 Task: Compose an email with the signature Claire Howard with the subject Request for a refund and the message I am sorry for any confusion regarding this matter. from softage.1@softage.net to softage.4@softage.net with an attached document Annual_report.docx Undo the message and rewrite the message as Please let me know if you have any suggestions for improvement. Send the email. Finally, move the email from Sent Items to the label Procedures
Action: Mouse moved to (370, 593)
Screenshot: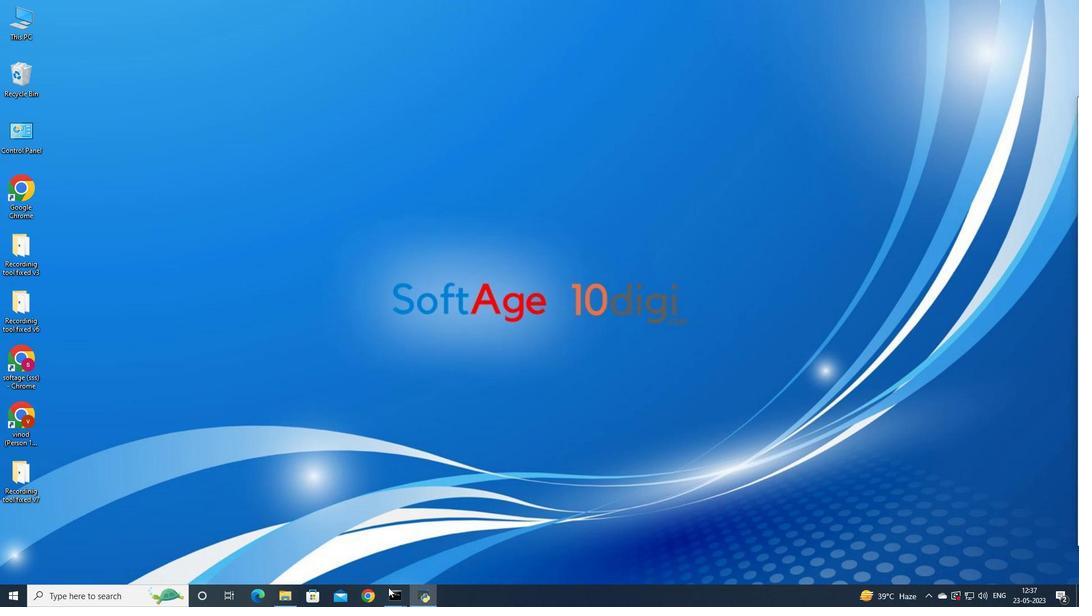 
Action: Mouse pressed left at (370, 593)
Screenshot: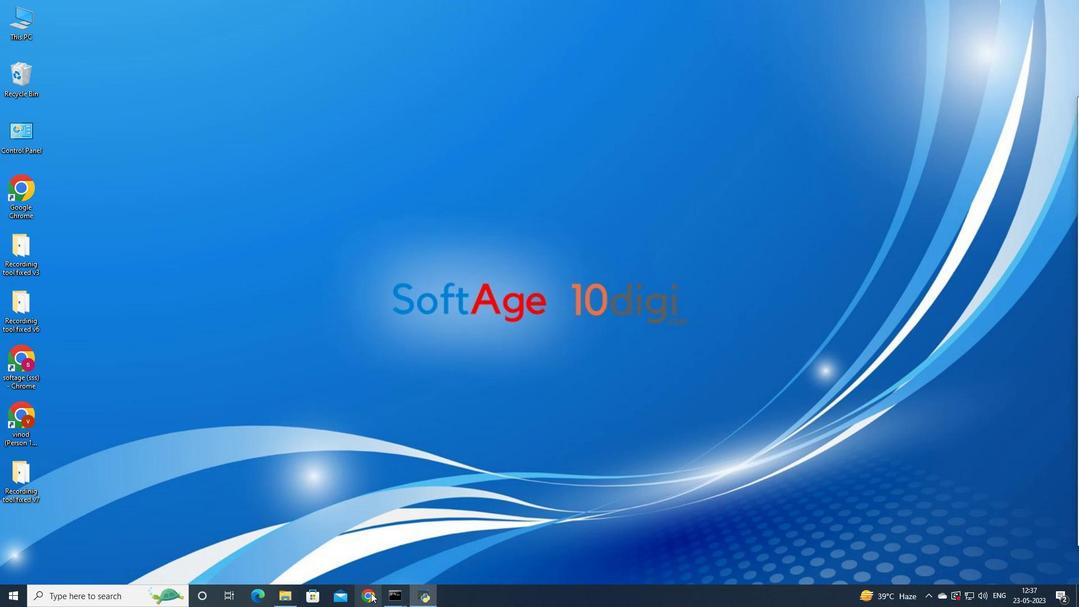 
Action: Mouse moved to (522, 309)
Screenshot: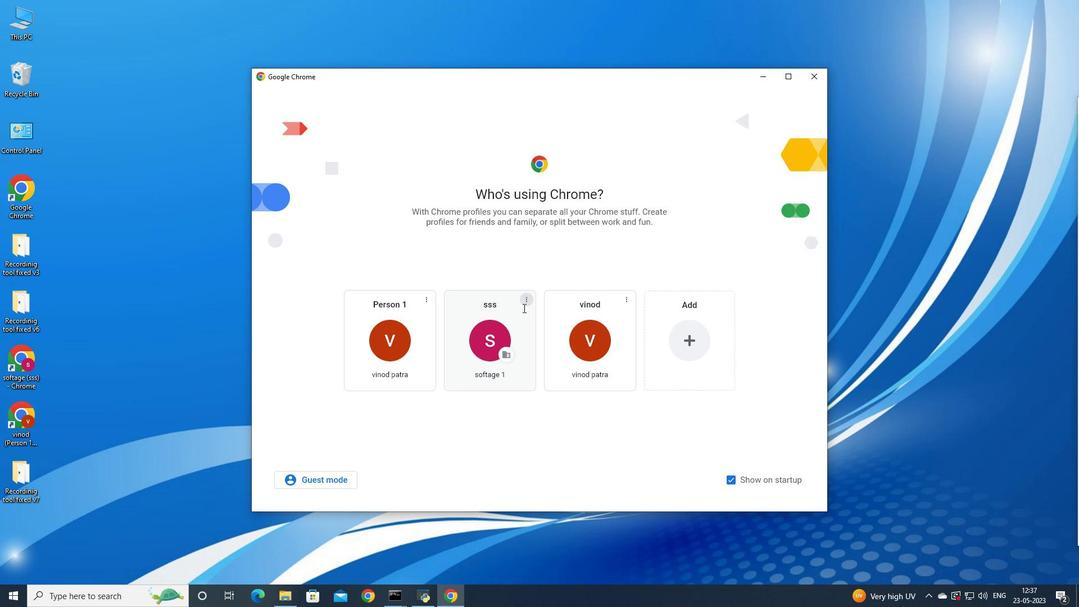 
Action: Mouse pressed left at (522, 309)
Screenshot: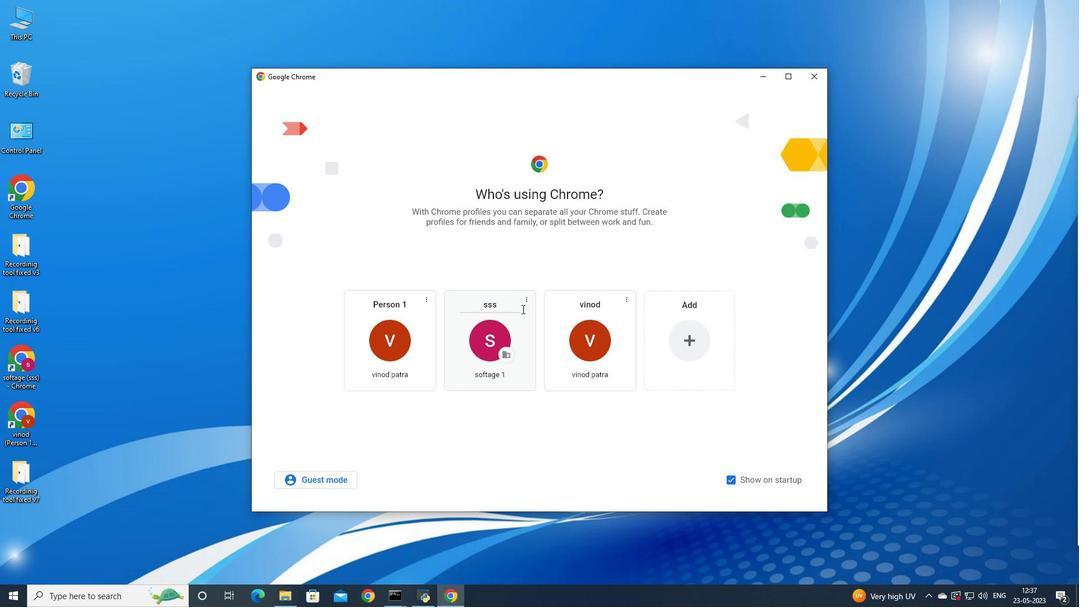 
Action: Mouse moved to (516, 340)
Screenshot: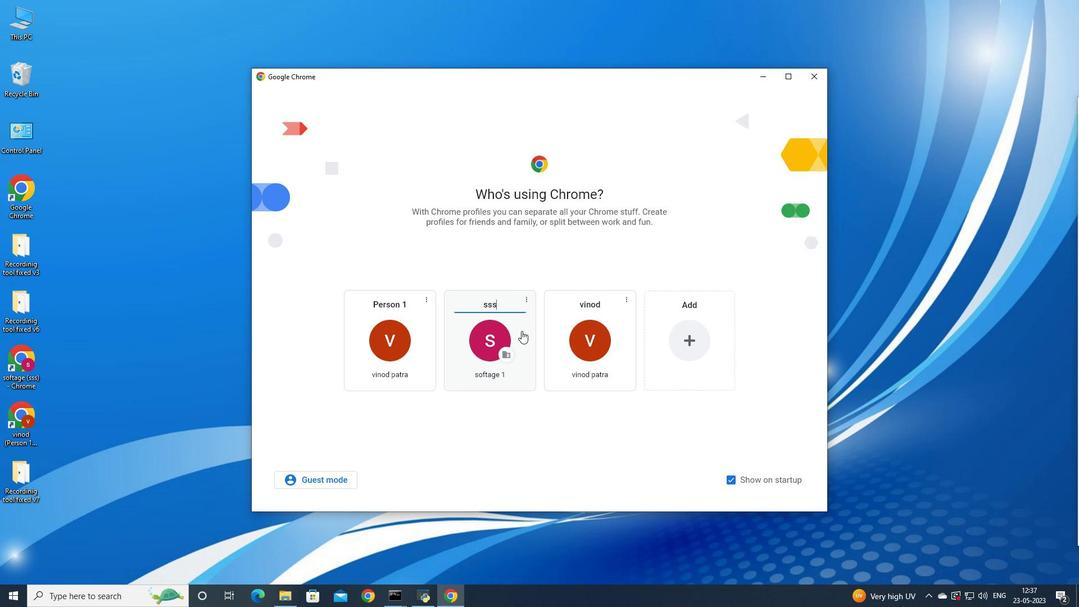 
Action: Mouse pressed left at (516, 340)
Screenshot: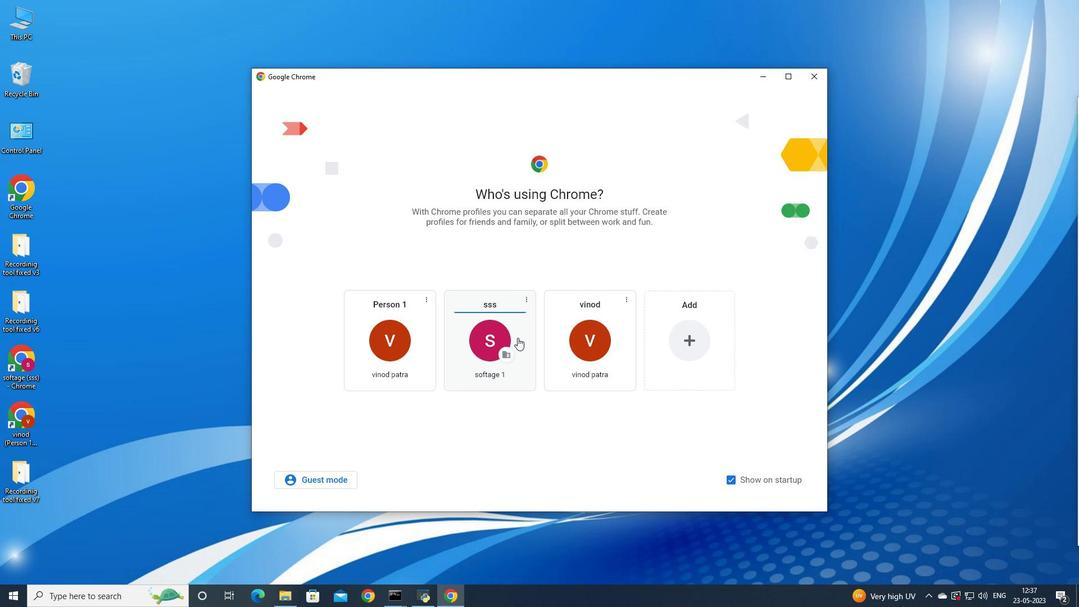 
Action: Mouse moved to (977, 58)
Screenshot: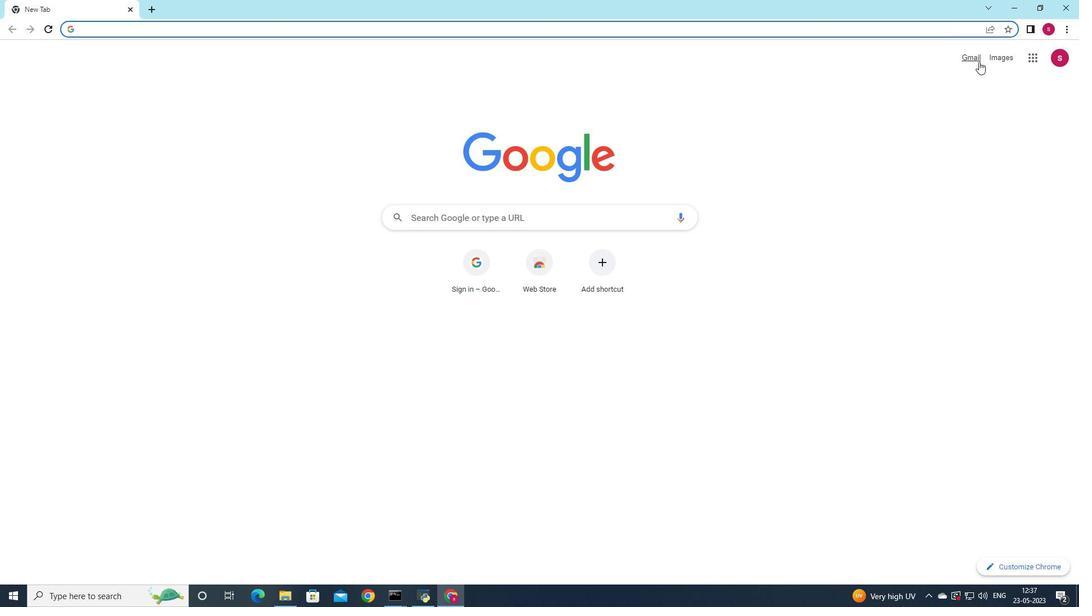 
Action: Mouse pressed left at (977, 58)
Screenshot: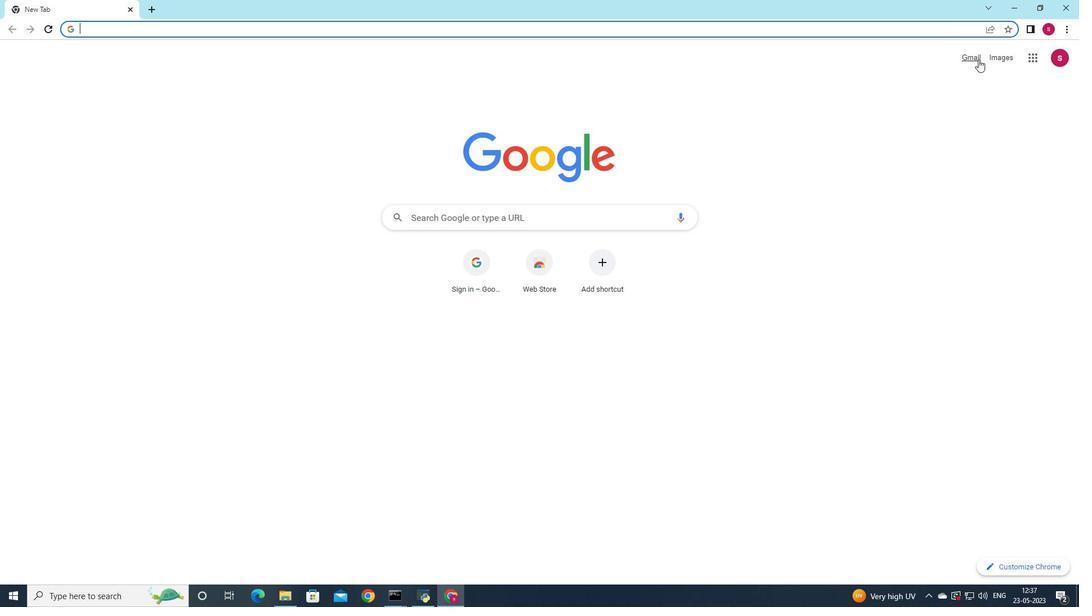 
Action: Mouse moved to (952, 75)
Screenshot: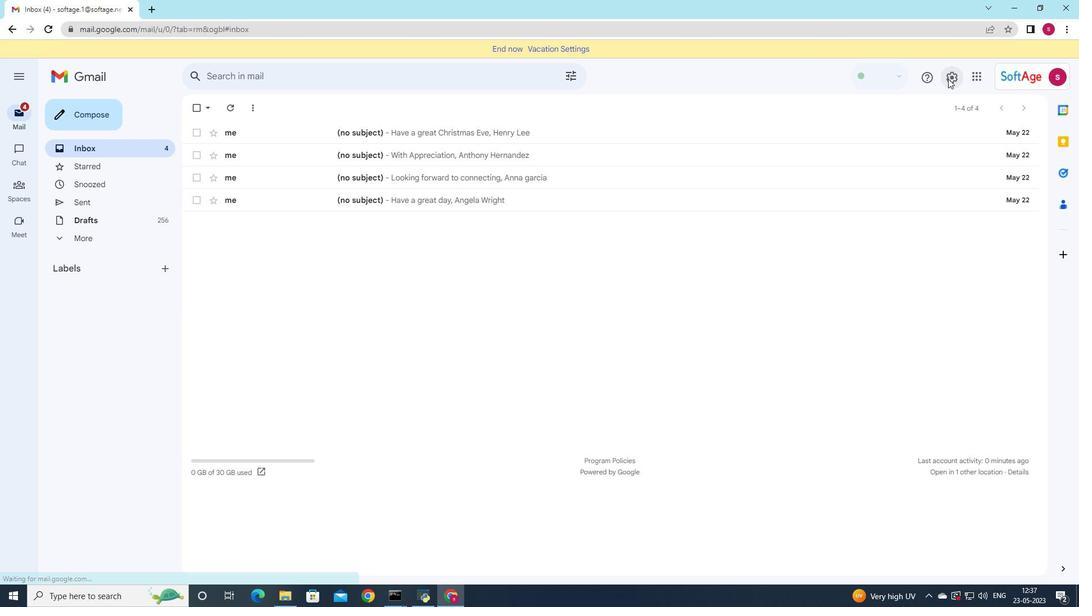 
Action: Mouse pressed left at (952, 75)
Screenshot: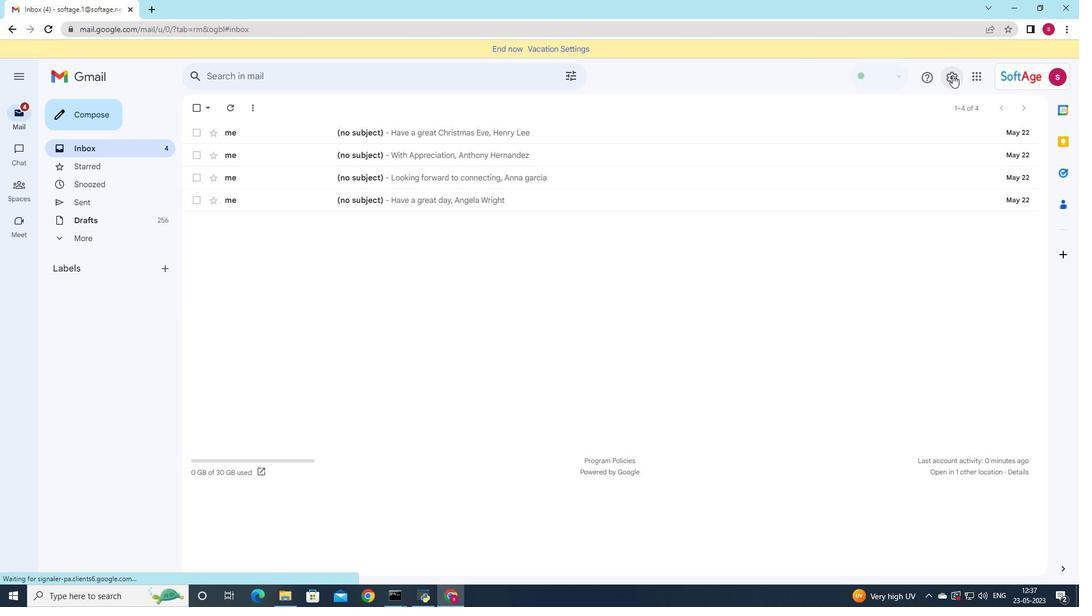 
Action: Mouse moved to (963, 132)
Screenshot: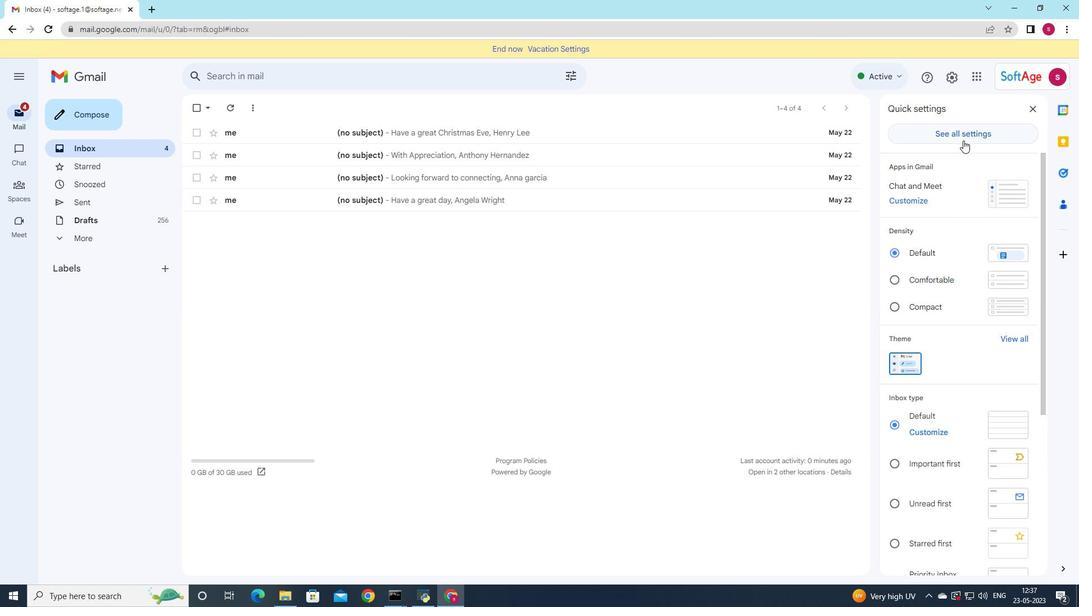 
Action: Mouse pressed left at (963, 132)
Screenshot: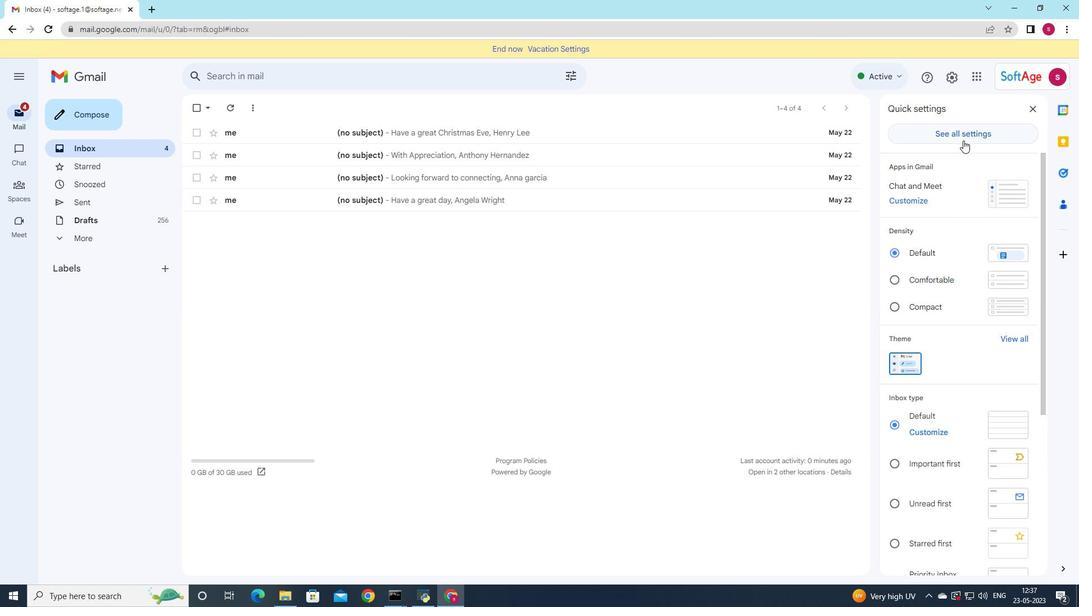 
Action: Mouse moved to (649, 314)
Screenshot: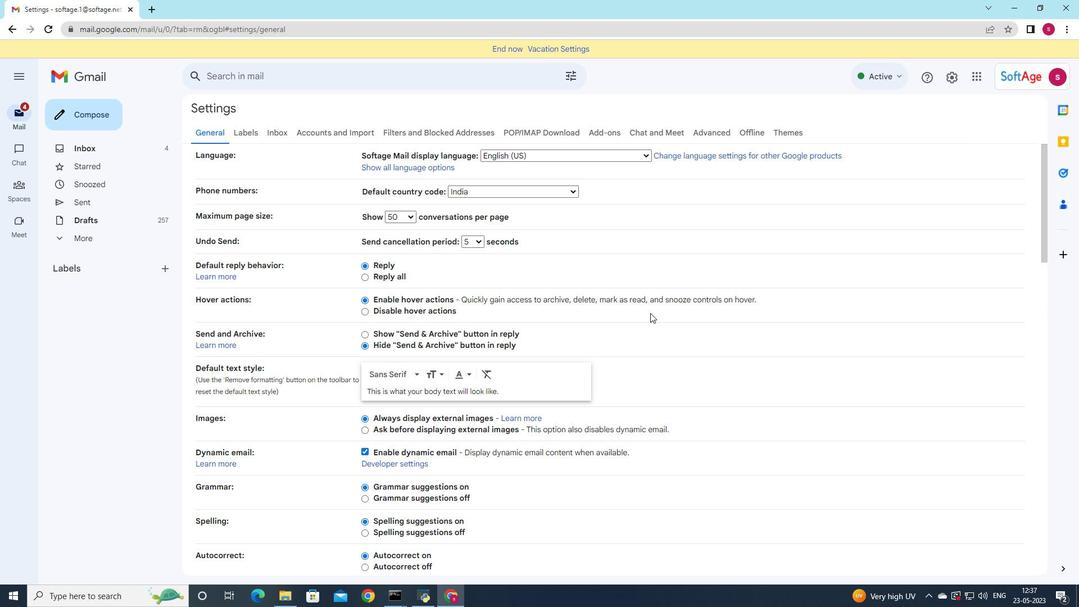 
Action: Mouse scrolled (649, 313) with delta (0, 0)
Screenshot: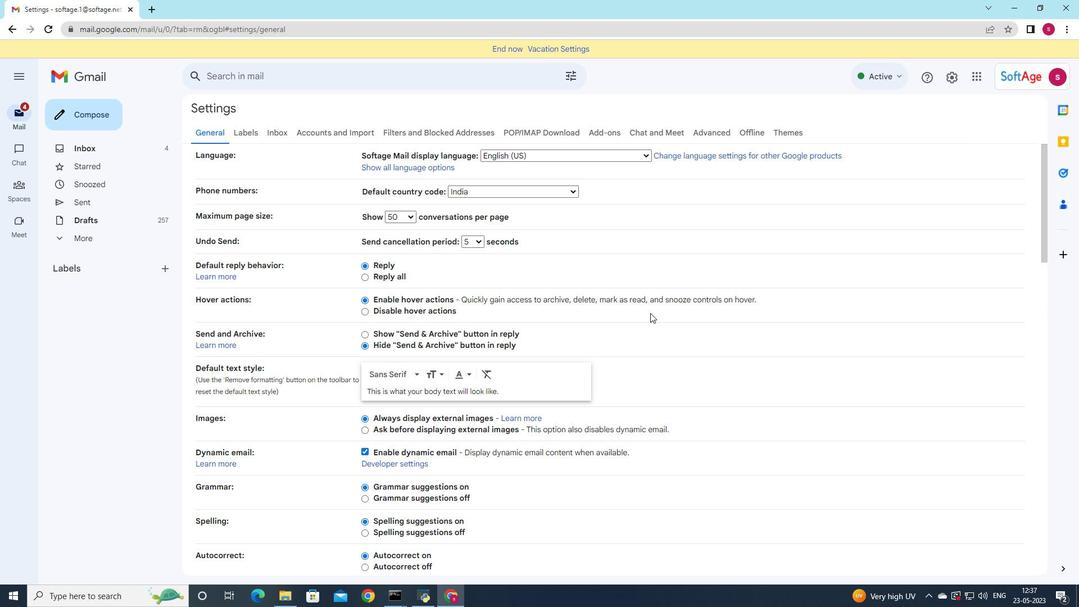 
Action: Mouse moved to (646, 314)
Screenshot: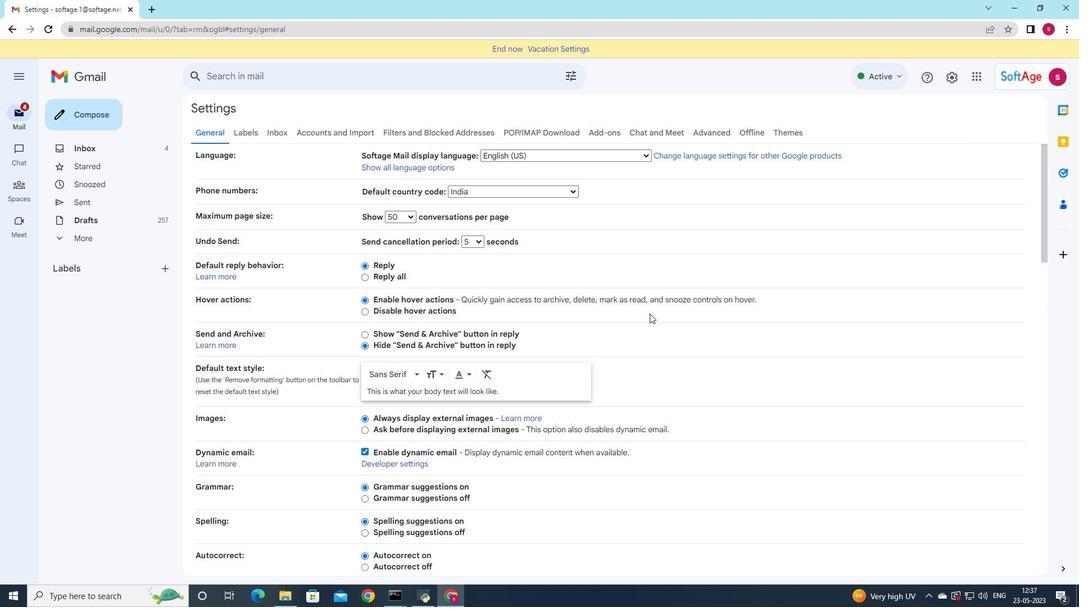 
Action: Mouse scrolled (646, 313) with delta (0, 0)
Screenshot: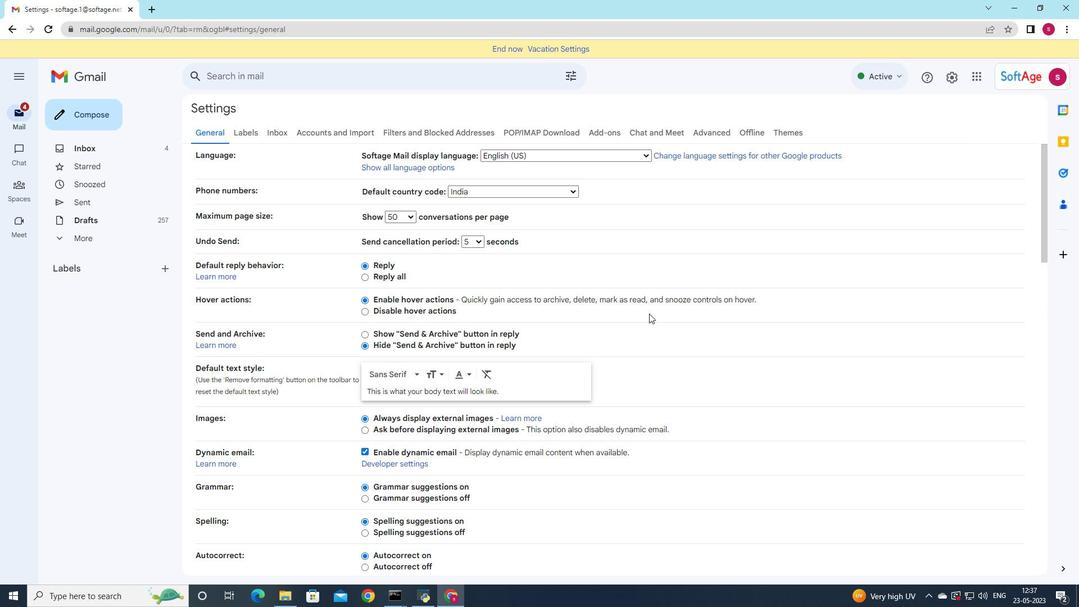 
Action: Mouse moved to (643, 314)
Screenshot: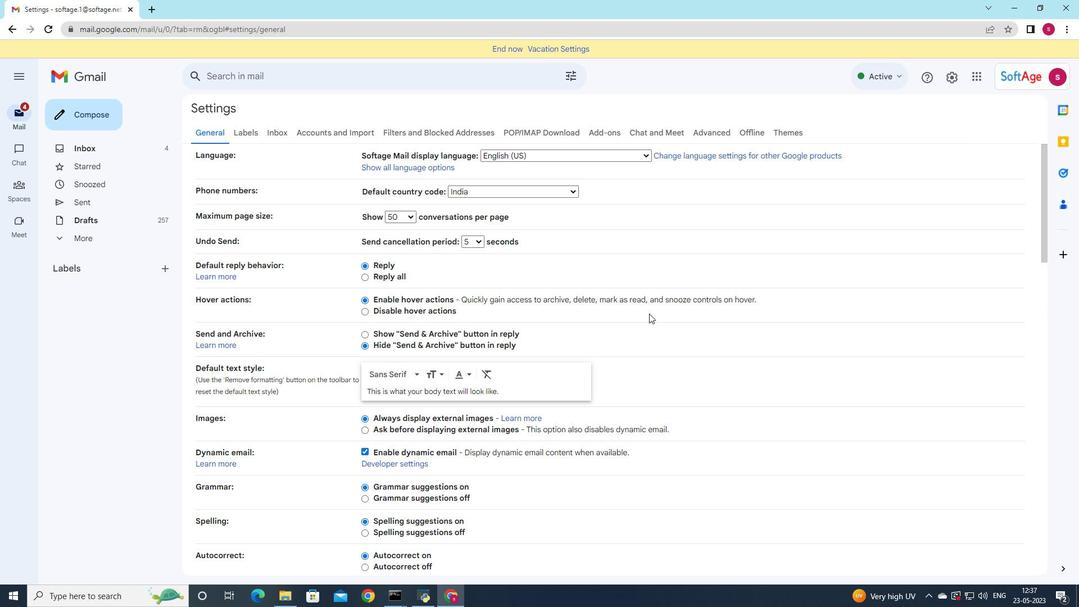 
Action: Mouse scrolled (643, 313) with delta (0, 0)
Screenshot: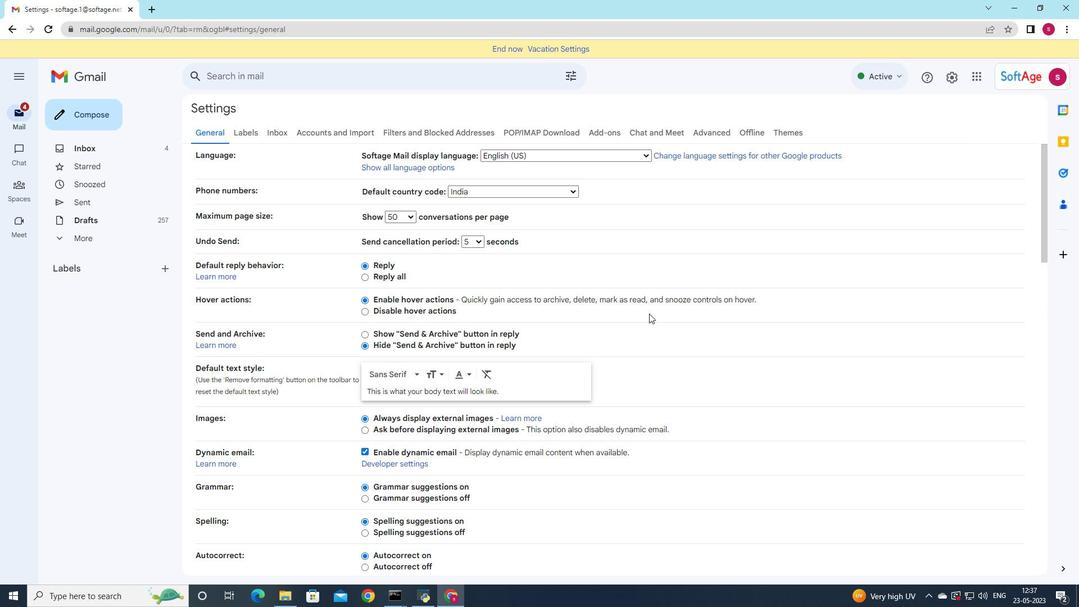 
Action: Mouse moved to (640, 314)
Screenshot: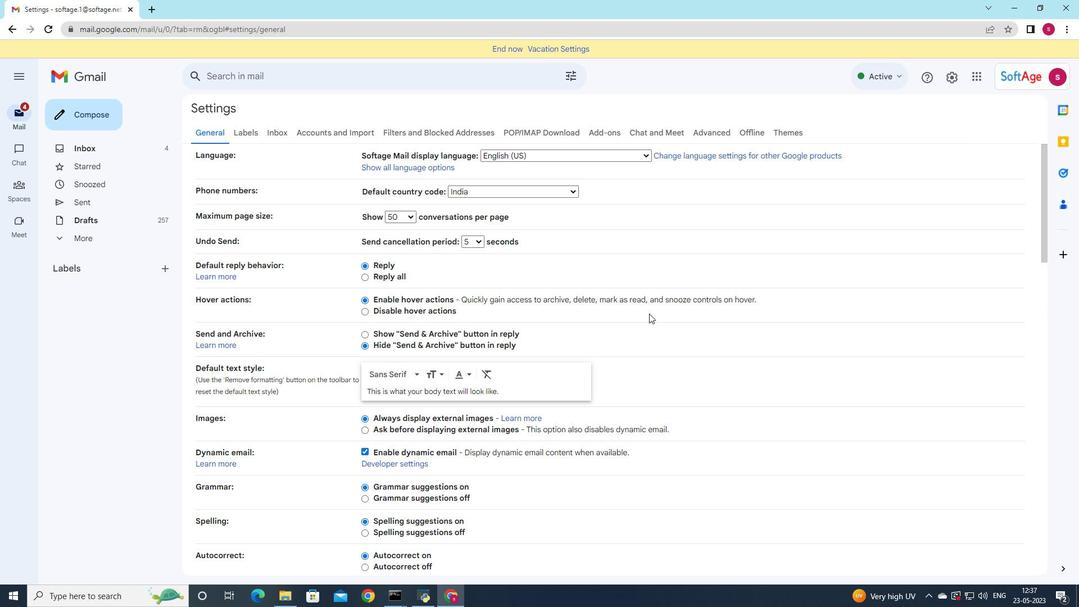 
Action: Mouse scrolled (640, 313) with delta (0, 0)
Screenshot: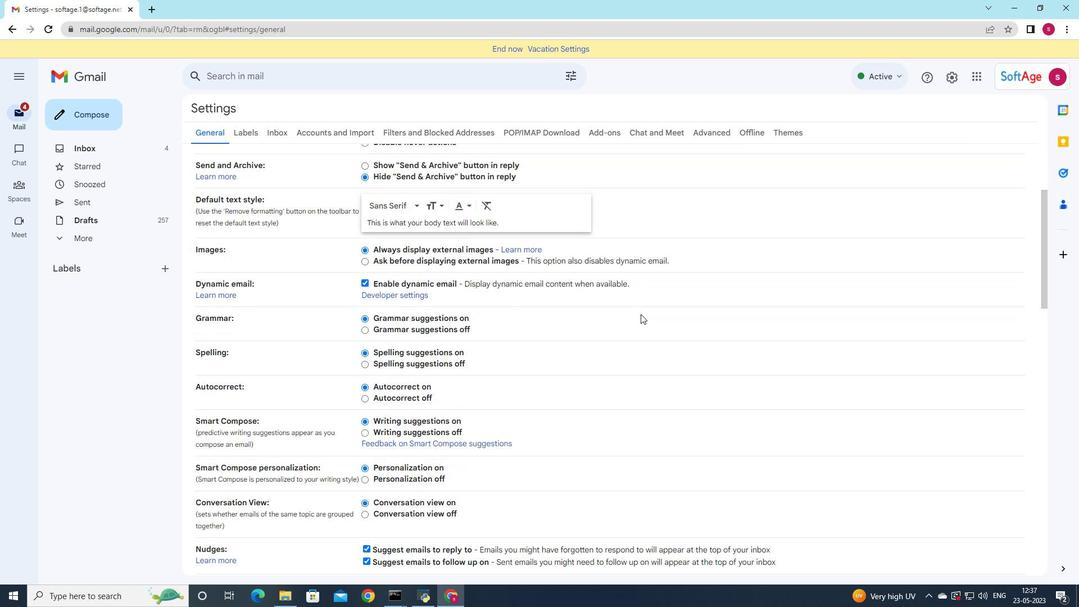 
Action: Mouse scrolled (640, 313) with delta (0, 0)
Screenshot: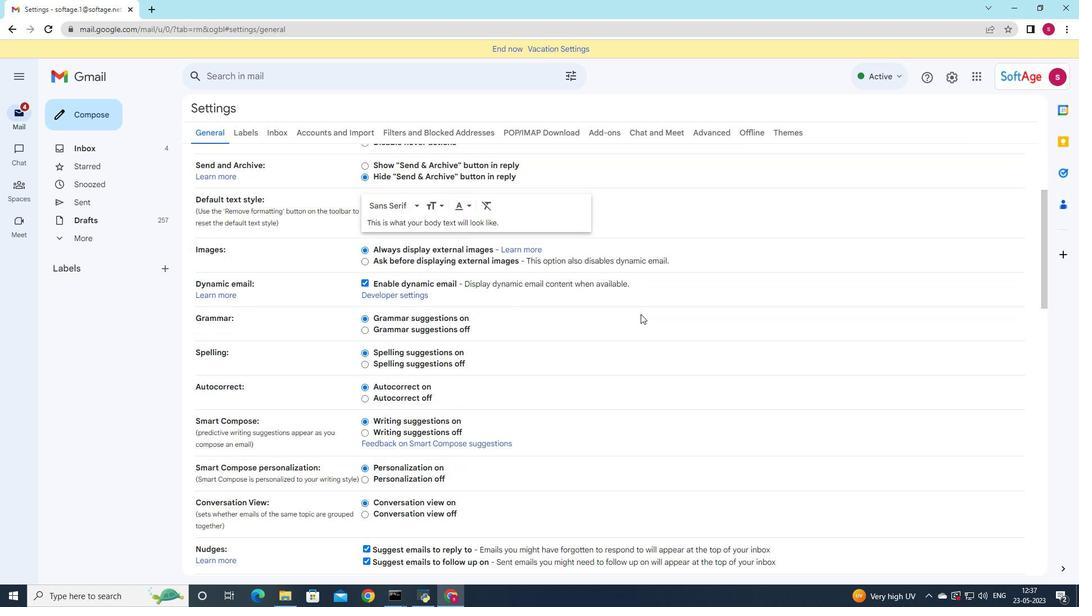 
Action: Mouse scrolled (640, 313) with delta (0, 0)
Screenshot: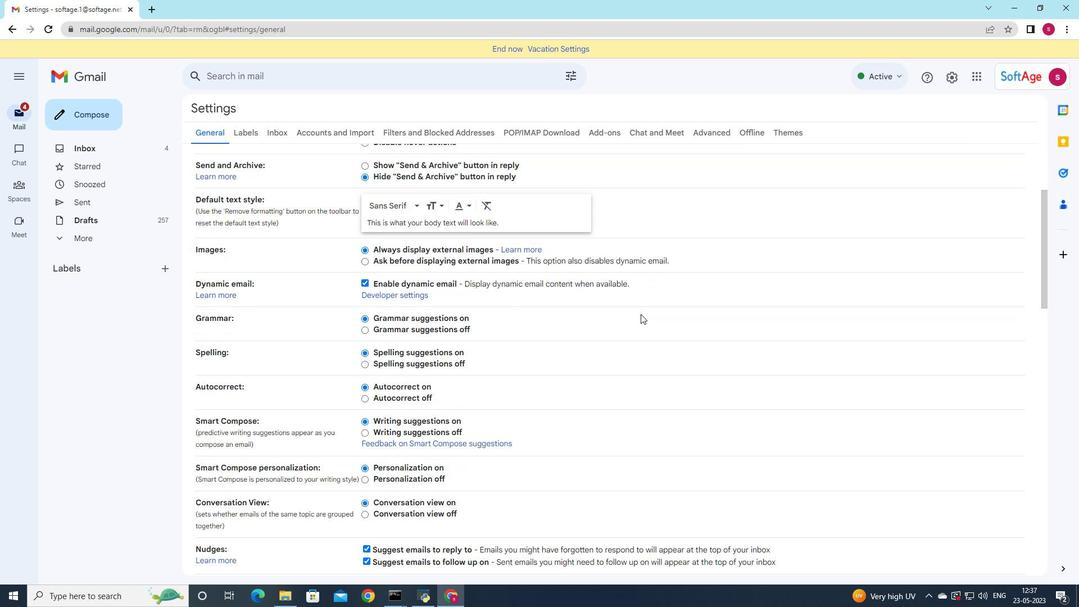 
Action: Mouse scrolled (640, 313) with delta (0, 0)
Screenshot: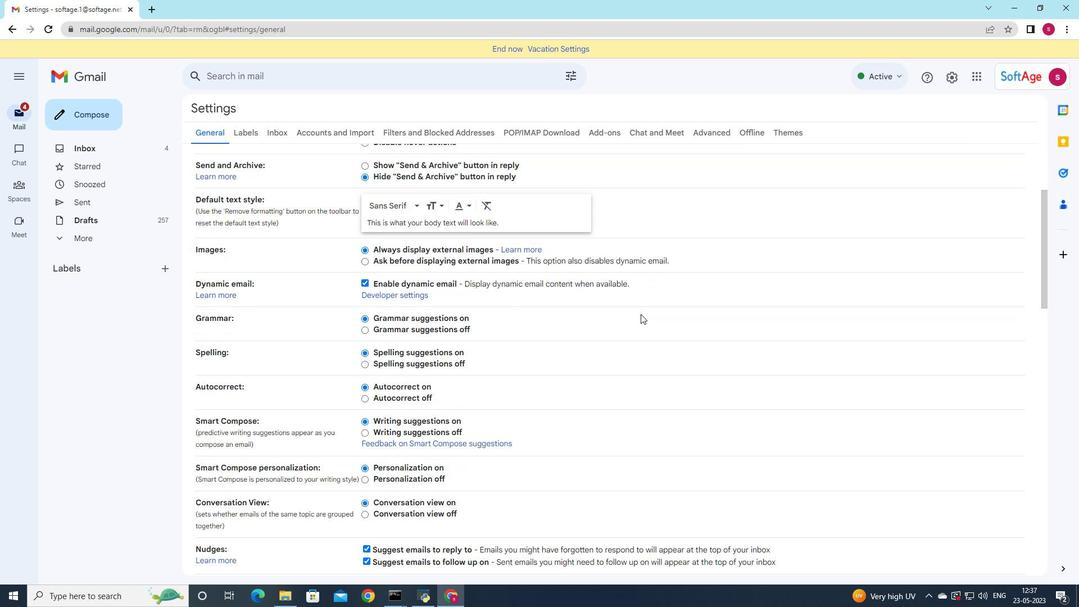 
Action: Mouse scrolled (640, 313) with delta (0, 0)
Screenshot: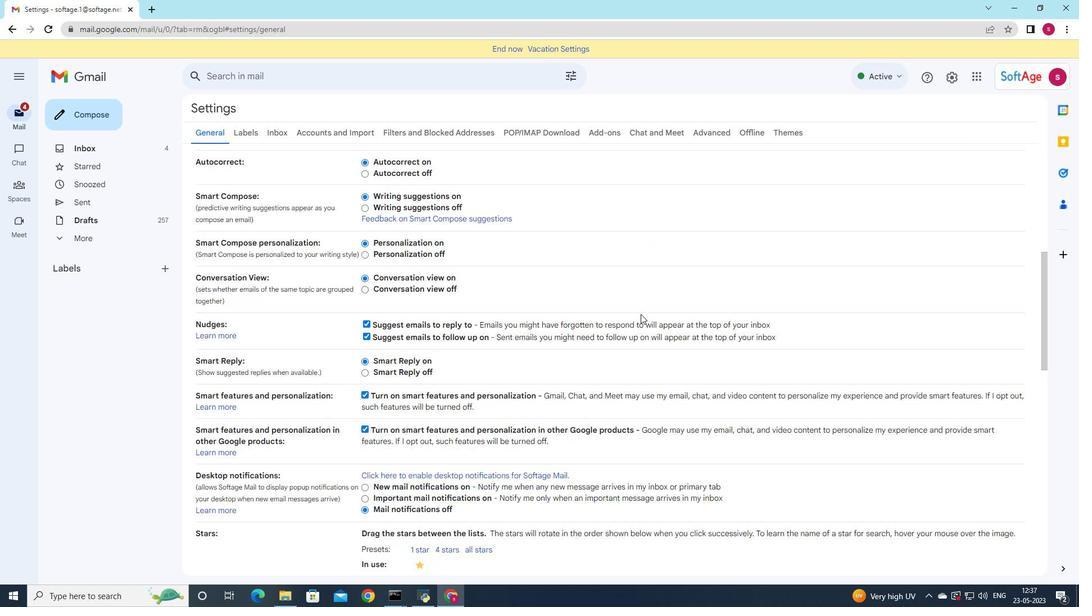 
Action: Mouse scrolled (640, 313) with delta (0, 0)
Screenshot: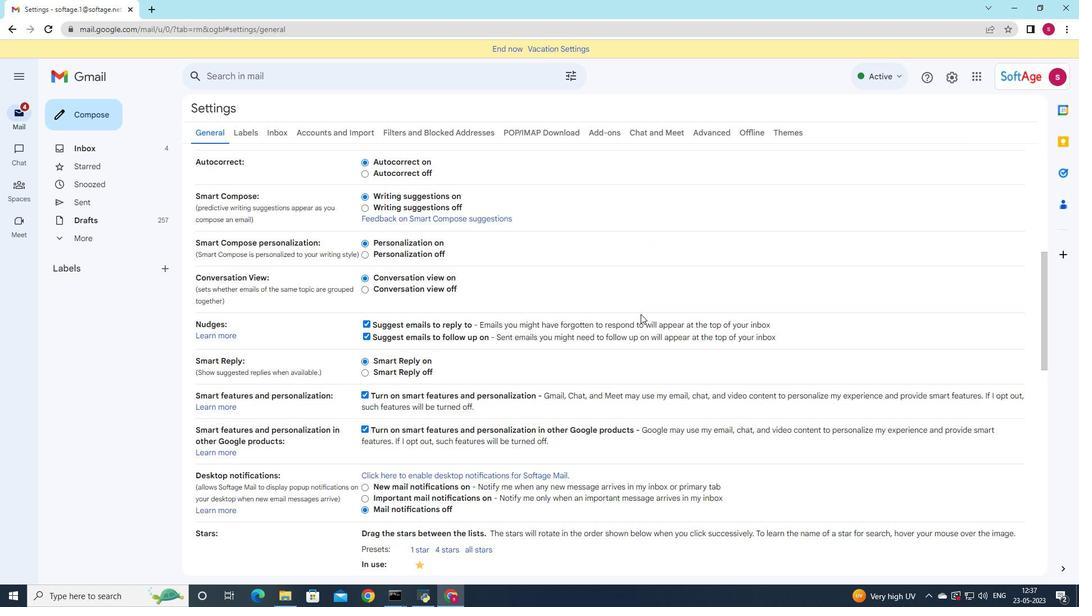 
Action: Mouse scrolled (640, 313) with delta (0, 0)
Screenshot: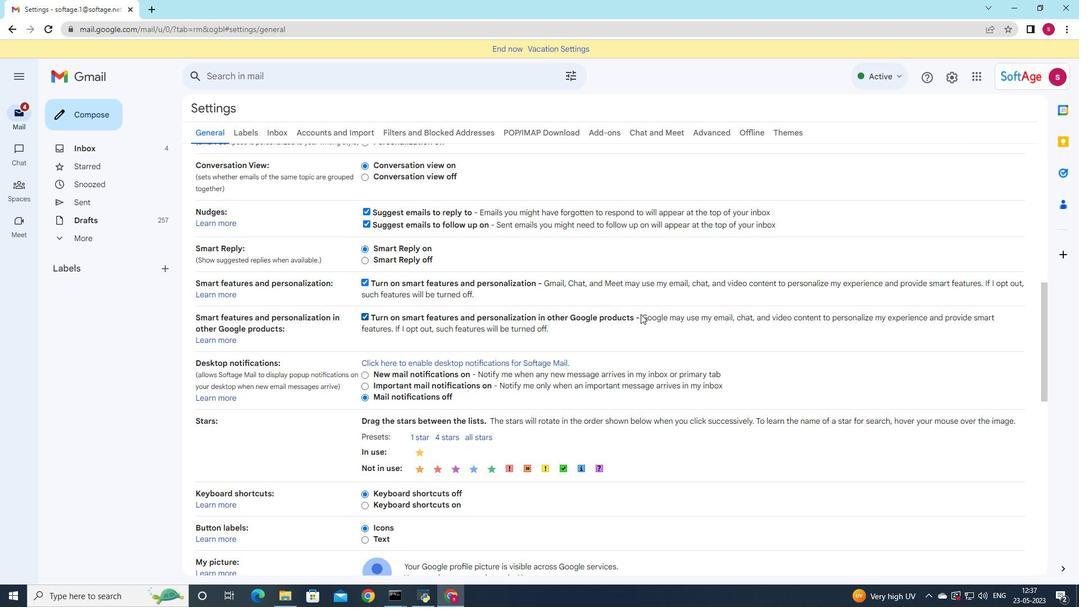 
Action: Mouse scrolled (640, 313) with delta (0, 0)
Screenshot: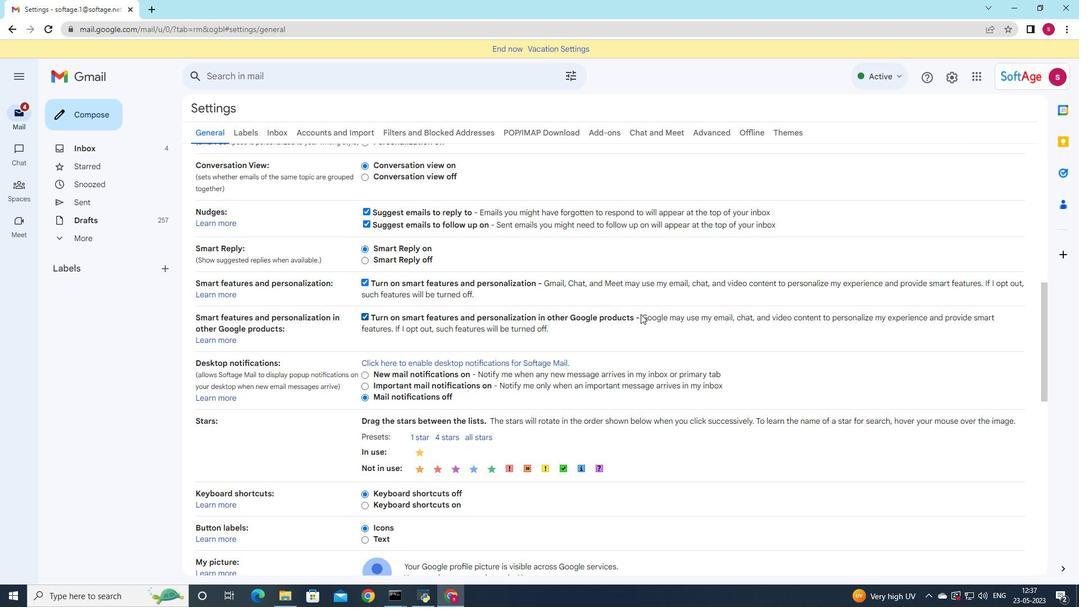 
Action: Mouse scrolled (640, 313) with delta (0, 0)
Screenshot: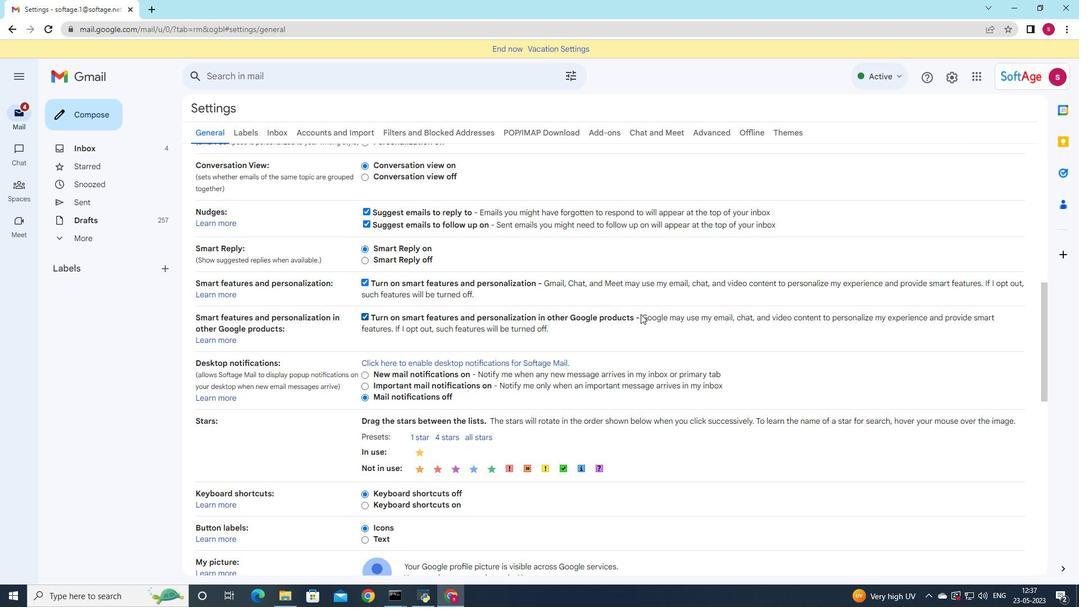 
Action: Mouse scrolled (640, 313) with delta (0, 0)
Screenshot: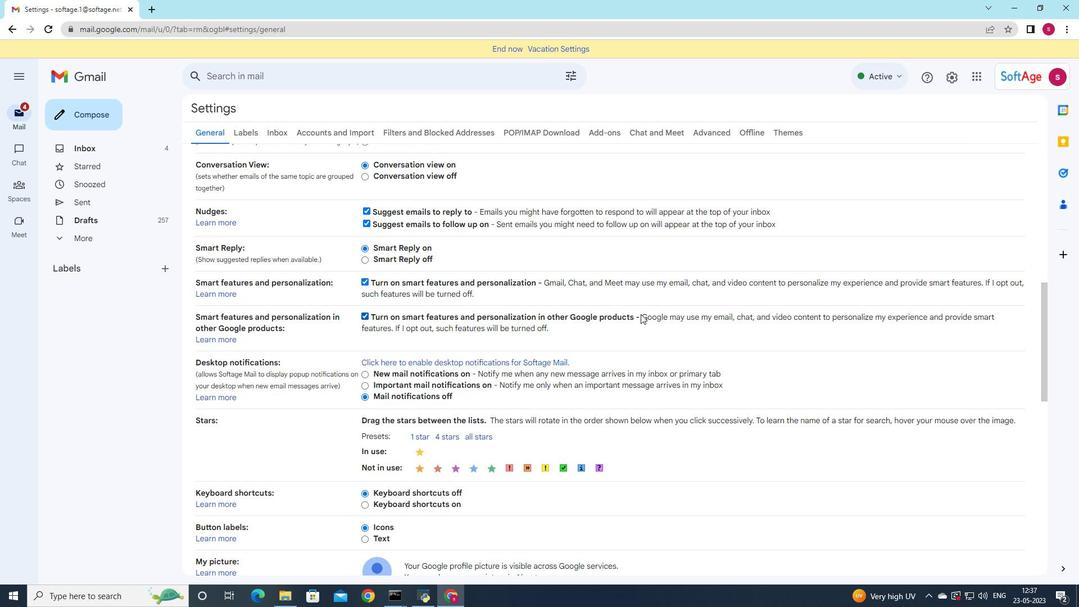 
Action: Mouse scrolled (640, 313) with delta (0, 0)
Screenshot: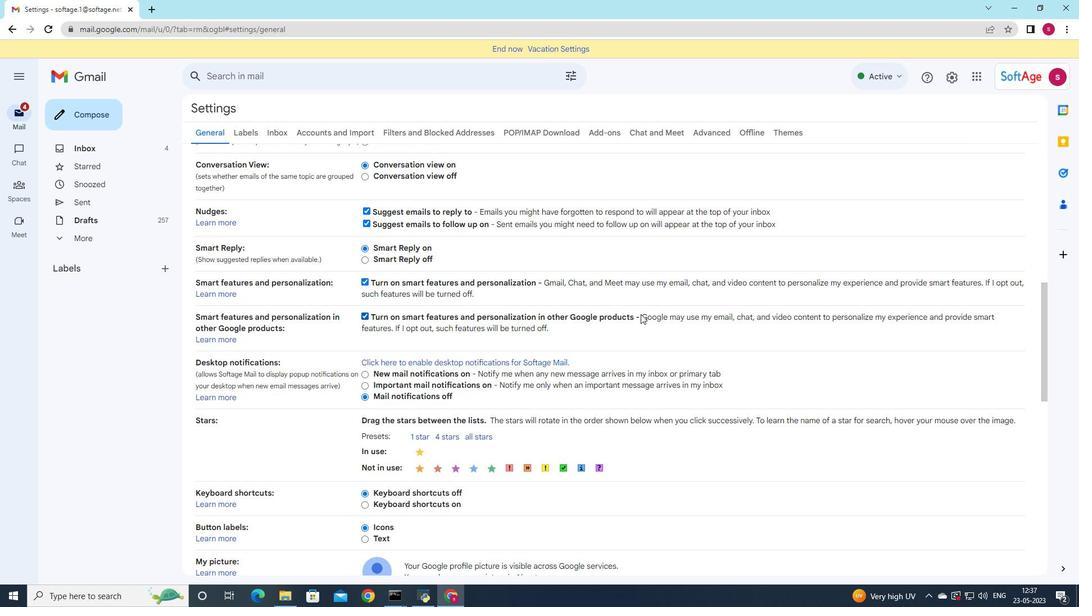 
Action: Mouse moved to (482, 370)
Screenshot: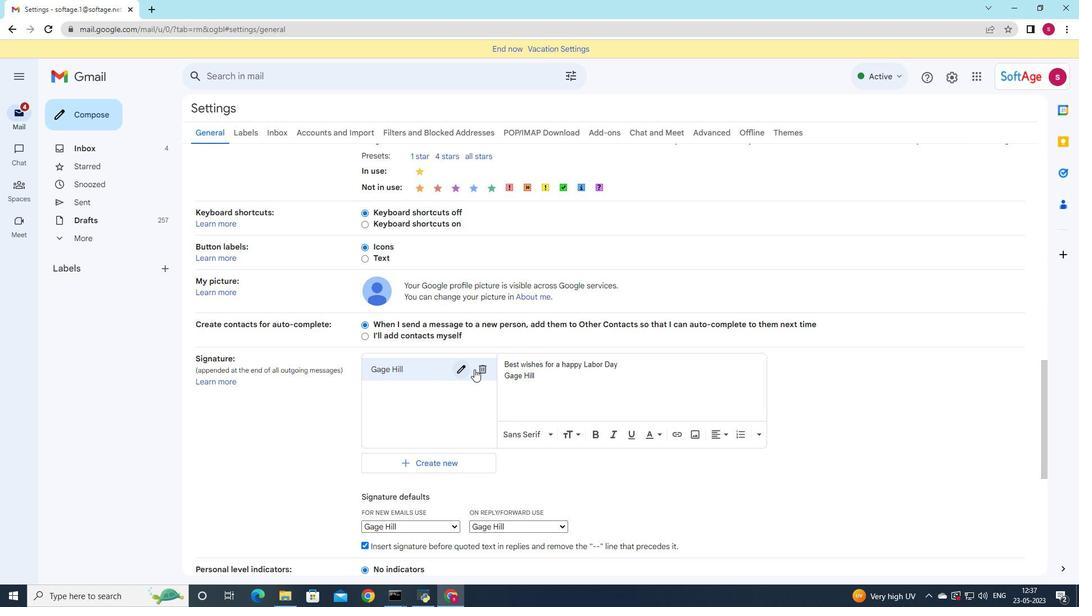 
Action: Mouse pressed left at (482, 370)
Screenshot: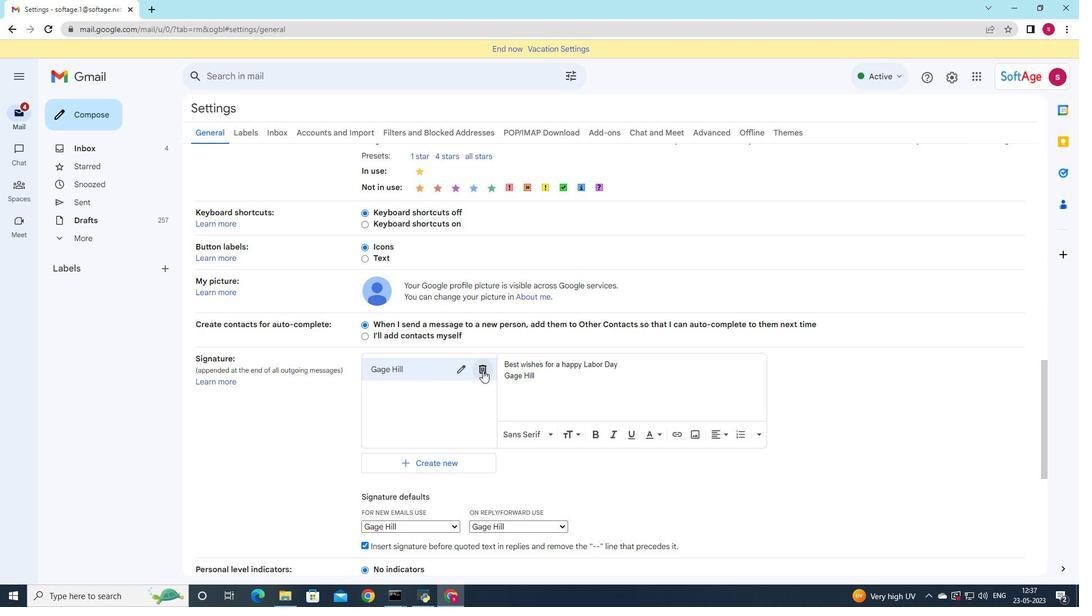 
Action: Mouse moved to (637, 339)
Screenshot: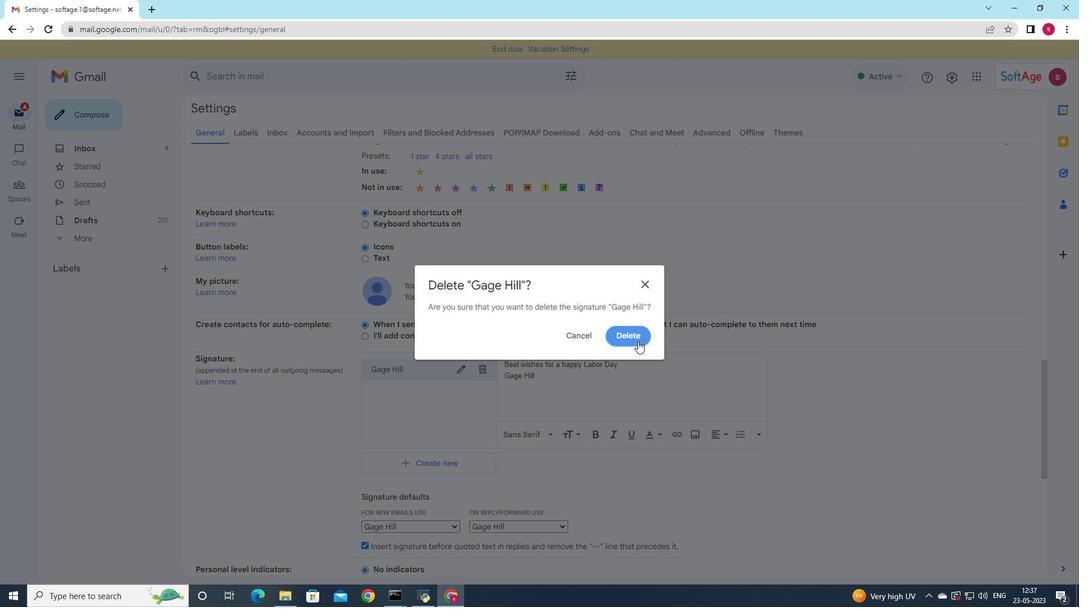 
Action: Mouse pressed left at (637, 339)
Screenshot: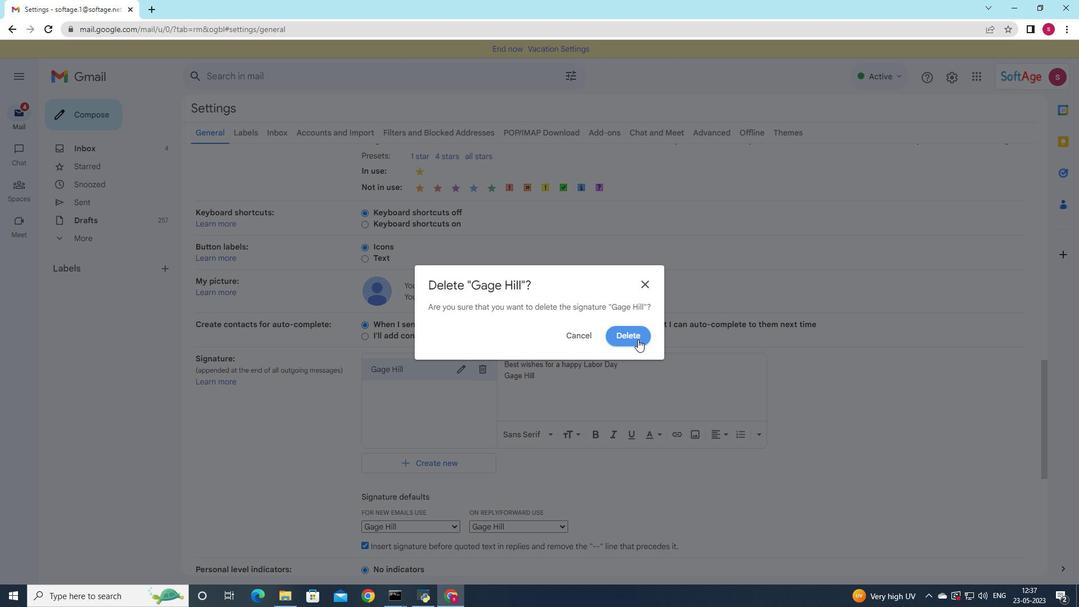 
Action: Mouse moved to (426, 385)
Screenshot: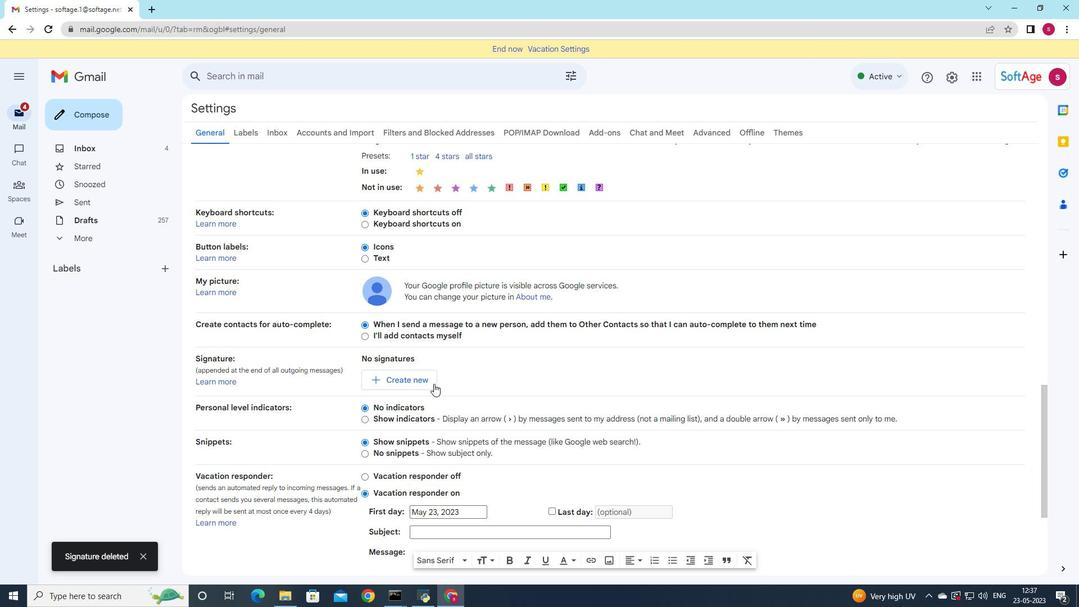 
Action: Mouse pressed left at (426, 385)
Screenshot: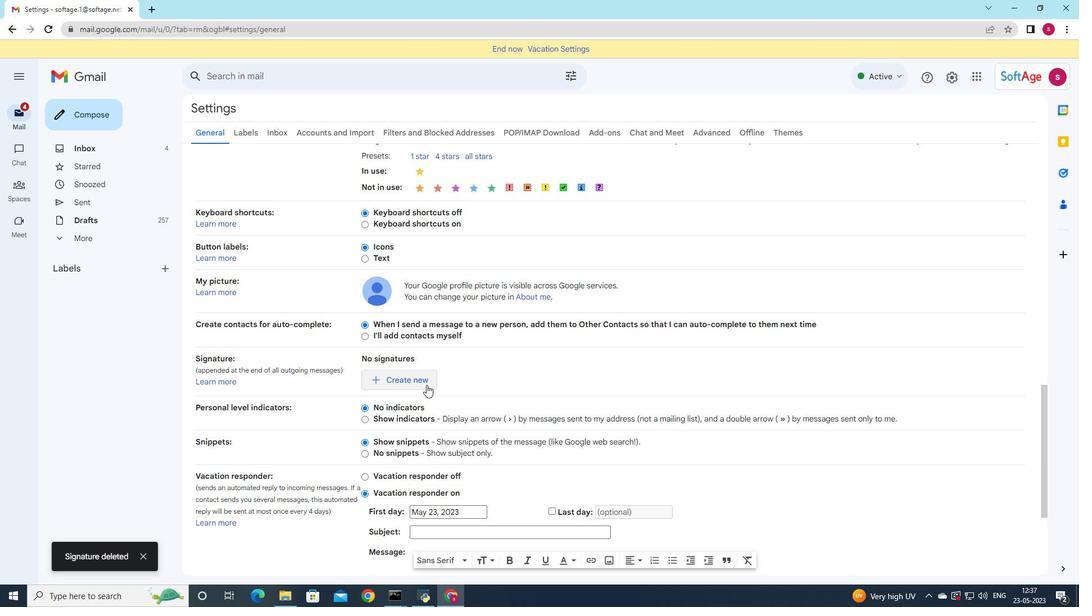 
Action: Mouse moved to (567, 386)
Screenshot: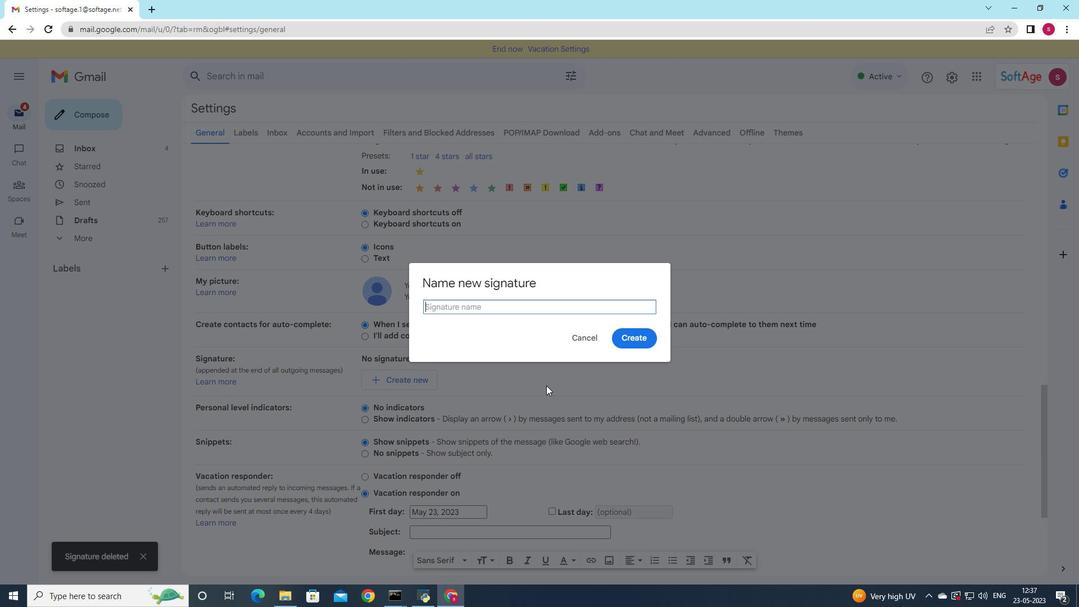 
Action: Key pressed <Key.shift>Claire<Key.space><Key.shift>Howard
Screenshot: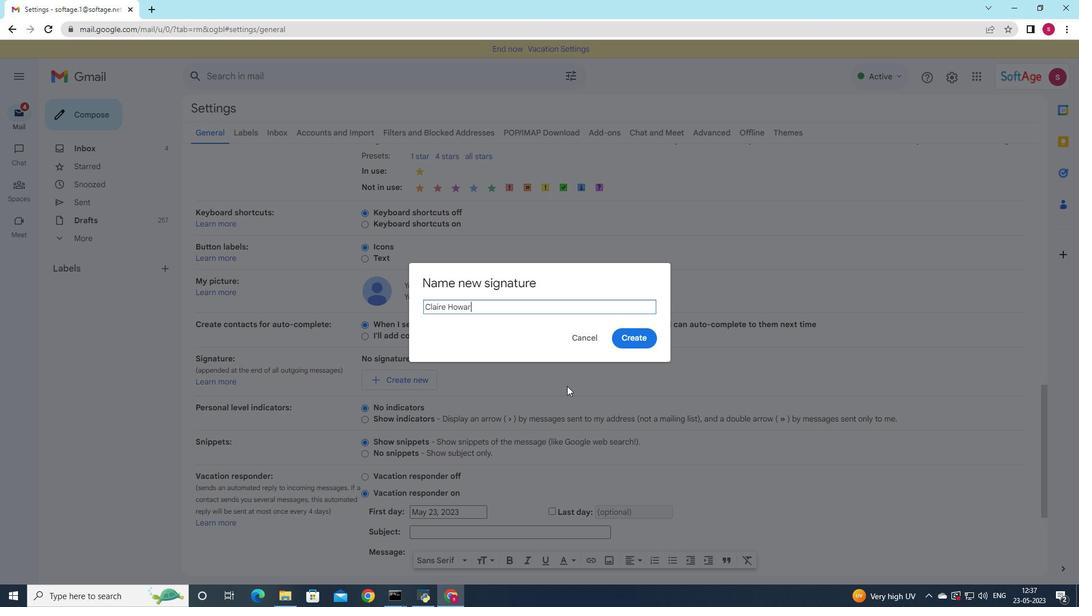 
Action: Mouse moved to (634, 341)
Screenshot: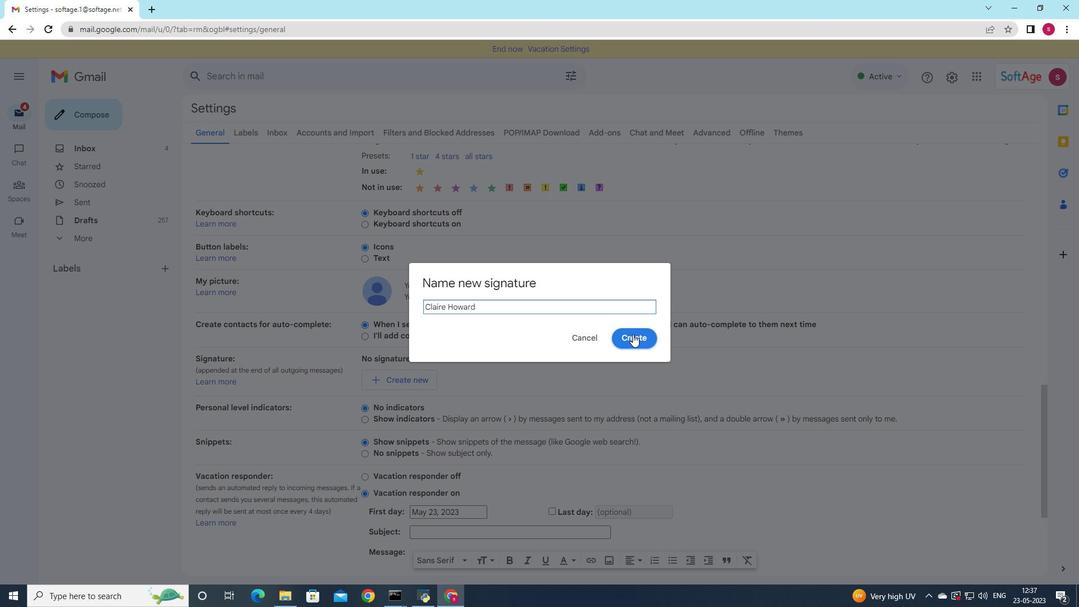 
Action: Mouse pressed left at (634, 341)
Screenshot: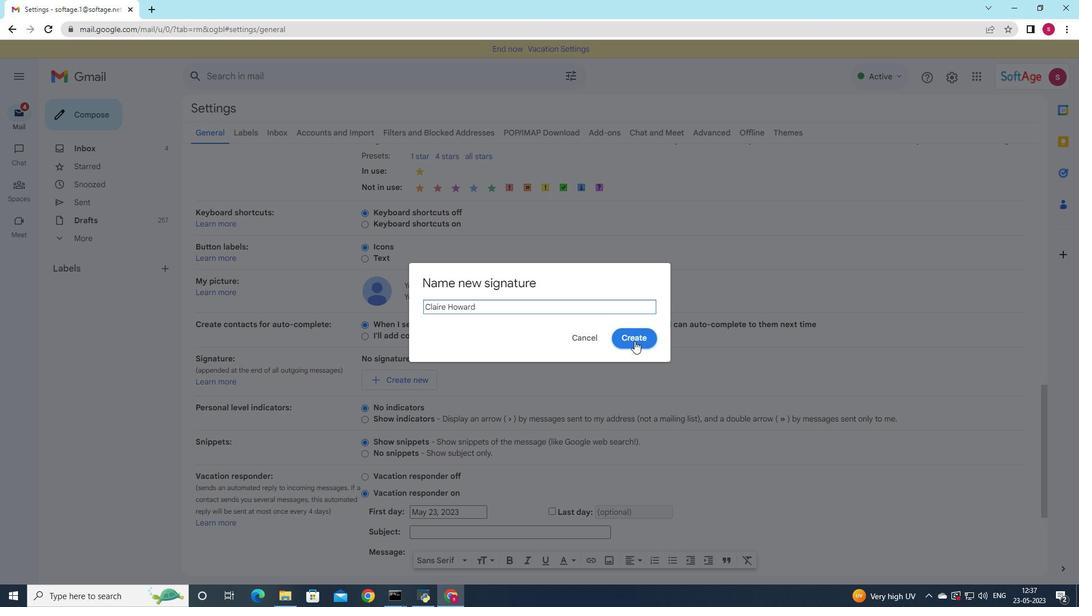 
Action: Mouse moved to (549, 372)
Screenshot: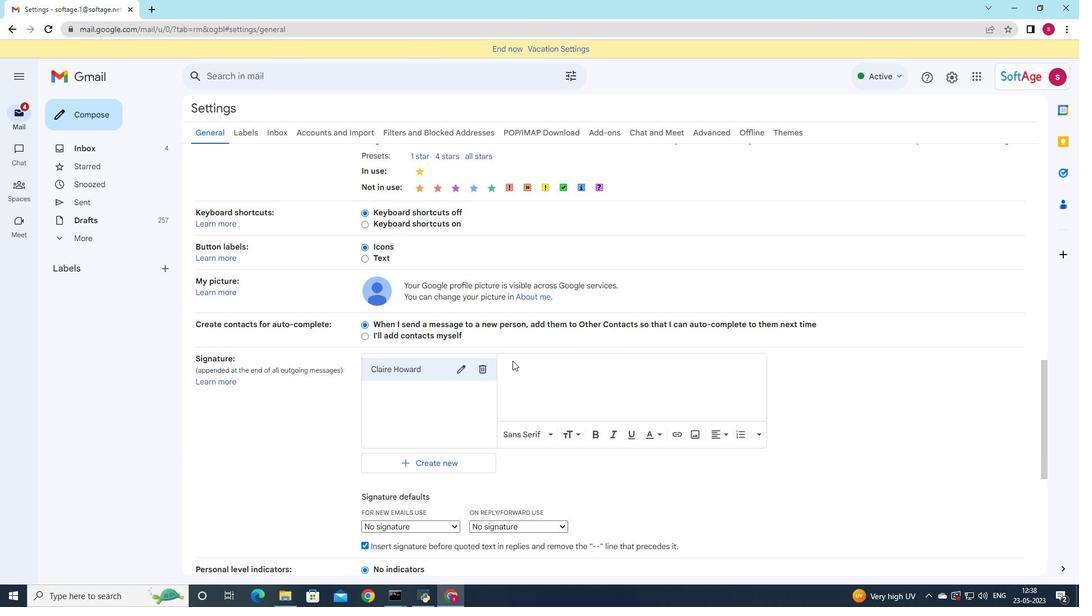 
Action: Mouse pressed left at (549, 372)
Screenshot: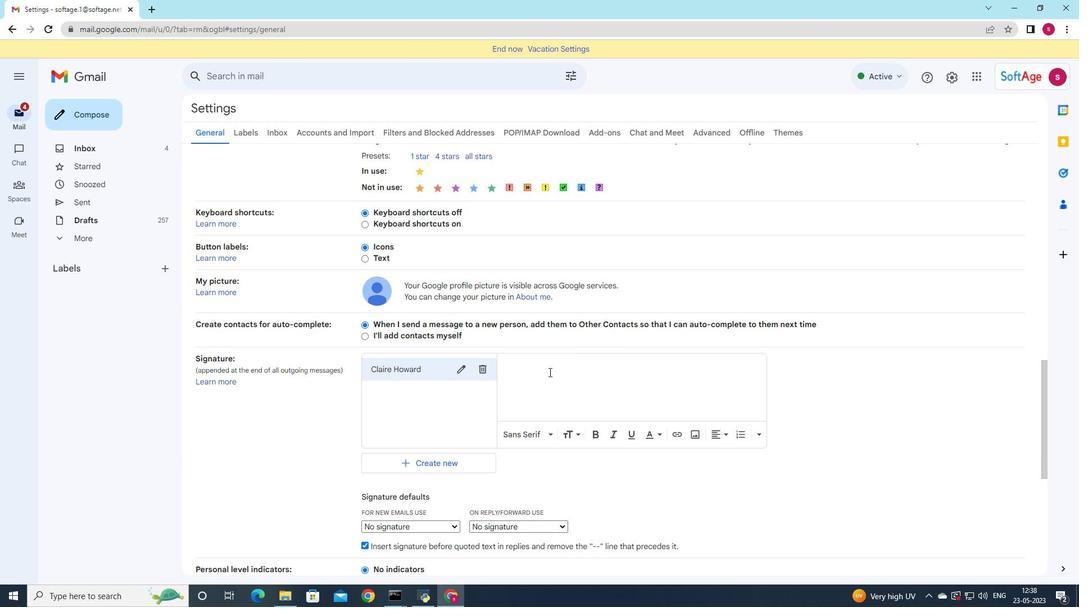 
Action: Key pressed <Key.shift>Claire<Key.space><Key.shift><Key.shift>Howard
Screenshot: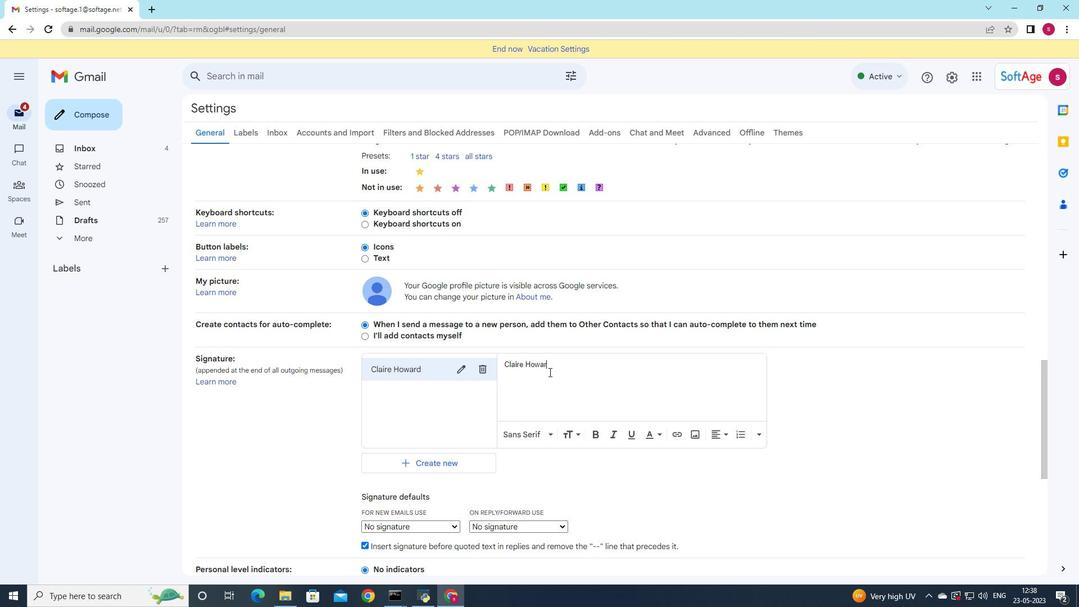 
Action: Mouse moved to (448, 526)
Screenshot: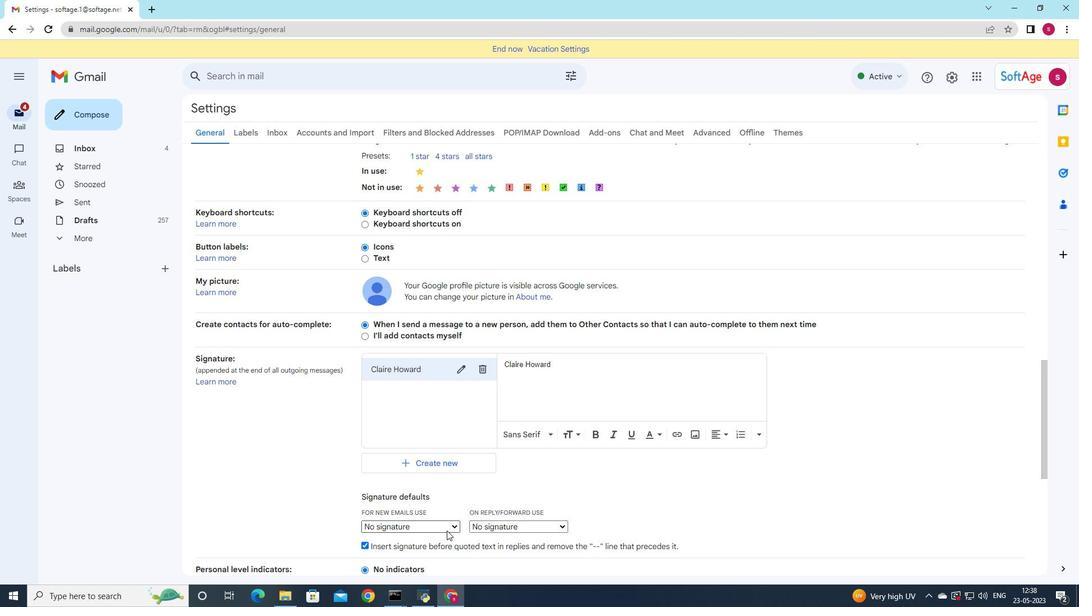 
Action: Mouse pressed left at (448, 526)
Screenshot: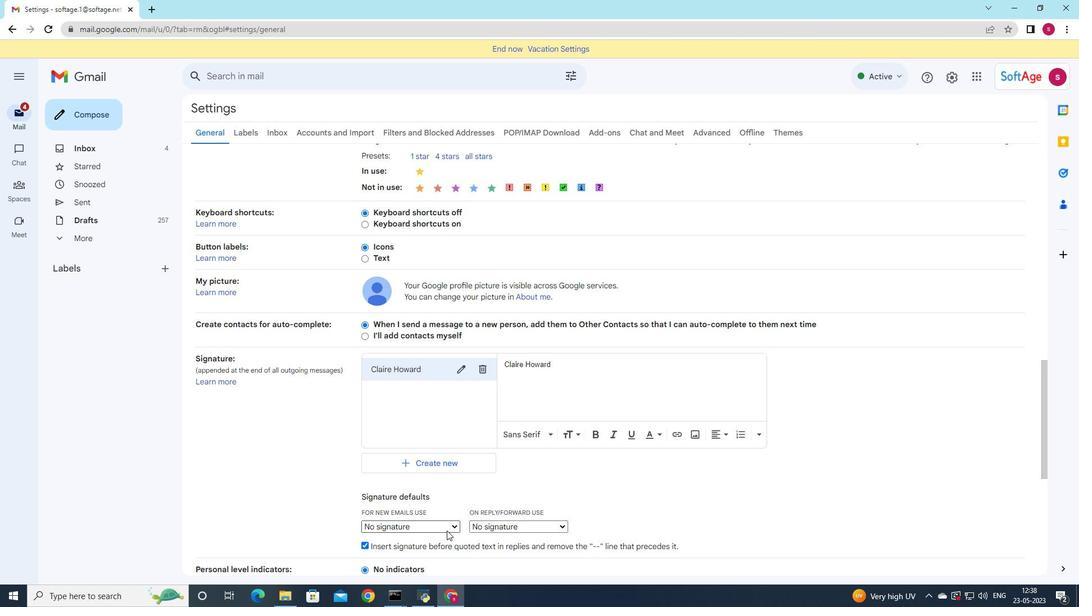
Action: Mouse moved to (437, 546)
Screenshot: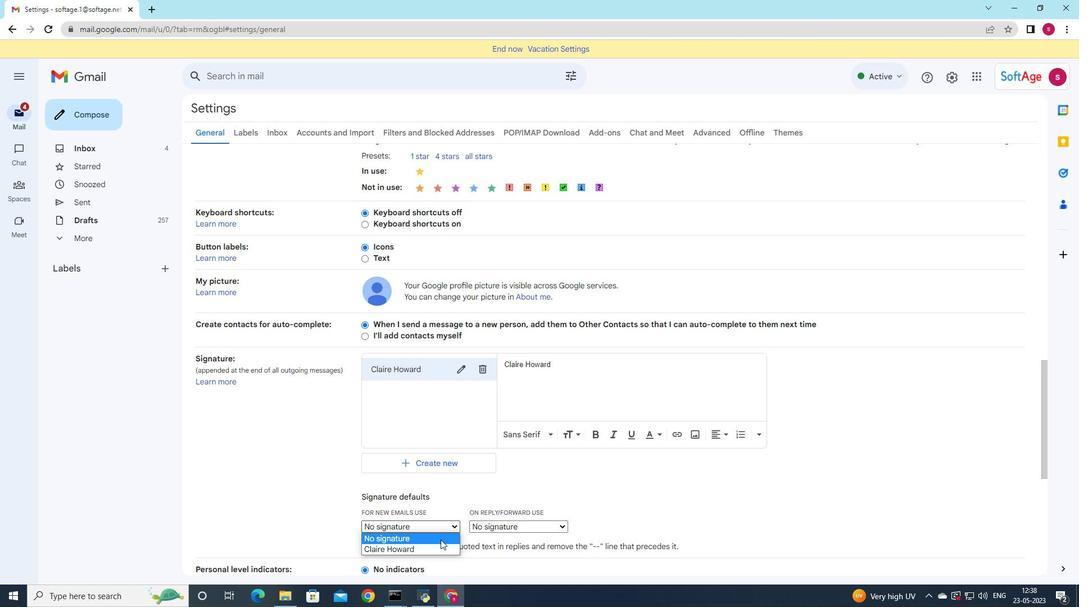 
Action: Mouse pressed left at (437, 546)
Screenshot: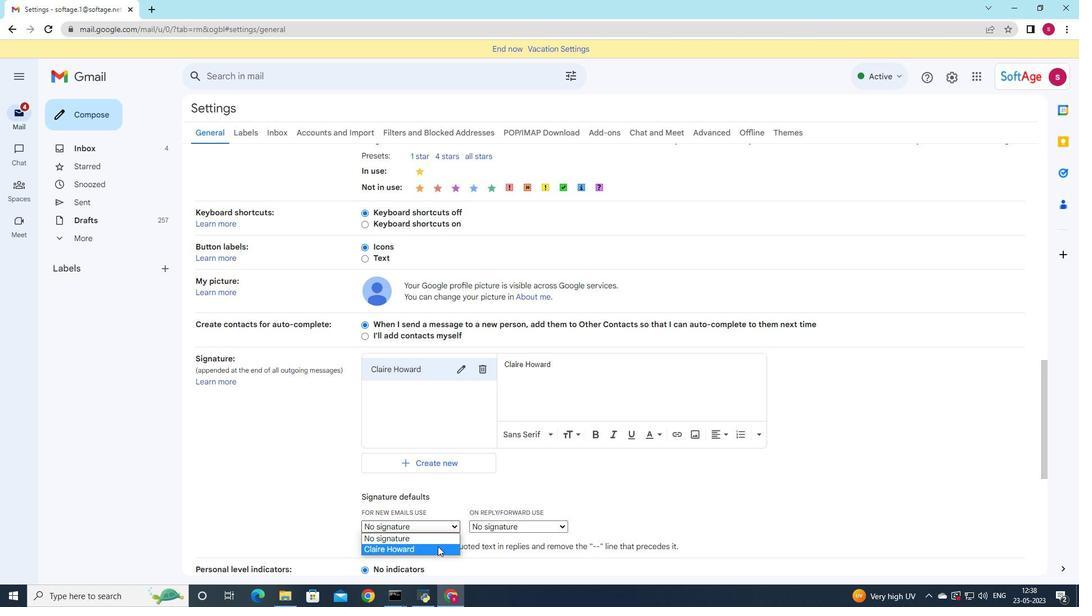 
Action: Mouse moved to (500, 526)
Screenshot: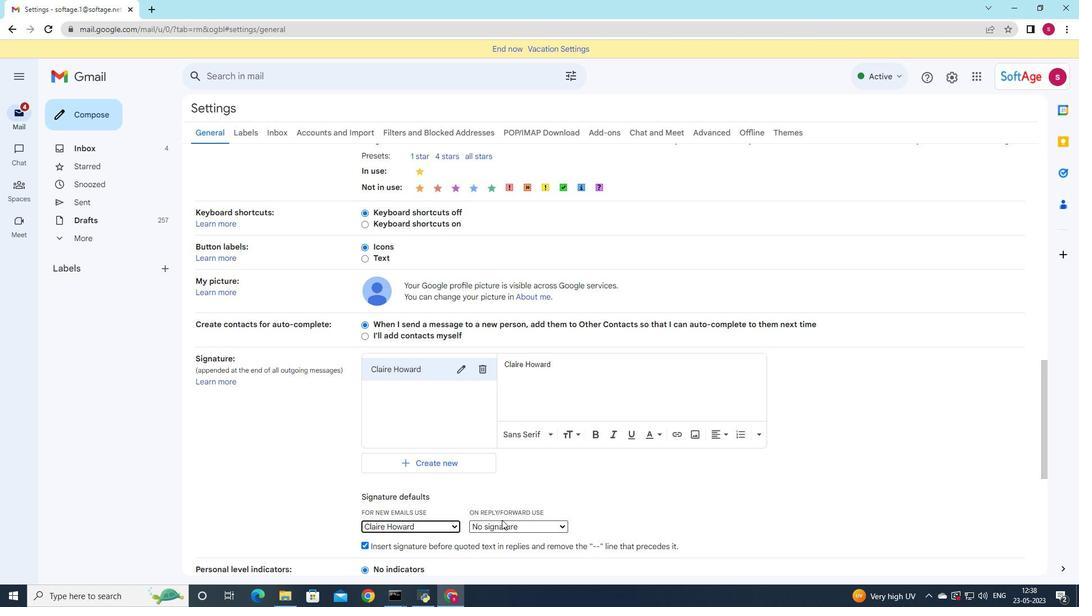 
Action: Mouse pressed left at (500, 526)
Screenshot: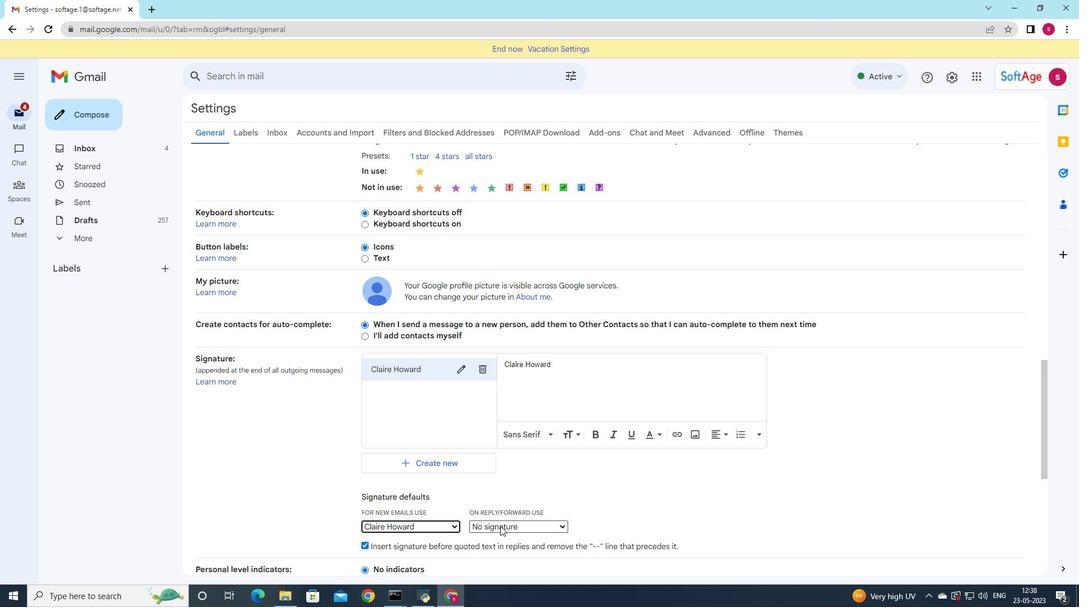 
Action: Mouse moved to (495, 548)
Screenshot: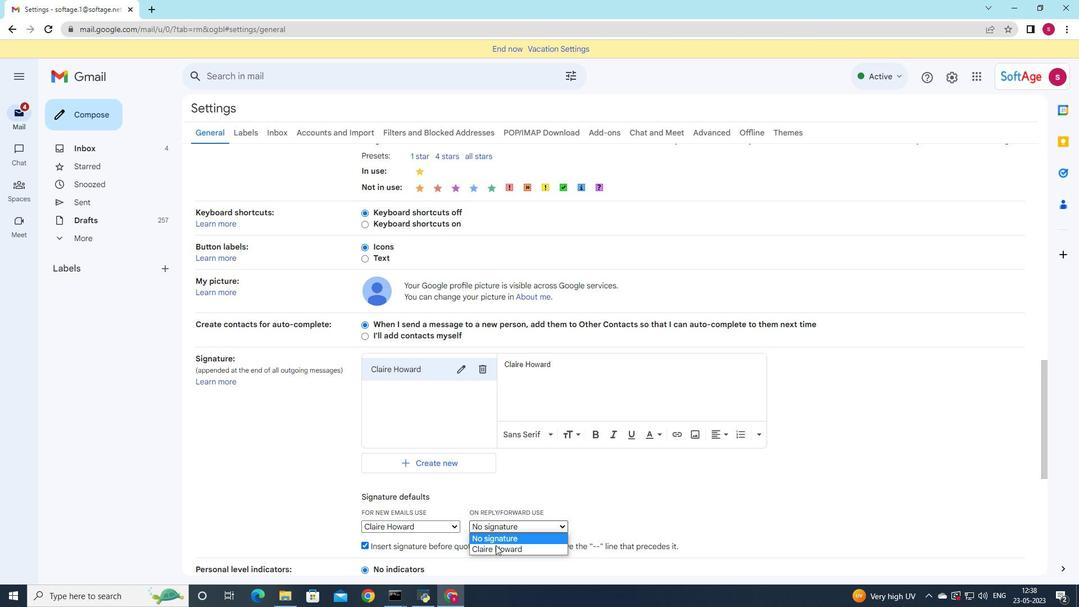 
Action: Mouse pressed left at (495, 548)
Screenshot: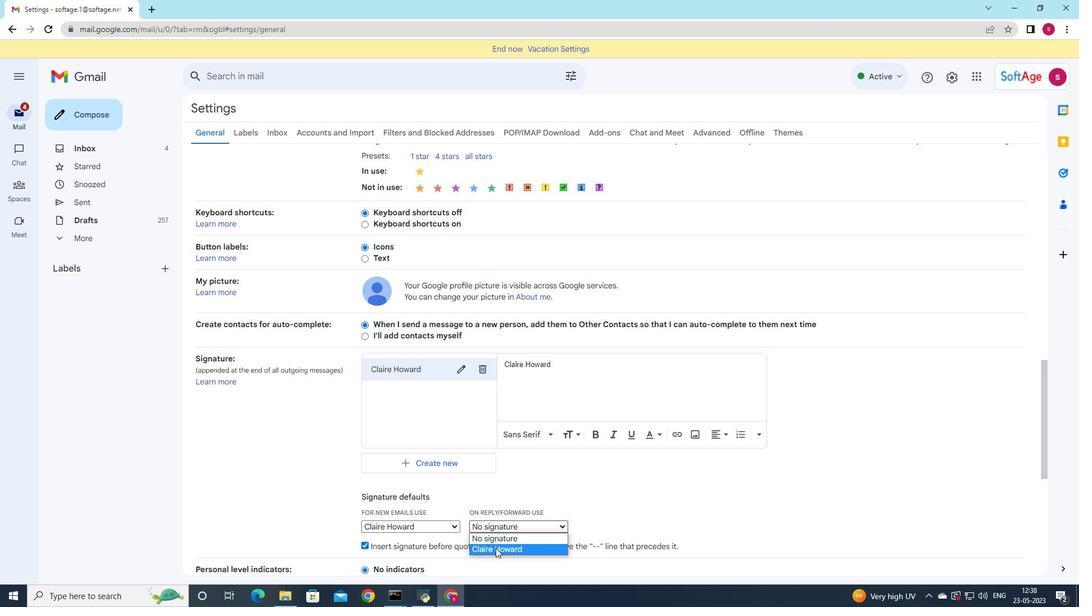
Action: Mouse moved to (498, 513)
Screenshot: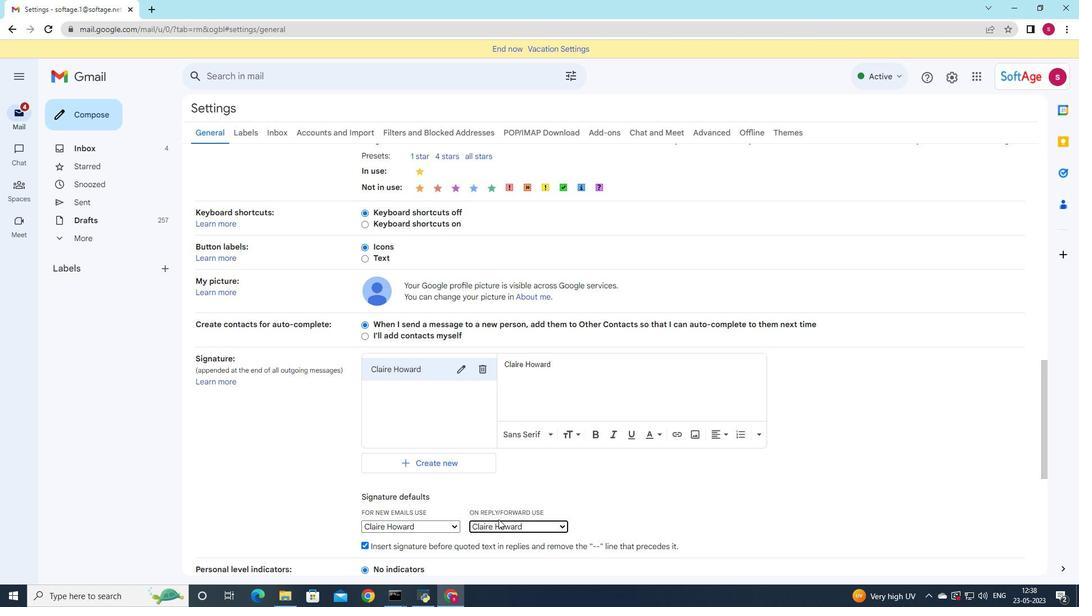 
Action: Mouse scrolled (498, 512) with delta (0, 0)
Screenshot: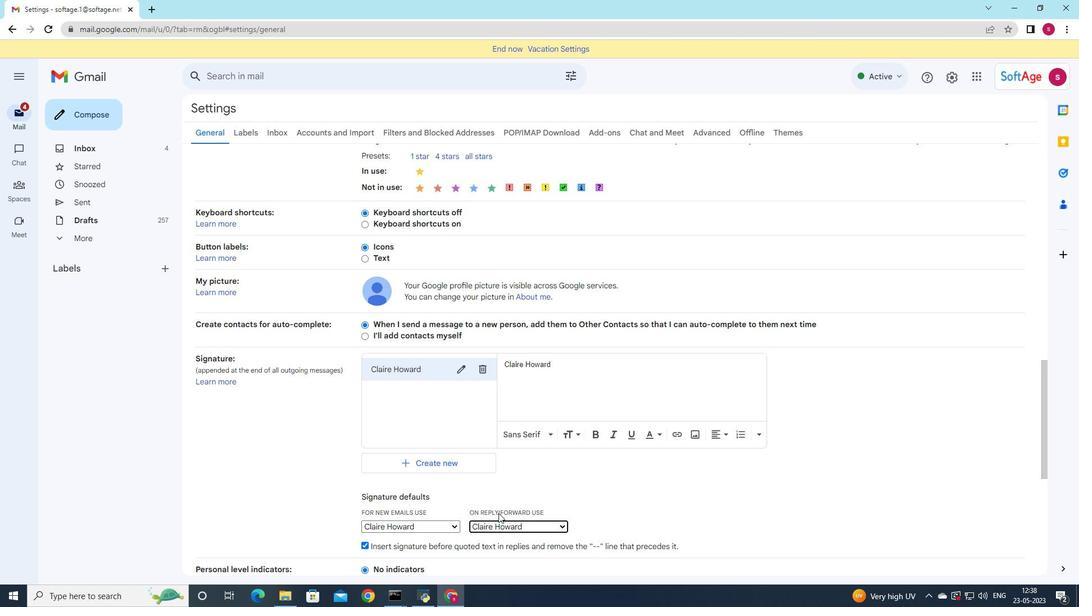 
Action: Mouse scrolled (498, 512) with delta (0, 0)
Screenshot: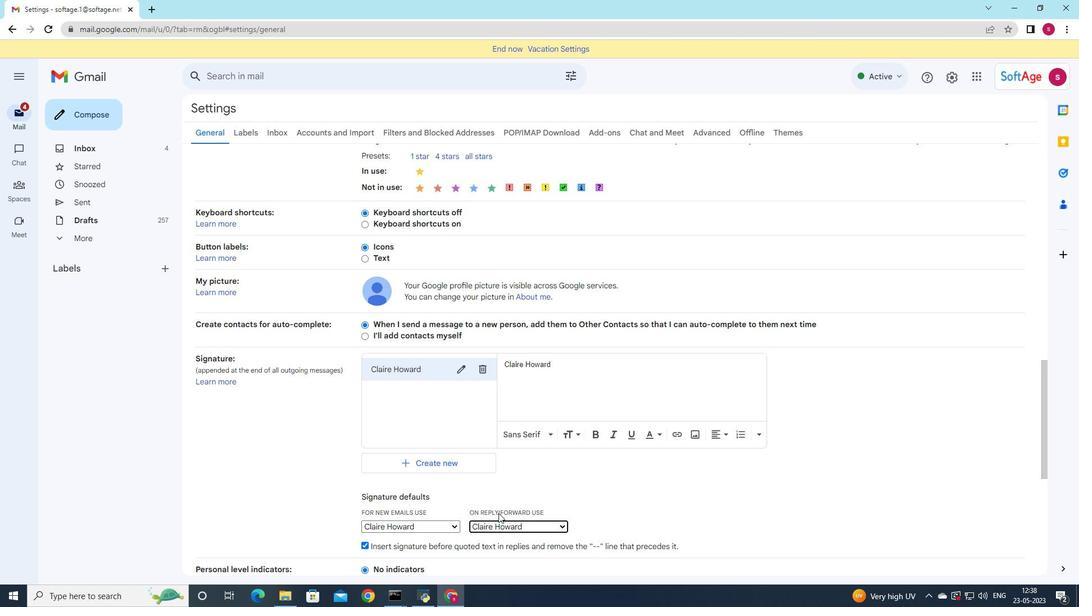 
Action: Mouse scrolled (498, 512) with delta (0, 0)
Screenshot: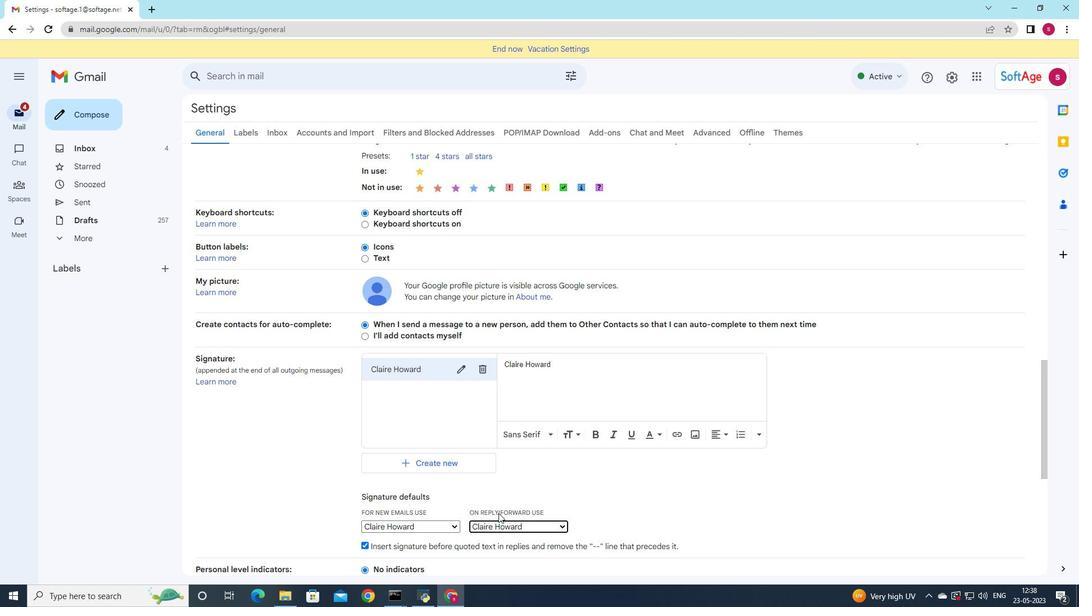
Action: Mouse moved to (497, 505)
Screenshot: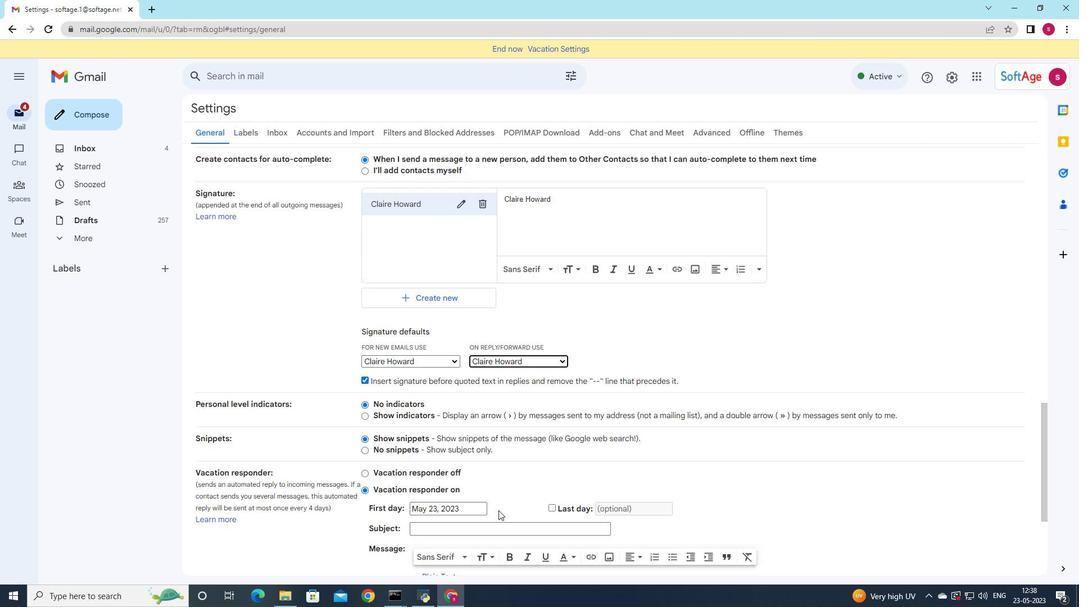 
Action: Mouse scrolled (497, 505) with delta (0, 0)
Screenshot: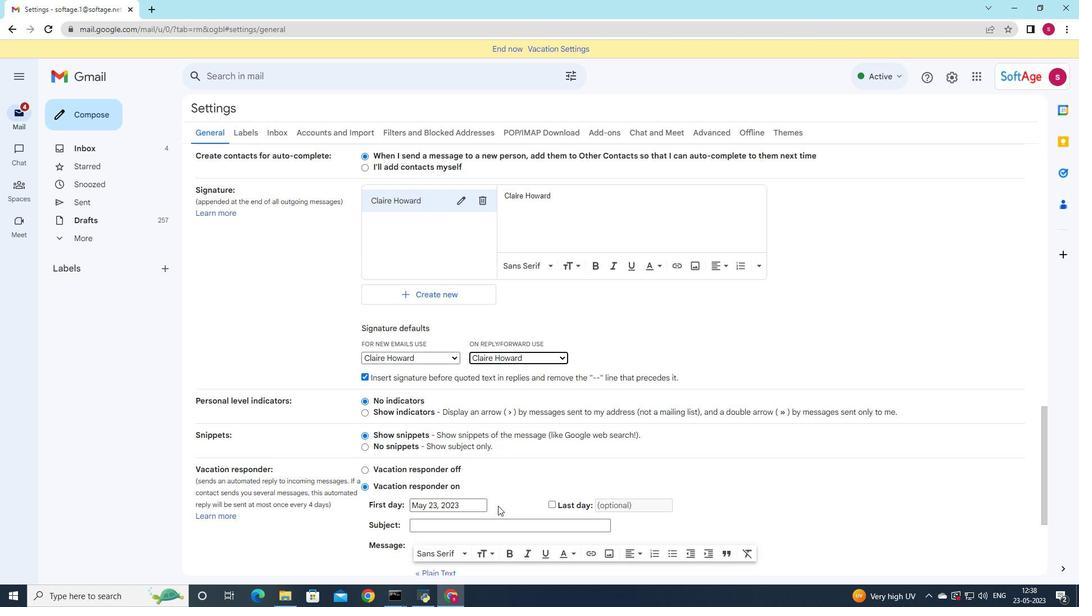 
Action: Mouse scrolled (497, 505) with delta (0, 0)
Screenshot: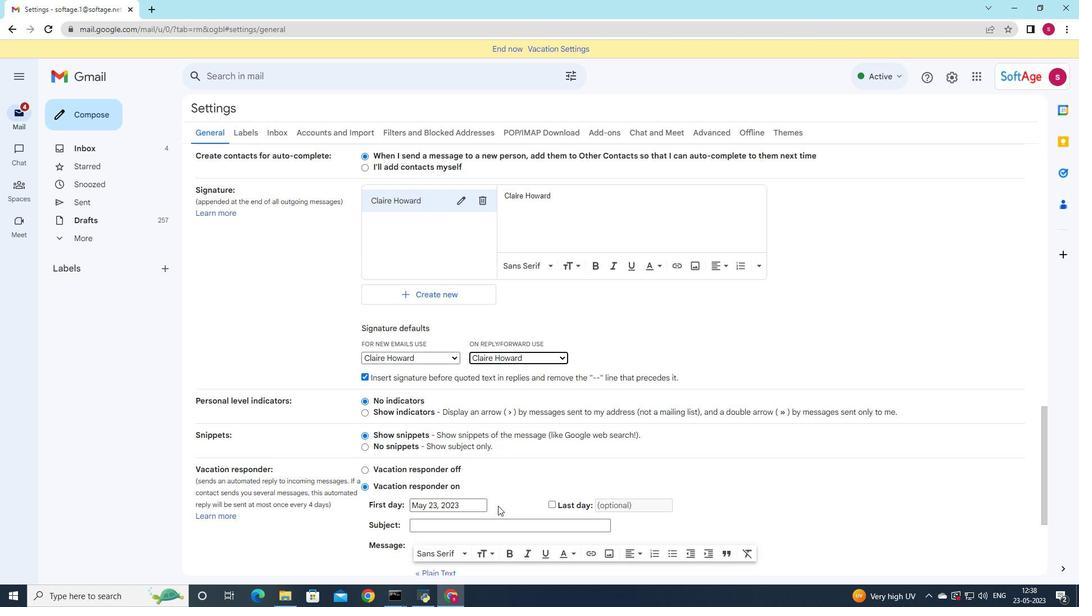 
Action: Mouse scrolled (497, 505) with delta (0, 0)
Screenshot: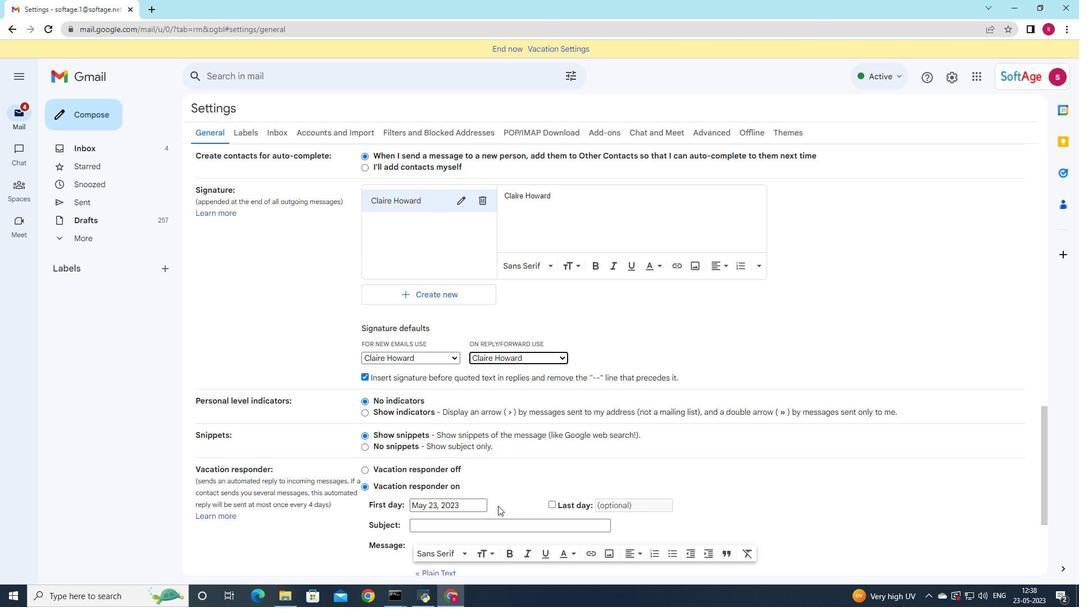 
Action: Mouse scrolled (497, 505) with delta (0, 0)
Screenshot: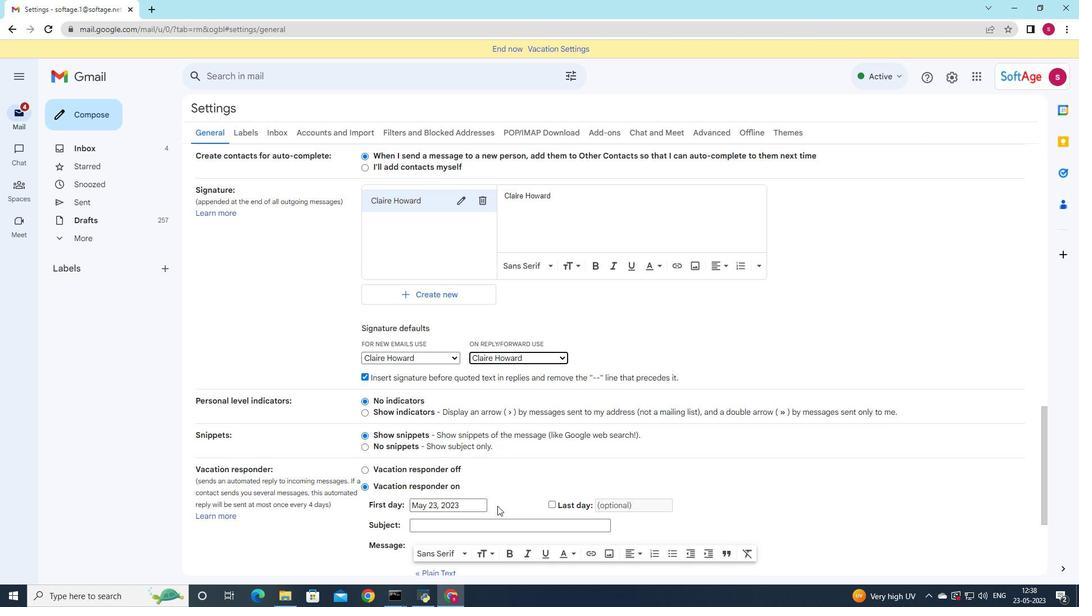 
Action: Mouse moved to (595, 515)
Screenshot: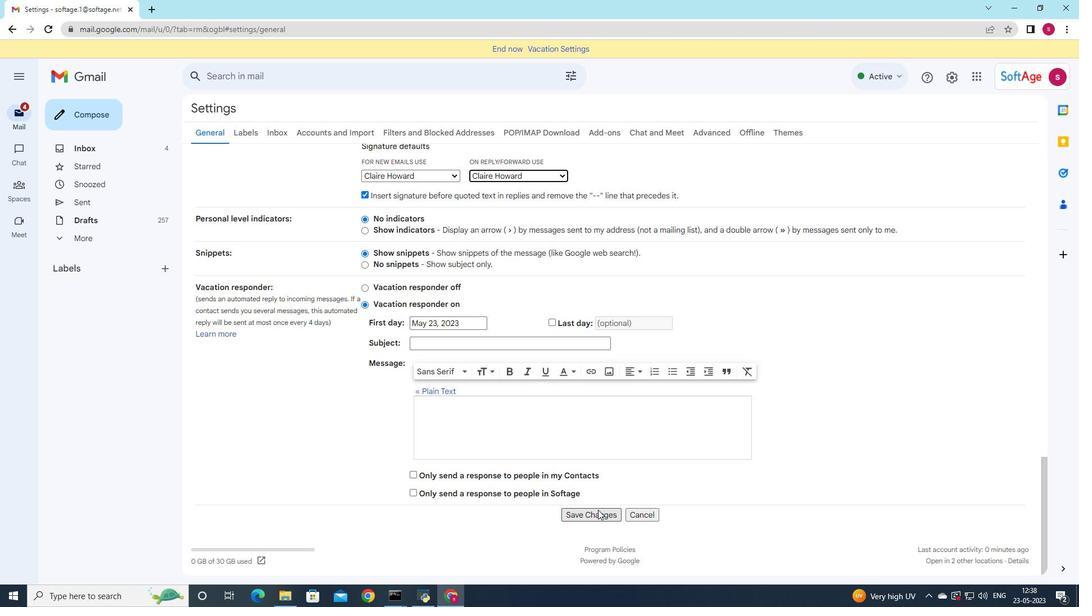 
Action: Mouse pressed left at (595, 515)
Screenshot: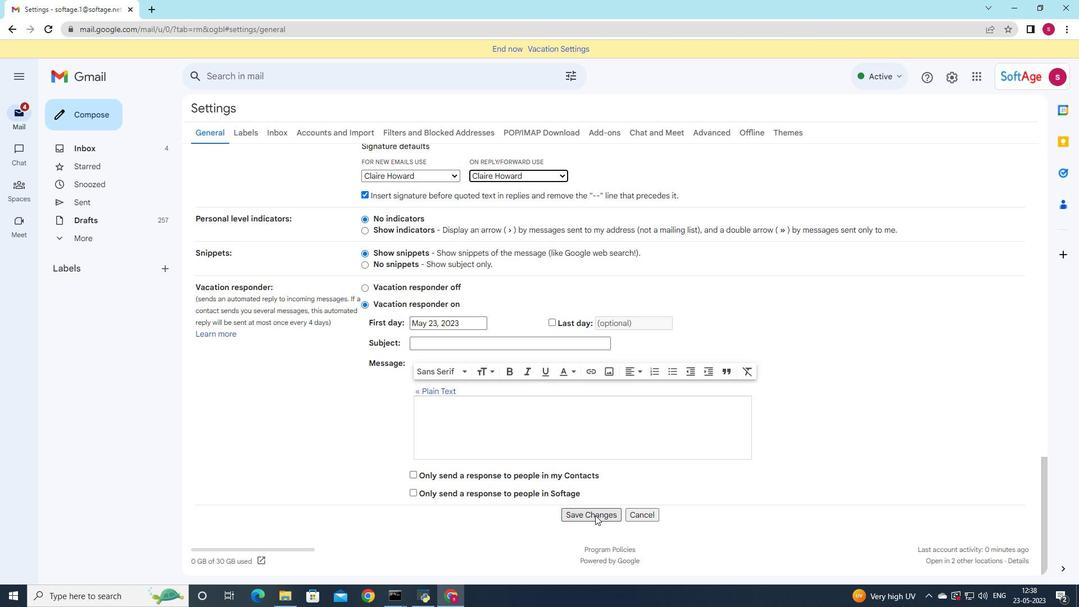 
Action: Mouse moved to (91, 106)
Screenshot: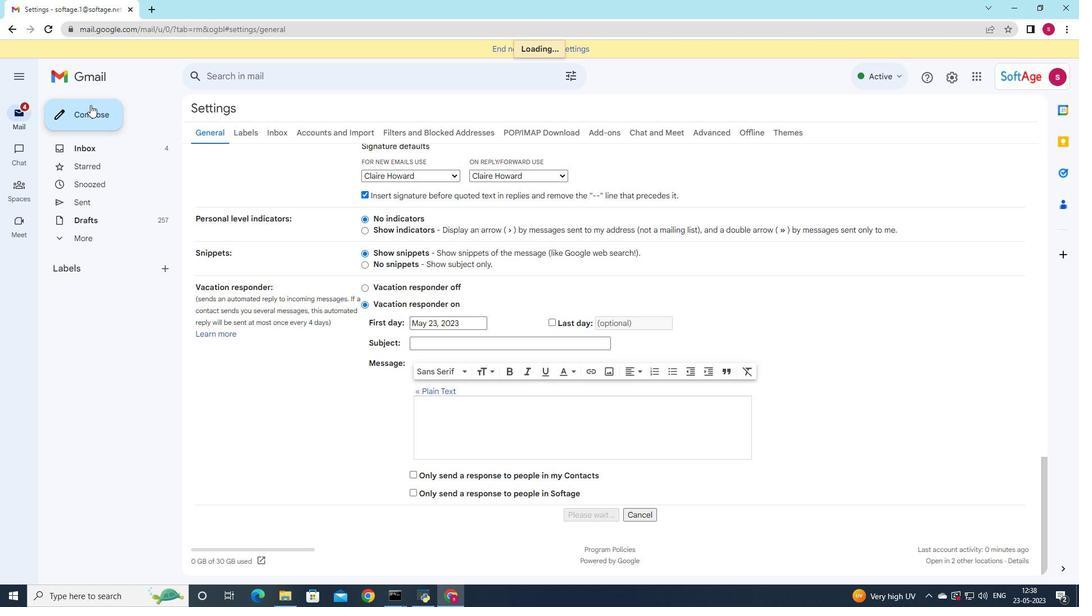 
Action: Mouse pressed left at (91, 106)
Screenshot: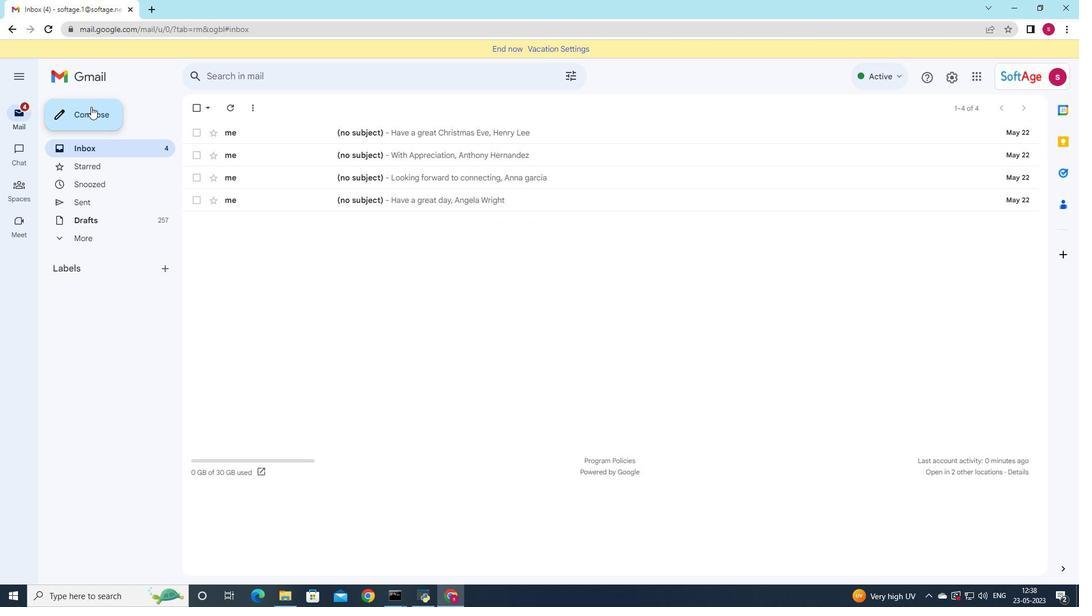 
Action: Mouse moved to (712, 313)
Screenshot: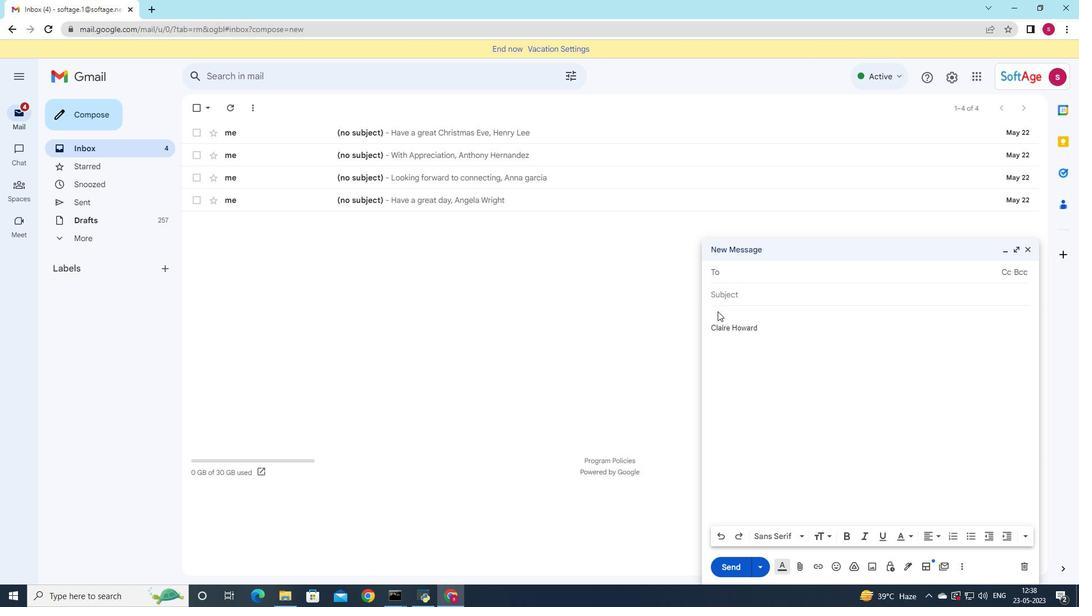 
Action: Mouse pressed left at (712, 313)
Screenshot: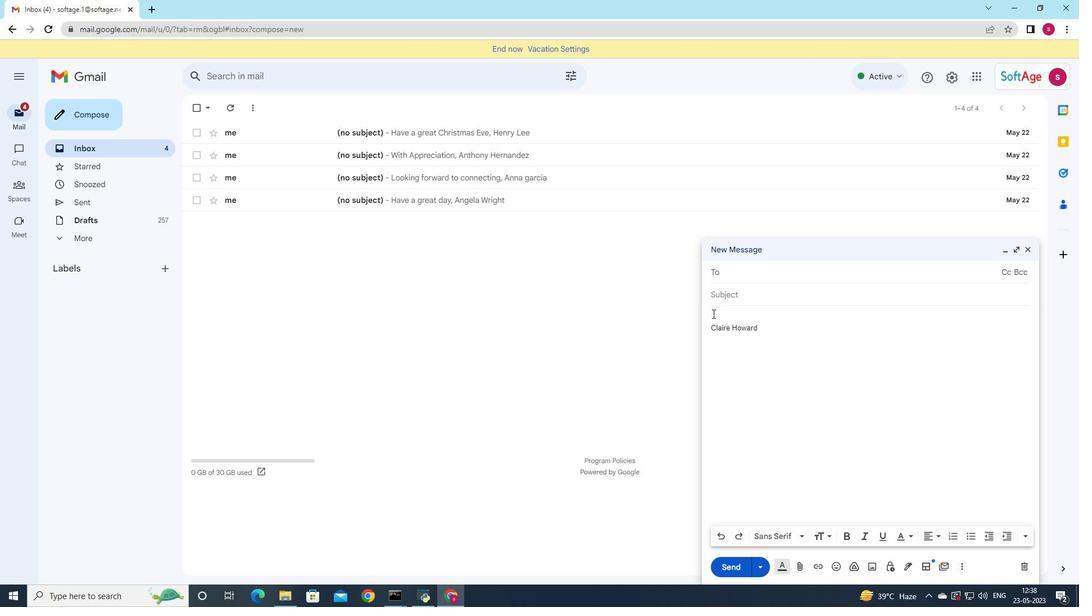 
Action: Mouse moved to (781, 316)
Screenshot: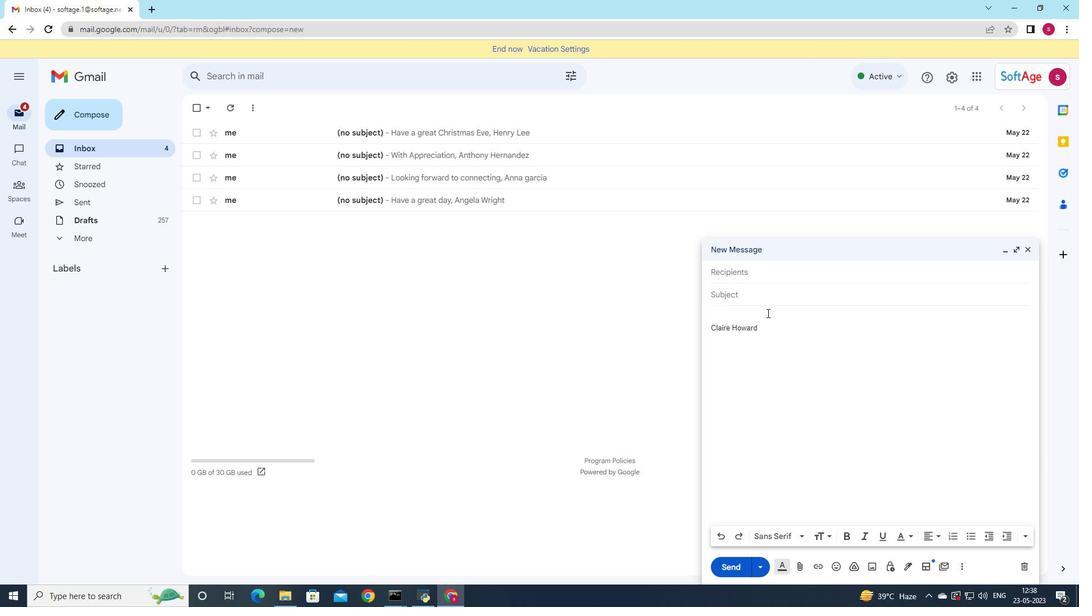 
Action: Key pressed <Key.shift>I<Key.space>am<Key.space>sorry<Key.space>for<Key.space>any<Key.space>confusion<Key.space>regarding<Key.space>this<Key.space>matter
Screenshot: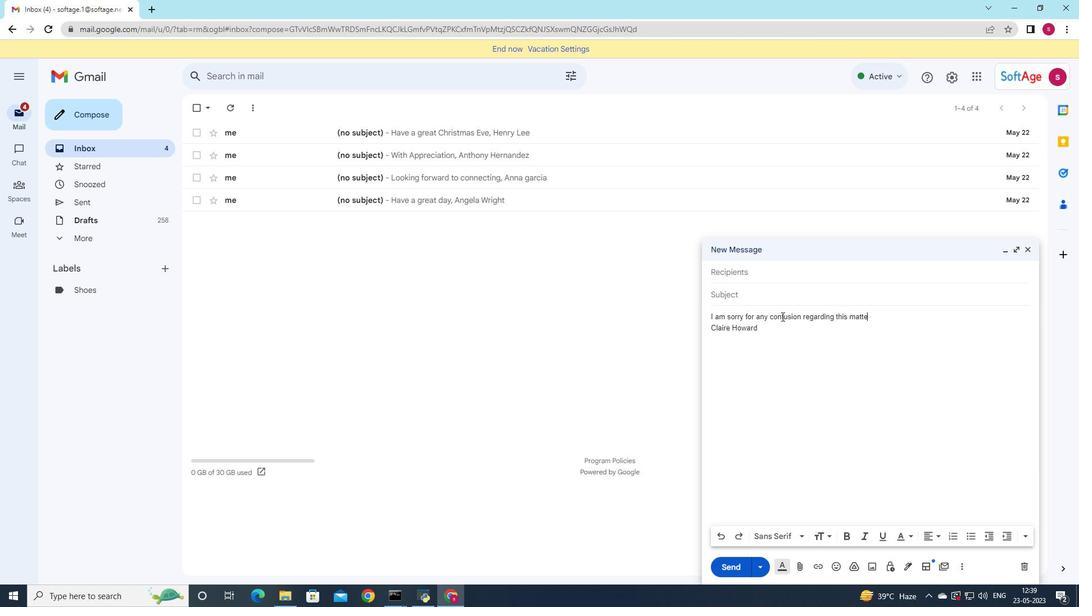 
Action: Mouse moved to (732, 289)
Screenshot: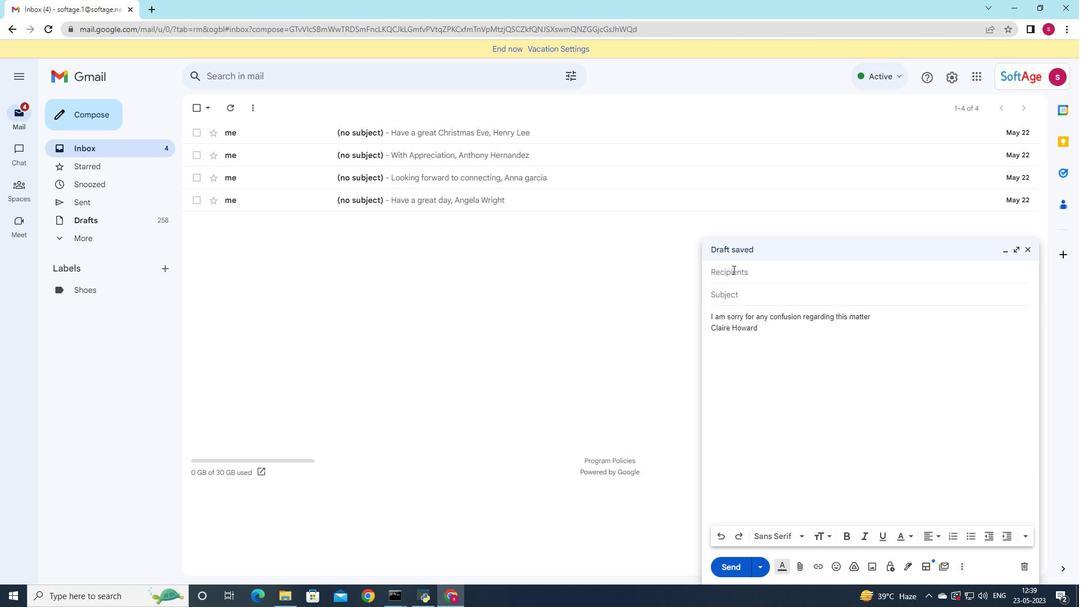 
Action: Mouse pressed left at (732, 289)
Screenshot: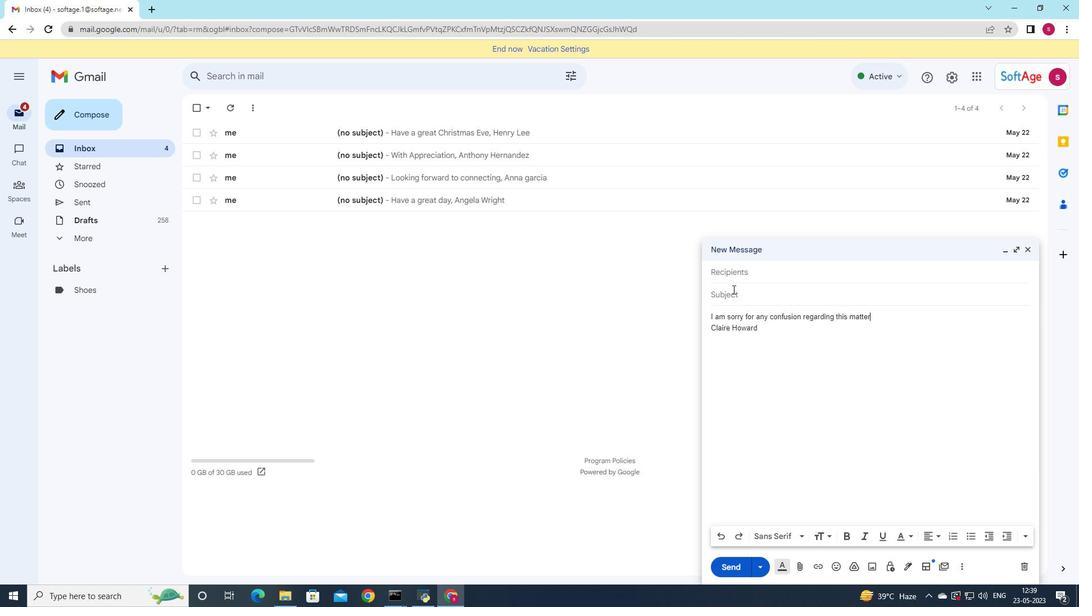 
Action: Mouse moved to (844, 290)
Screenshot: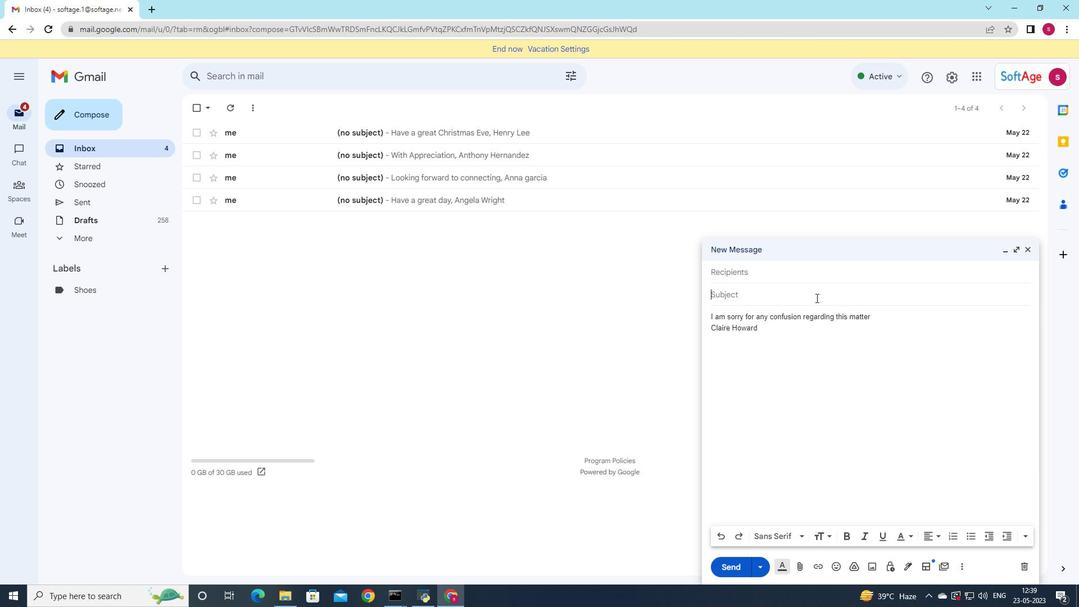 
Action: Key pressed <Key.shift>Request<Key.space>for<Key.space>arefund
Screenshot: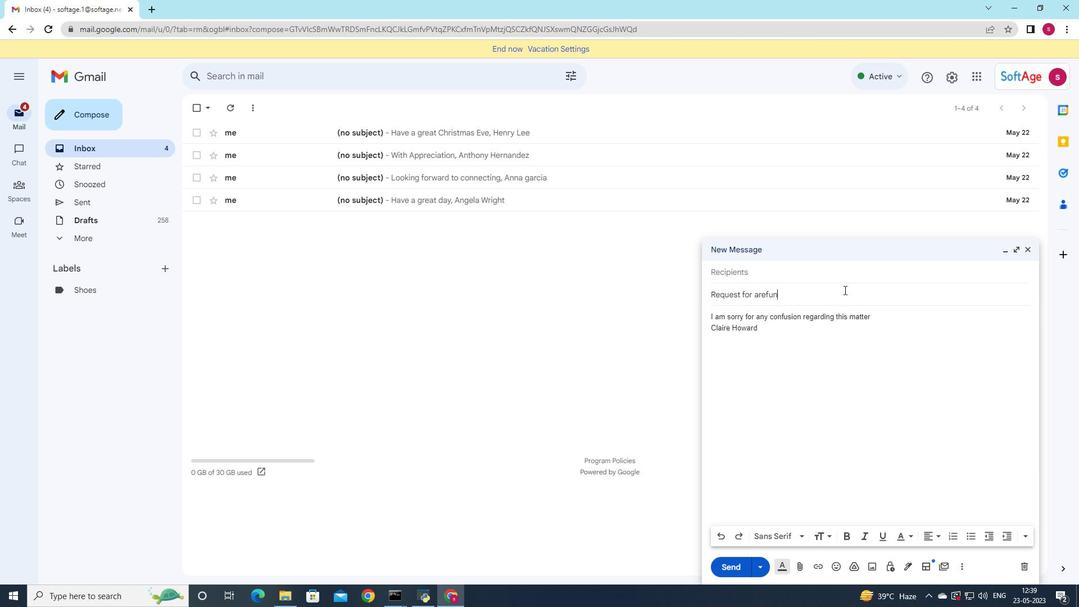 
Action: Mouse moved to (761, 297)
Screenshot: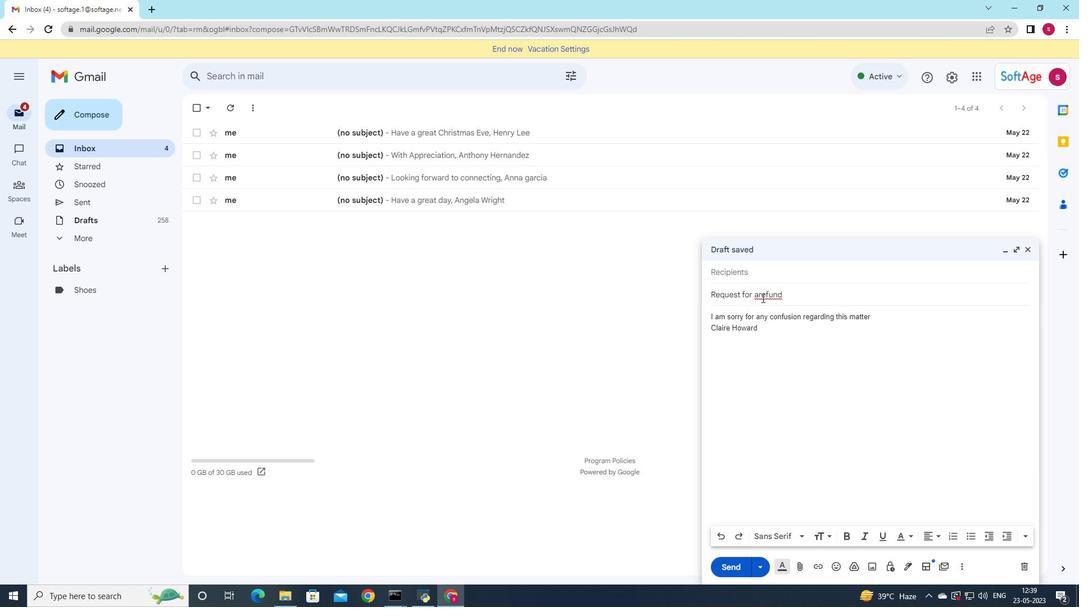
Action: Mouse pressed left at (761, 297)
Screenshot: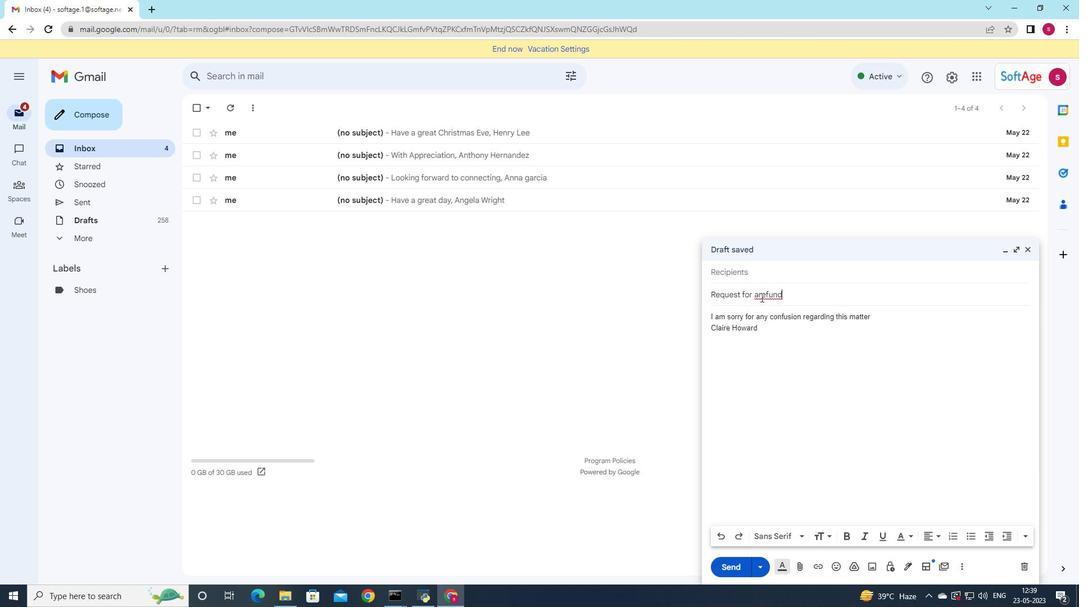 
Action: Mouse moved to (776, 297)
Screenshot: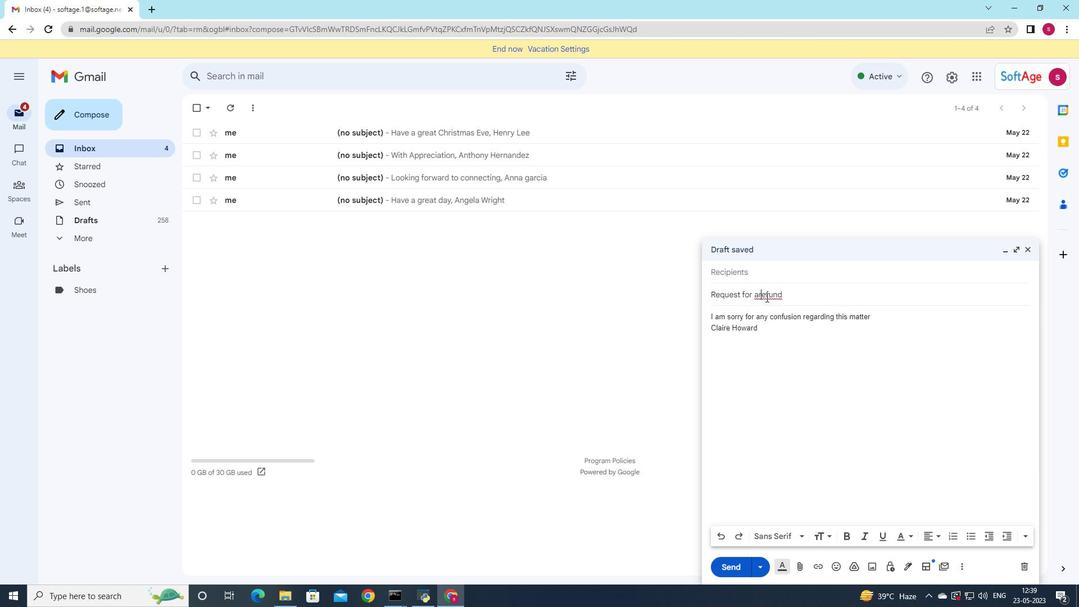 
Action: Key pressed <Key.space>
Screenshot: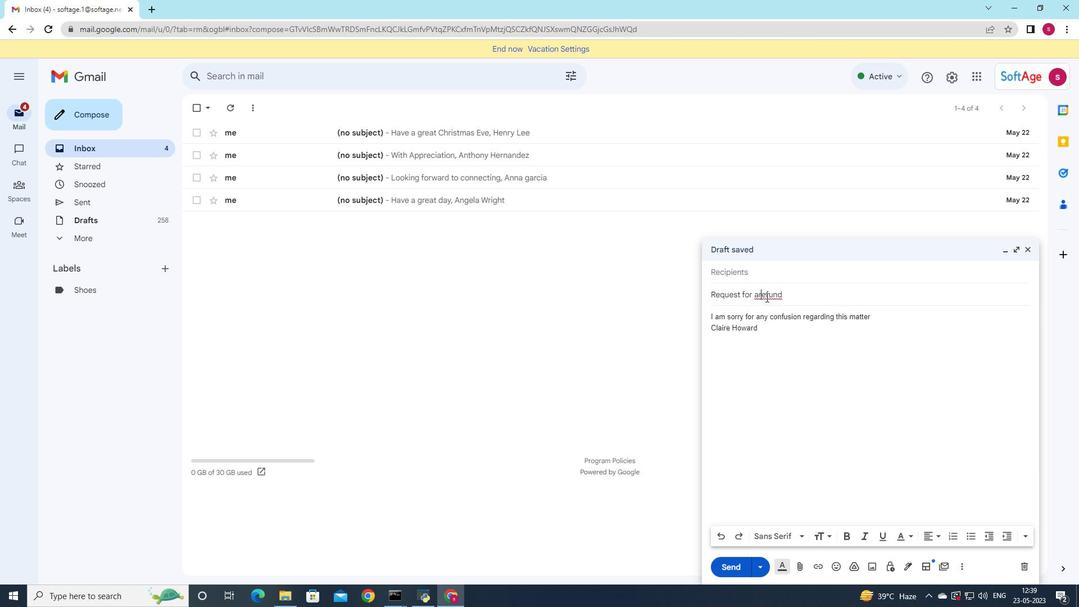
Action: Mouse moved to (757, 296)
Screenshot: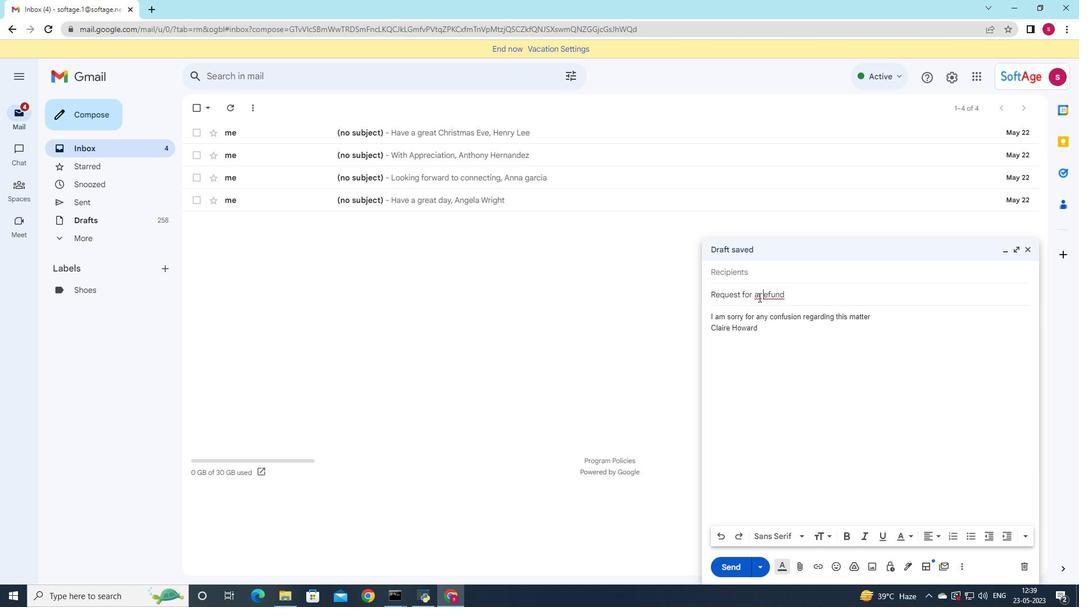 
Action: Mouse pressed left at (757, 296)
Screenshot: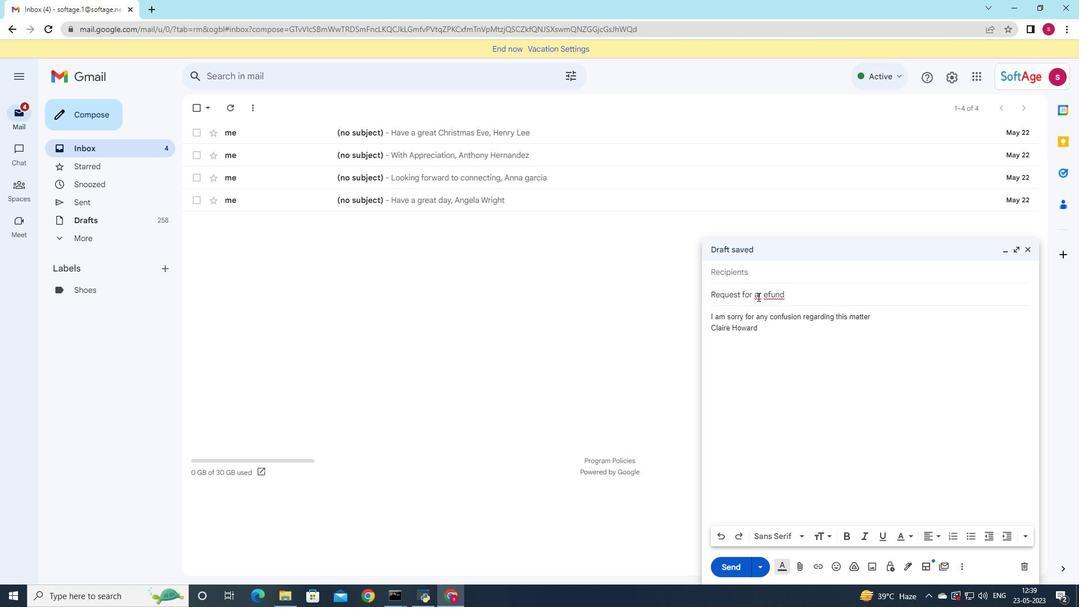
Action: Mouse moved to (764, 296)
Screenshot: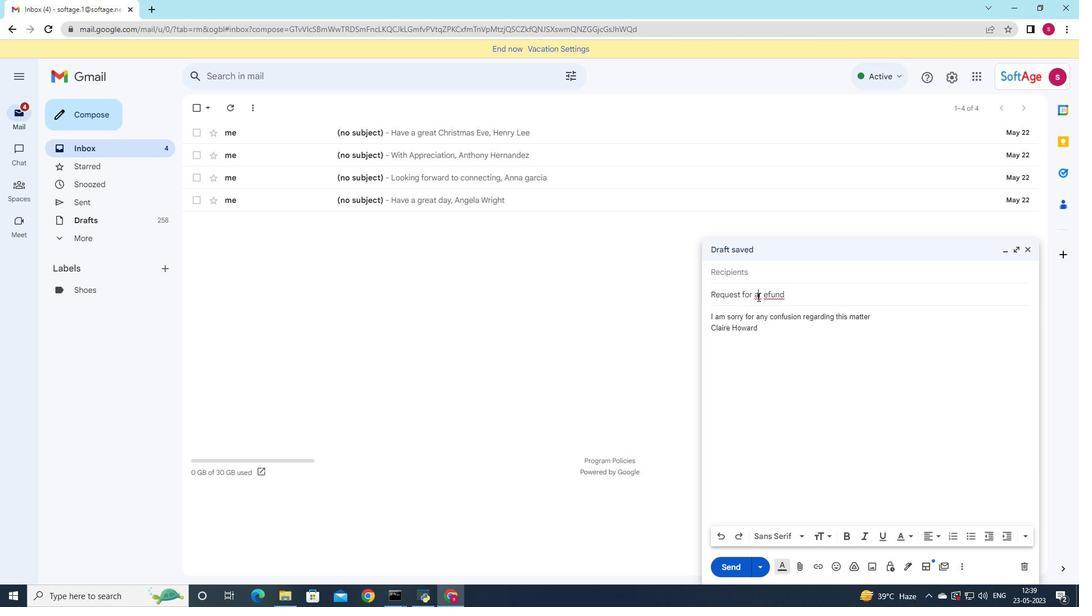 
Action: Key pressed <Key.space>
Screenshot: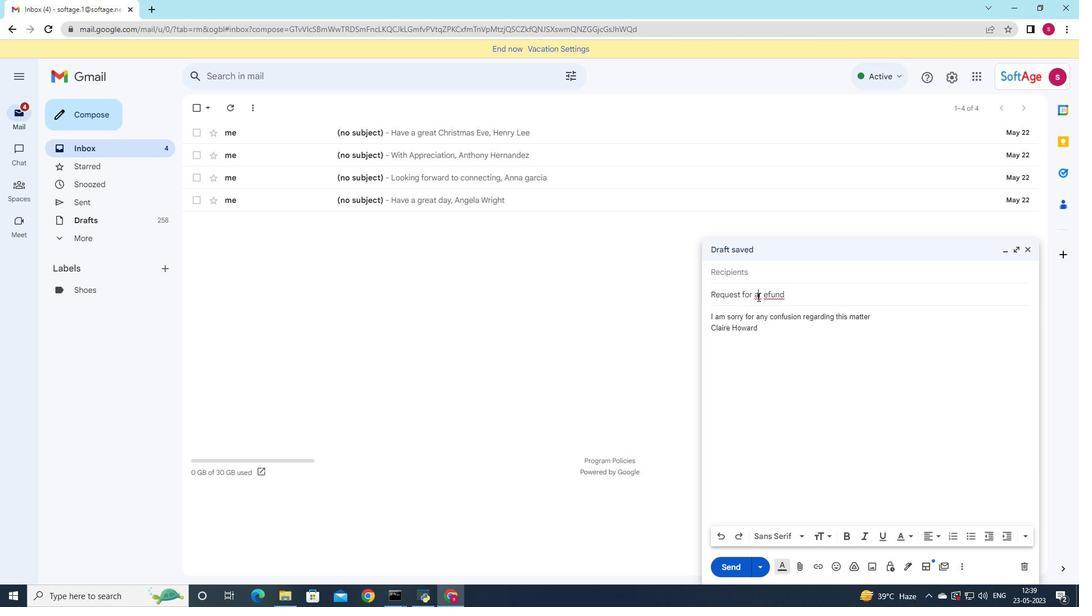 
Action: Mouse moved to (766, 296)
Screenshot: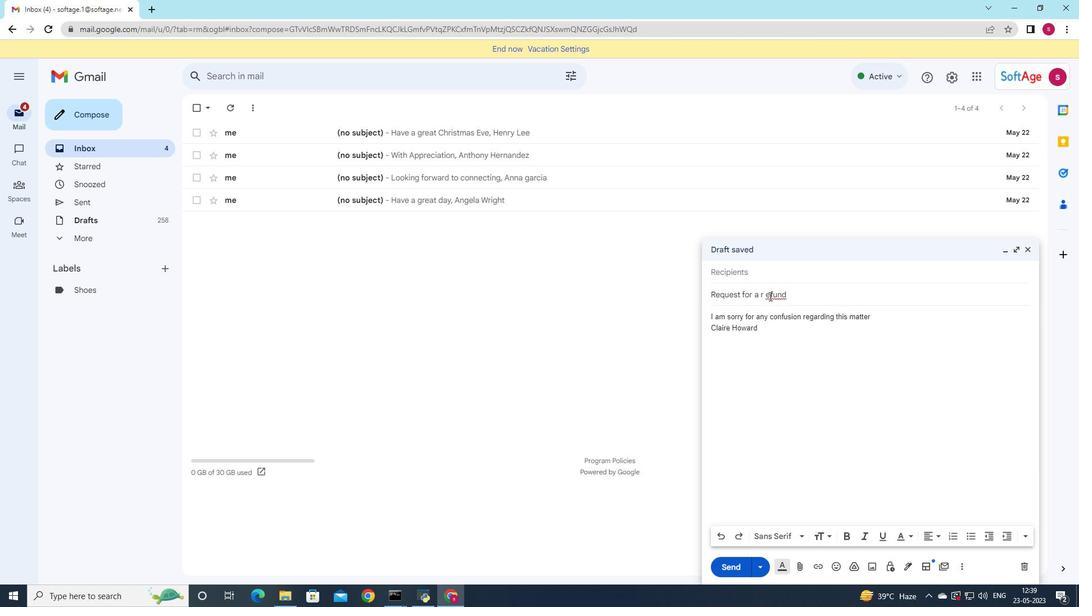 
Action: Mouse pressed left at (766, 296)
Screenshot: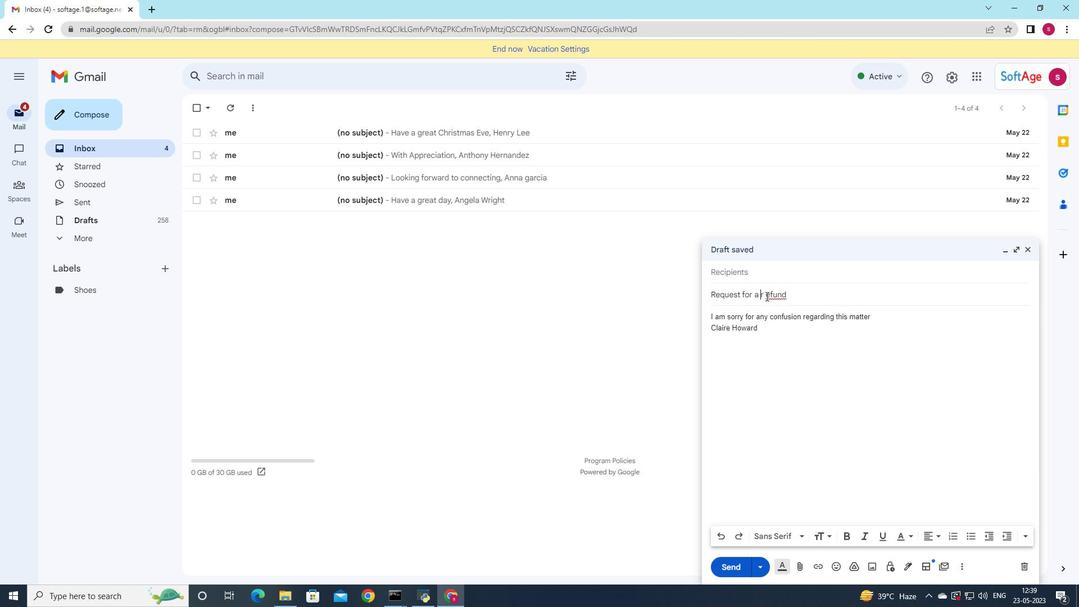 
Action: Key pressed <Key.backspace>
Screenshot: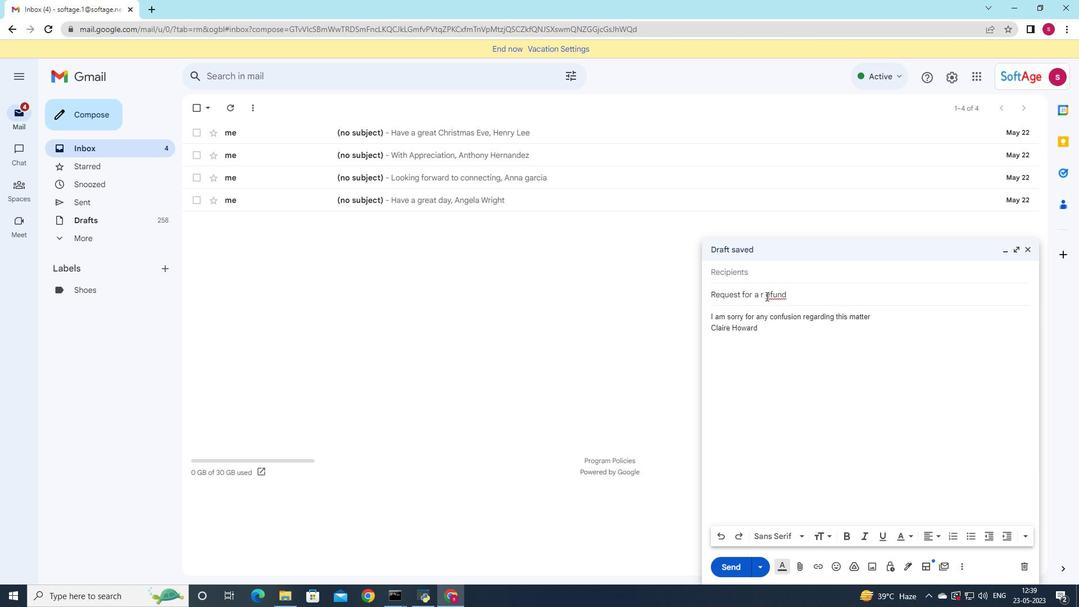 
Action: Mouse moved to (753, 269)
Screenshot: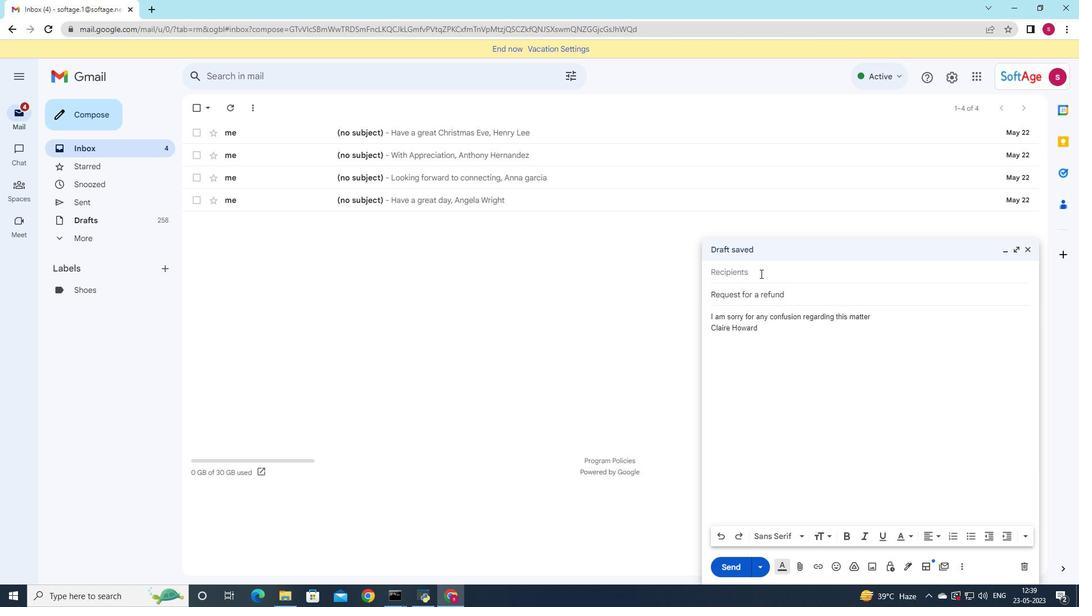 
Action: Mouse pressed left at (753, 269)
Screenshot: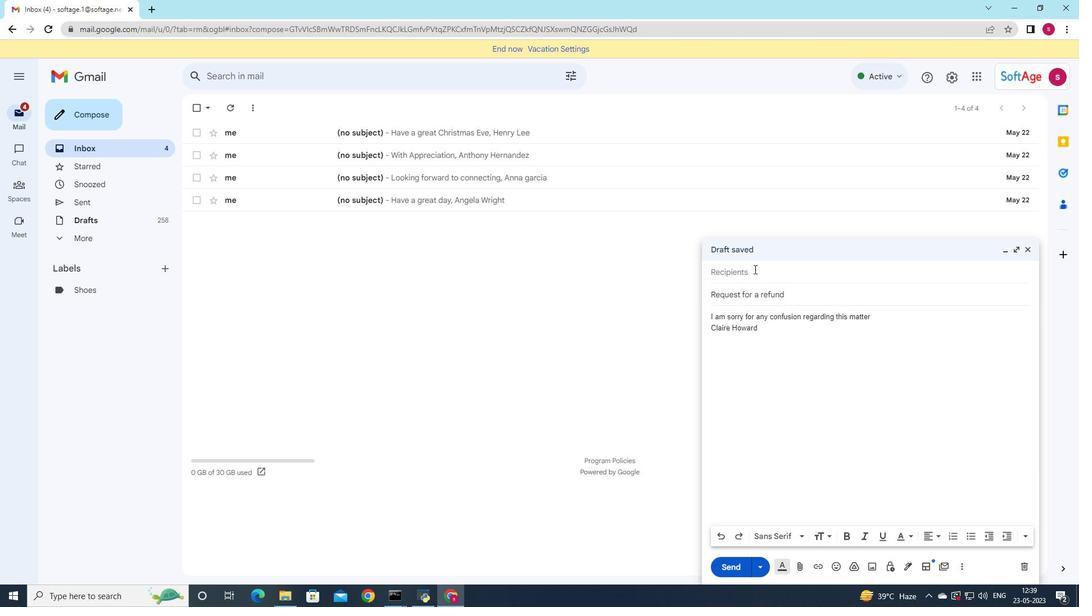 
Action: Key pressed softa
Screenshot: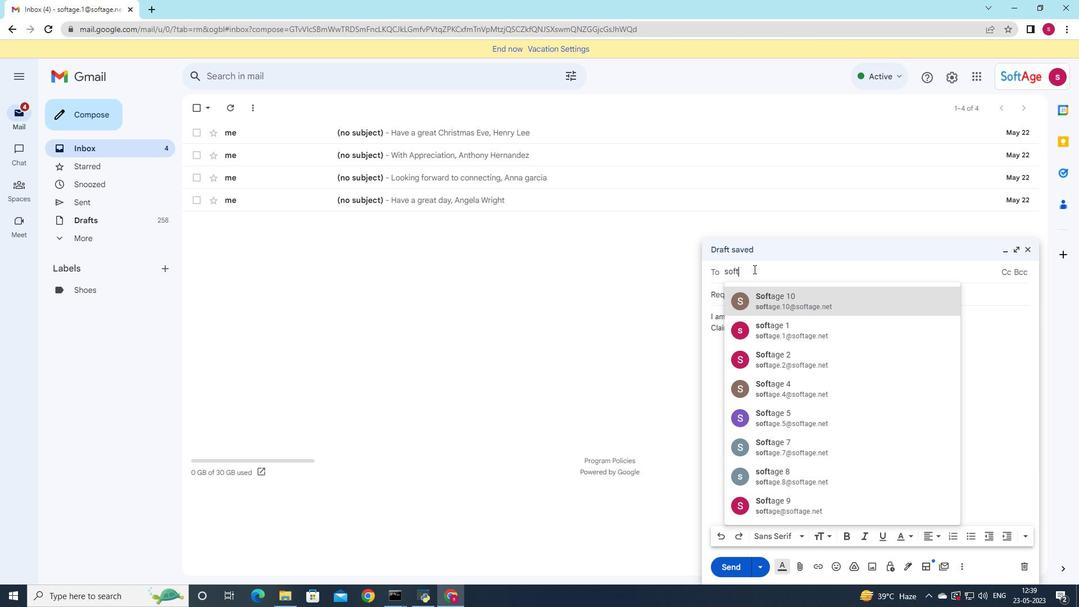 
Action: Mouse moved to (800, 397)
Screenshot: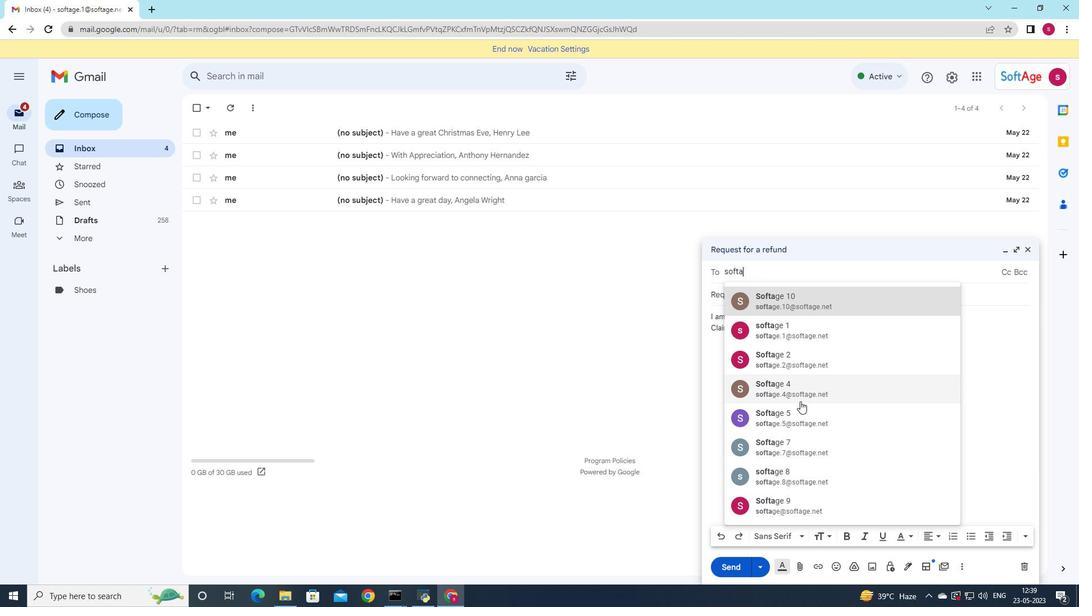 
Action: Mouse pressed left at (800, 397)
Screenshot: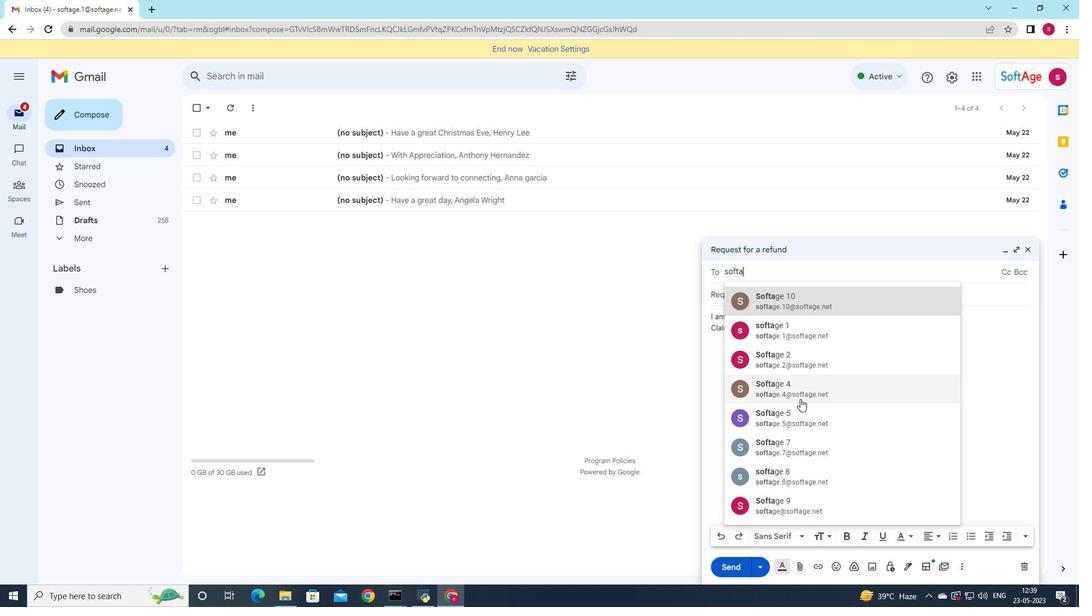 
Action: Mouse moved to (797, 568)
Screenshot: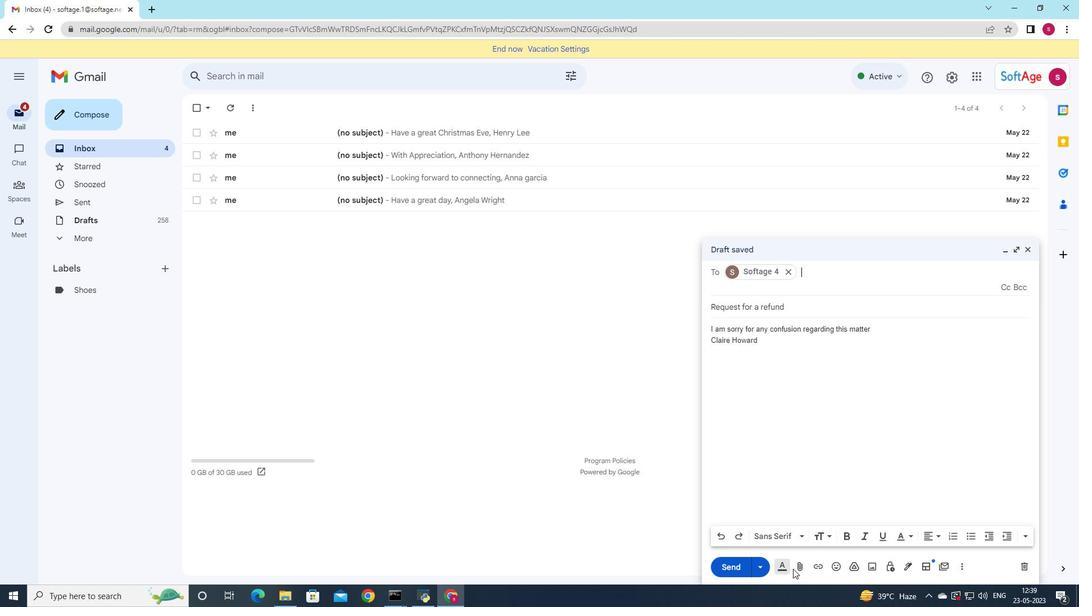 
Action: Mouse pressed left at (797, 568)
Screenshot: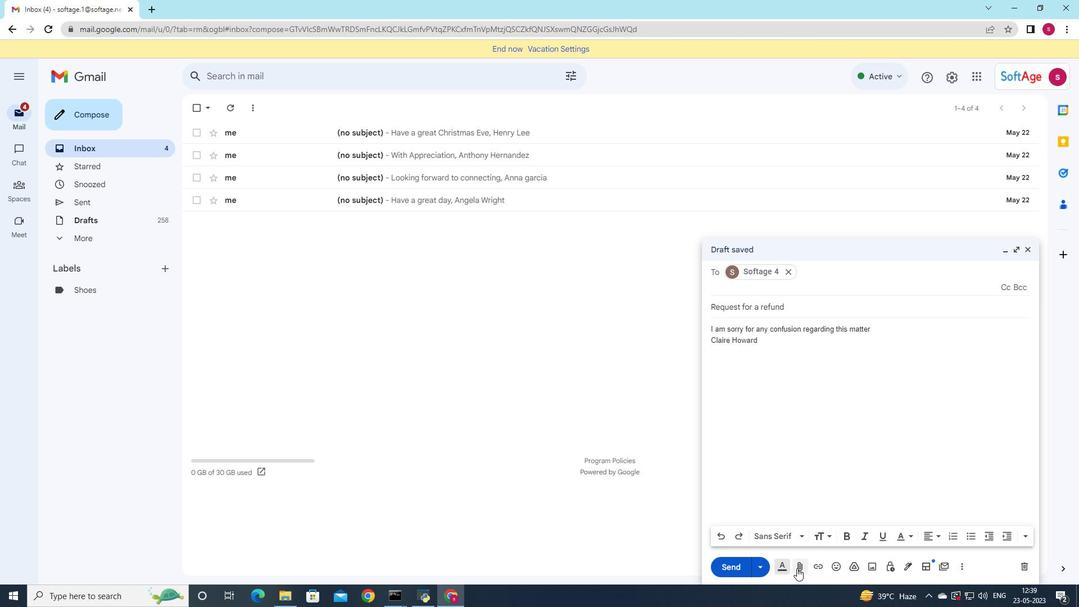 
Action: Mouse moved to (198, 87)
Screenshot: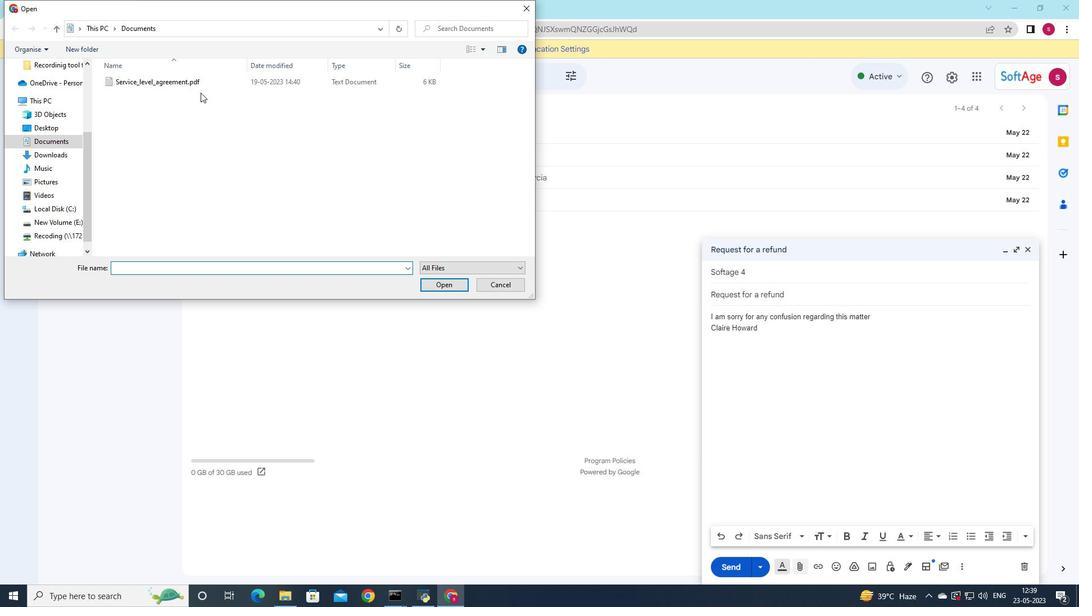 
Action: Mouse pressed left at (198, 87)
Screenshot: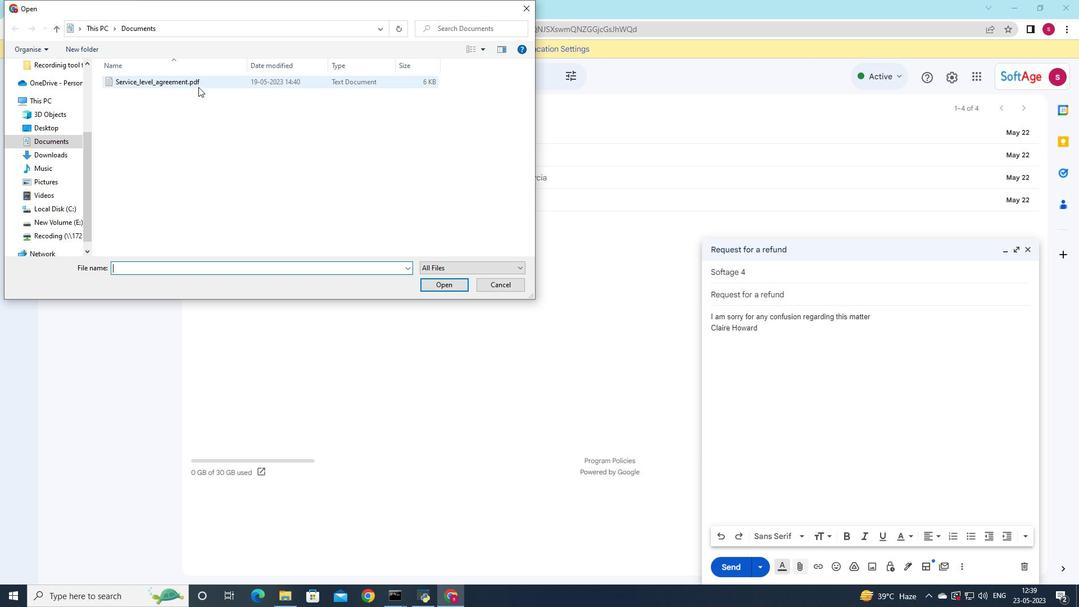 
Action: Mouse moved to (198, 79)
Screenshot: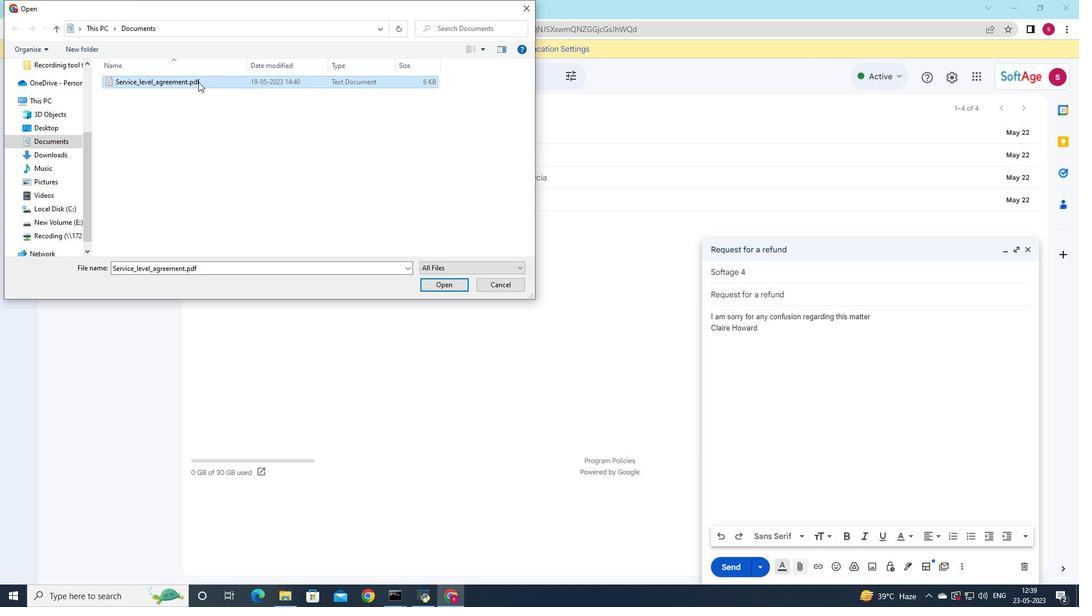 
Action: Mouse pressed left at (198, 79)
Screenshot: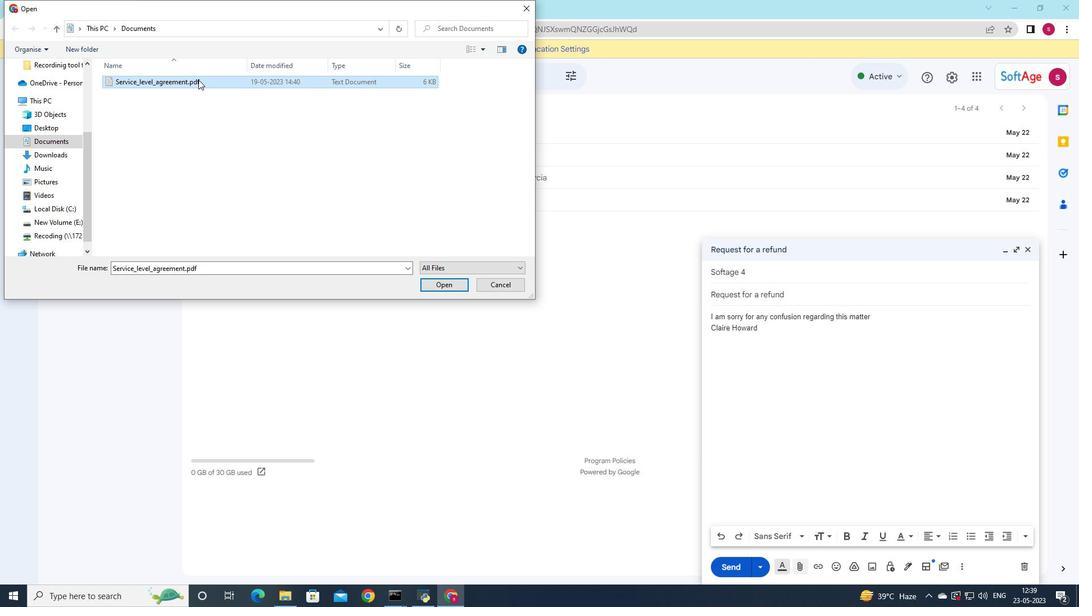 
Action: Mouse moved to (608, 159)
Screenshot: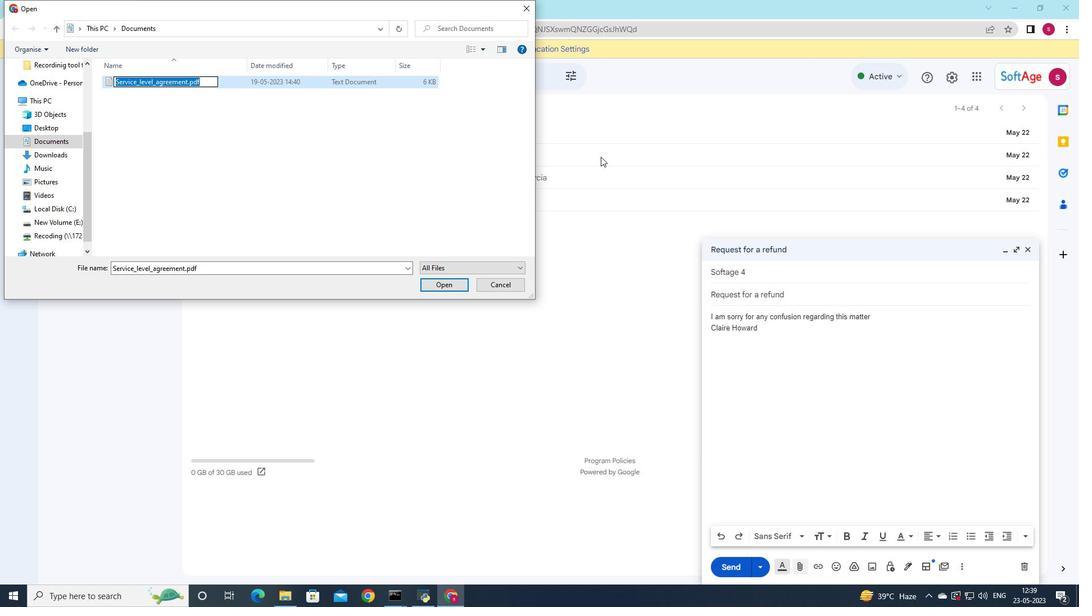 
Action: Key pressed <Key.shift>Annual<Key.space><Key.backspace><Key.shift><Key.shift>_report.docx
Screenshot: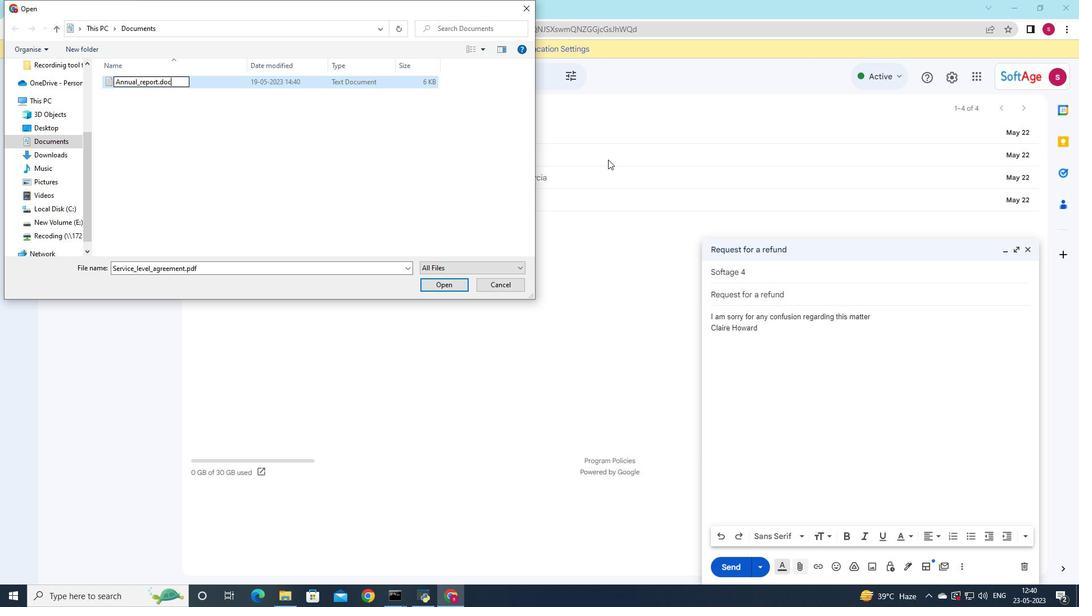 
Action: Mouse moved to (344, 83)
Screenshot: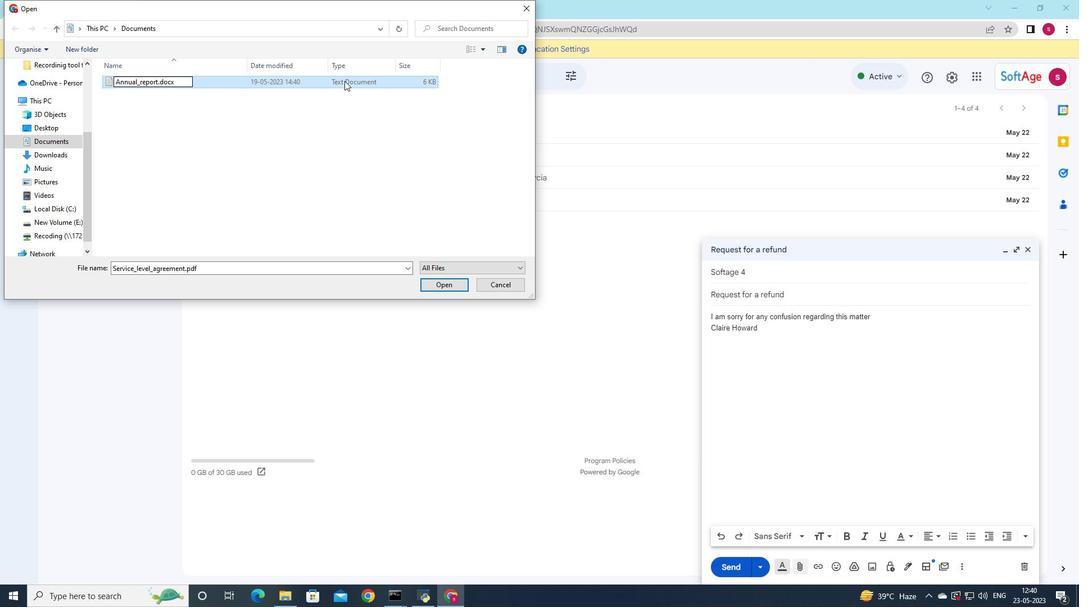 
Action: Mouse pressed left at (344, 83)
Screenshot: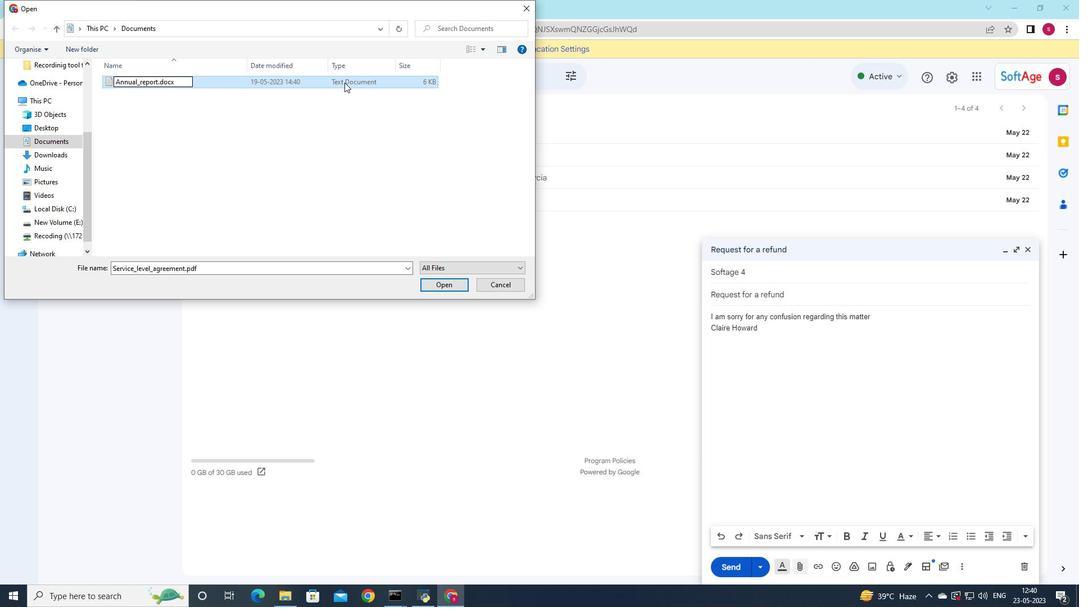 
Action: Mouse moved to (446, 285)
Screenshot: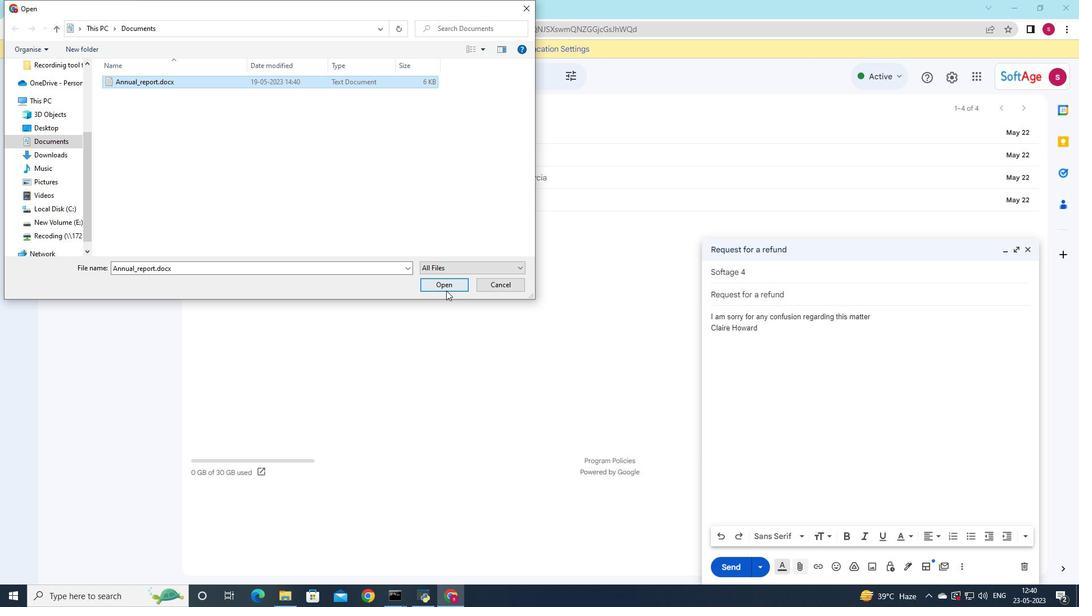 
Action: Mouse pressed left at (446, 285)
Screenshot: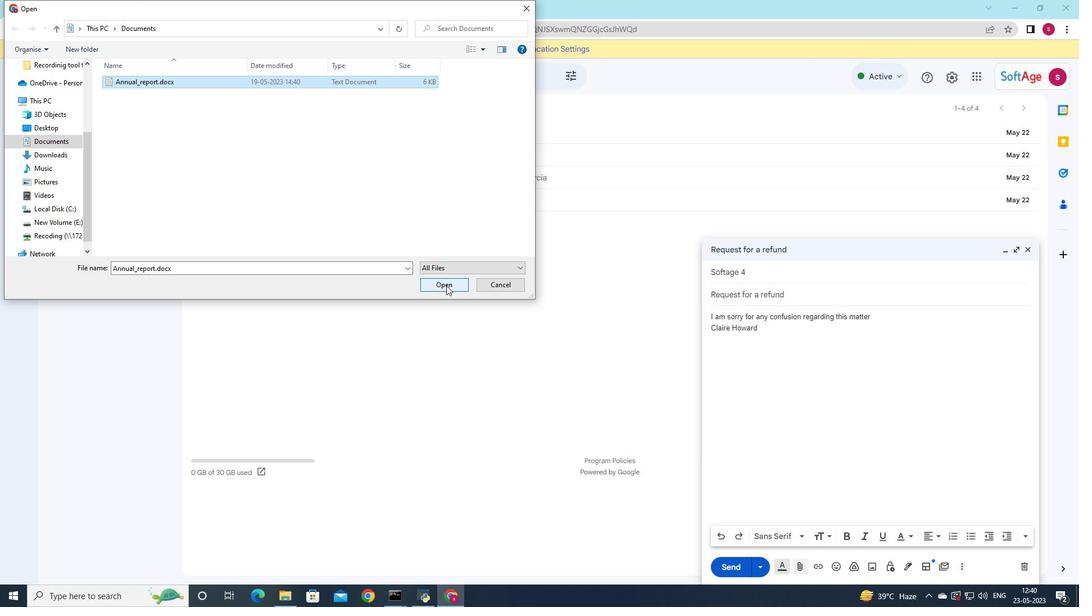 
Action: Mouse moved to (890, 312)
Screenshot: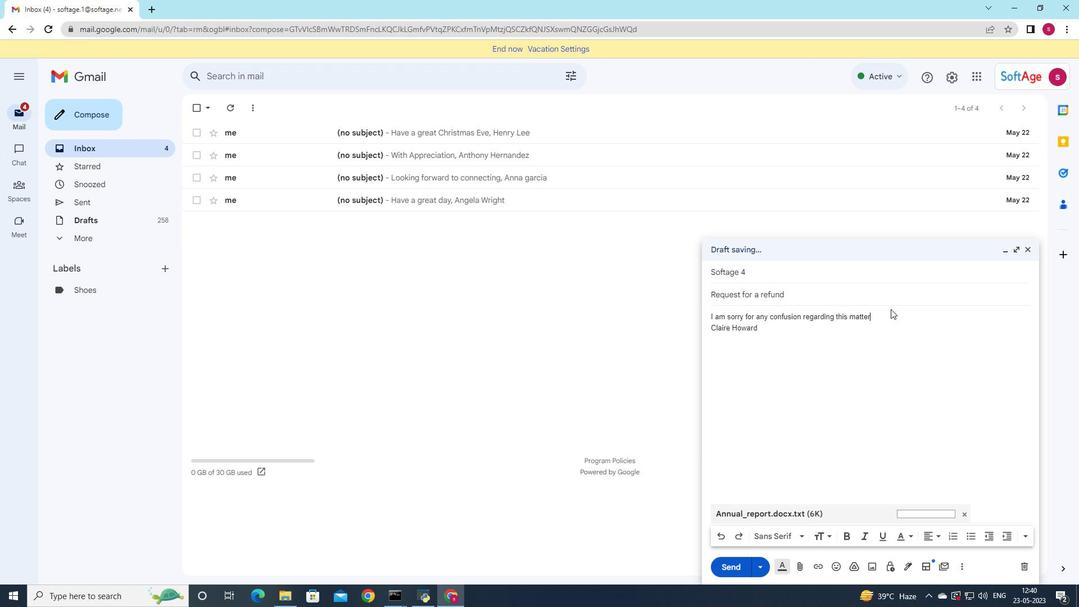 
Action: Mouse pressed left at (890, 312)
Screenshot: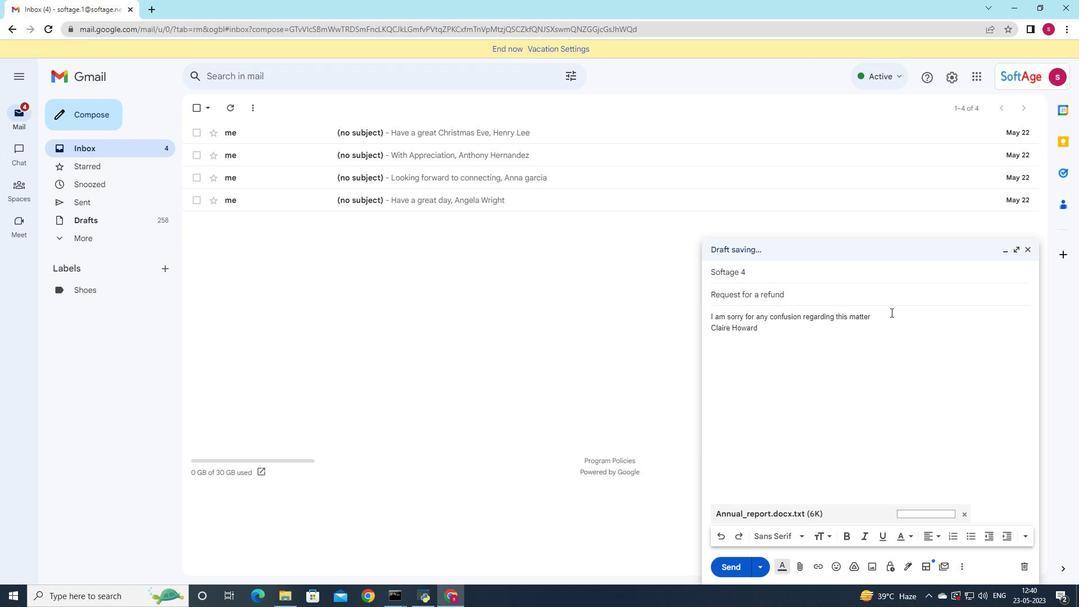 
Action: Mouse moved to (704, 317)
Screenshot: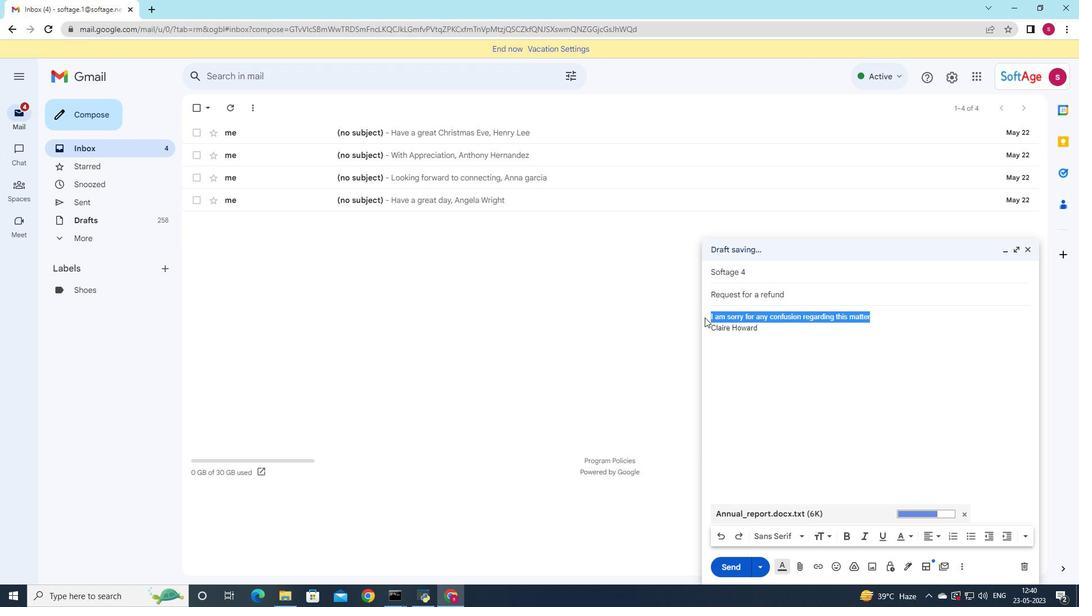 
Action: Key pressed <Key.delete><Key.shift>Please<Key.space>let<Key.space>me<Key.space>know<Key.space>if<Key.space>you<Key.space>have<Key.space>any<Key.space>suggestions<Key.space>for<Key.space>improvment
Screenshot: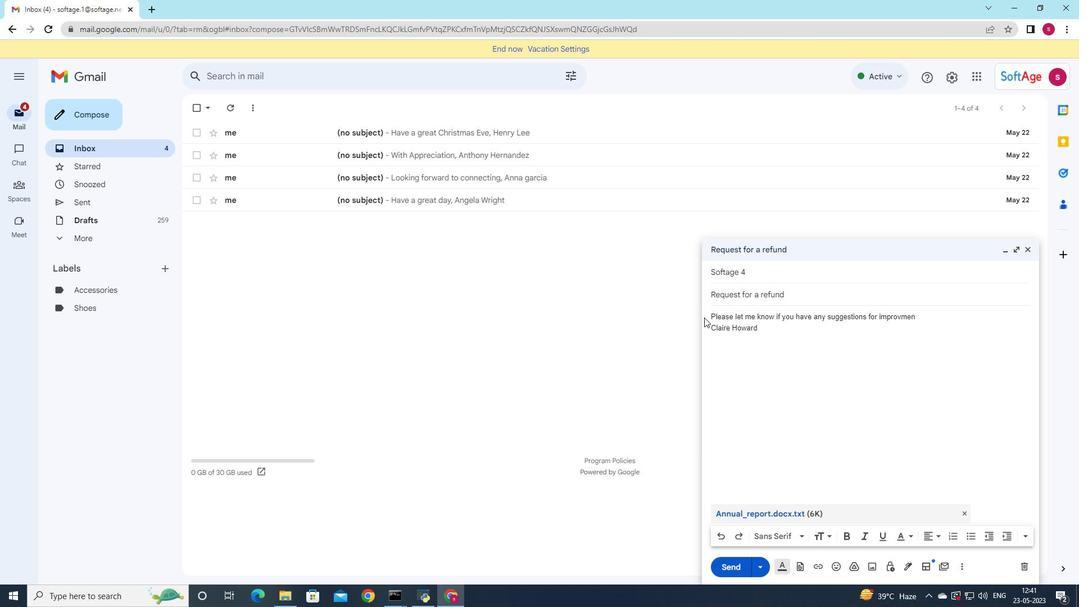 
Action: Mouse moved to (723, 569)
Screenshot: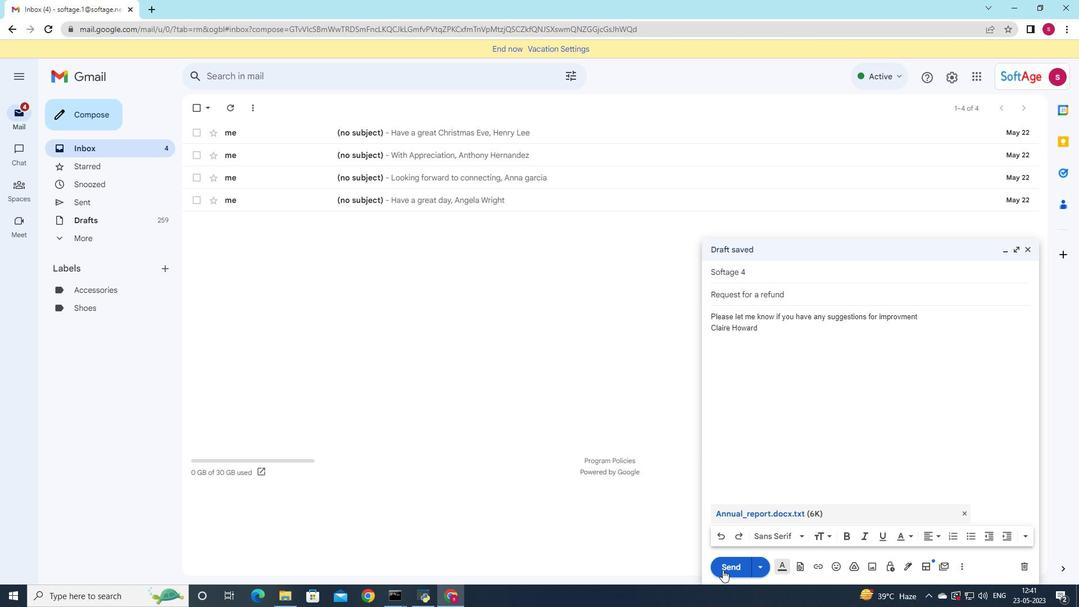 
Action: Mouse pressed left at (723, 569)
Screenshot: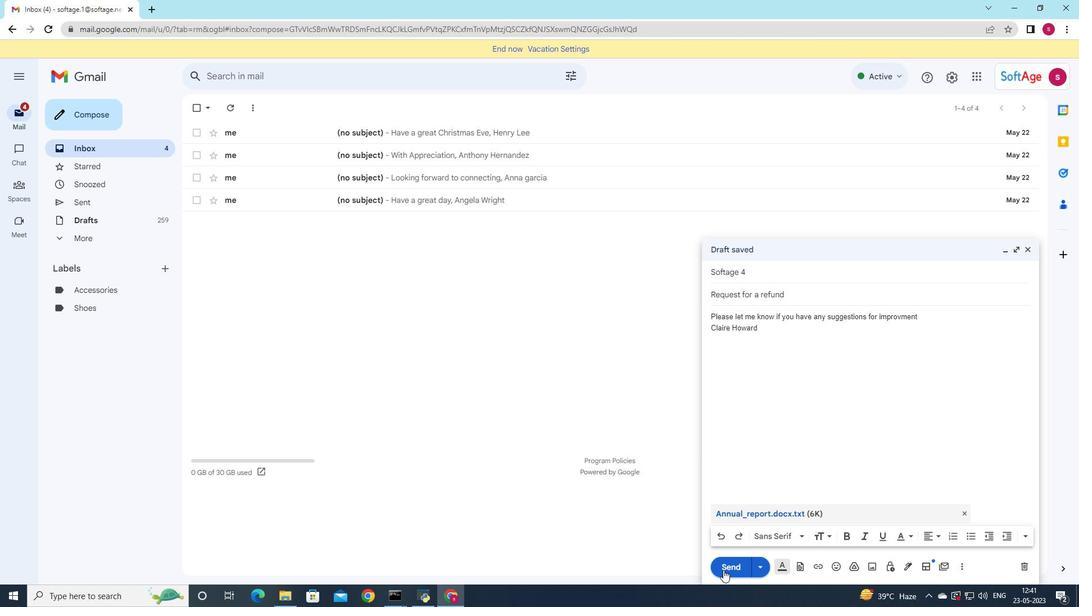 
Action: Mouse moved to (138, 201)
Screenshot: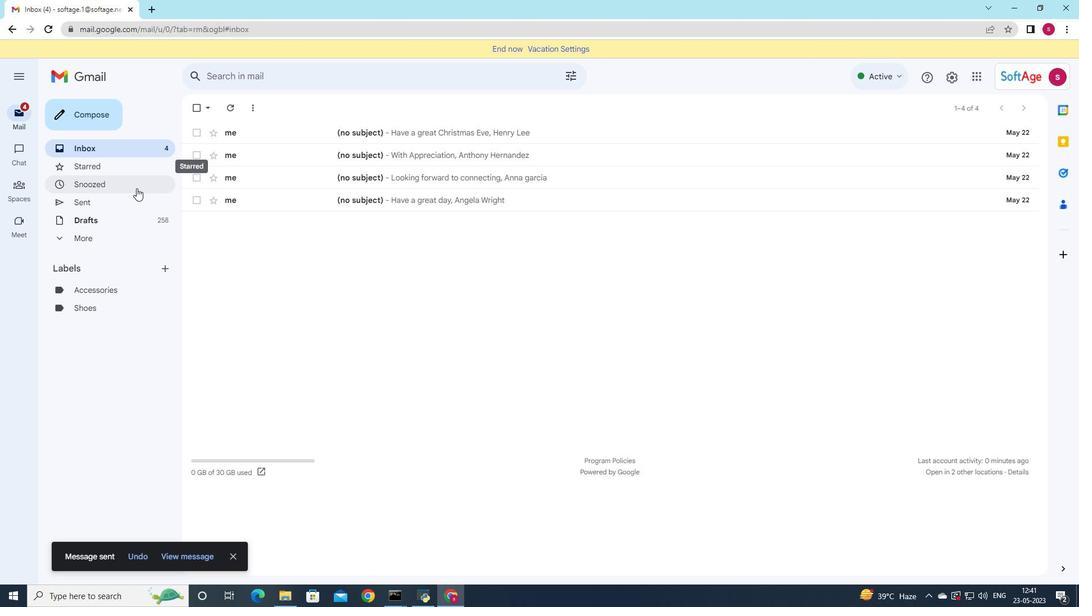 
Action: Mouse pressed left at (138, 201)
Screenshot: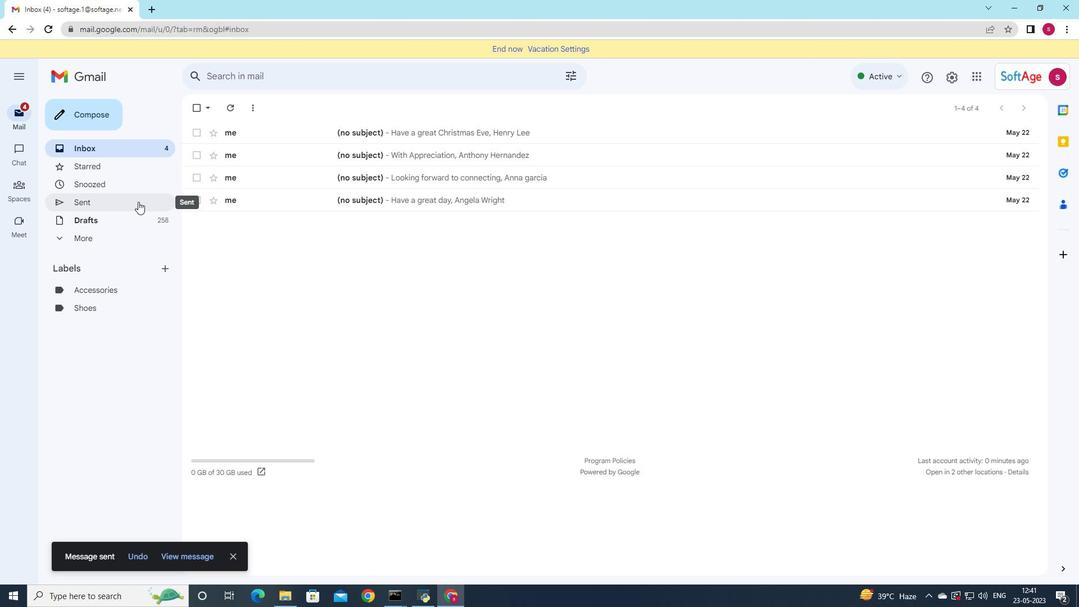 
Action: Mouse moved to (445, 176)
Screenshot: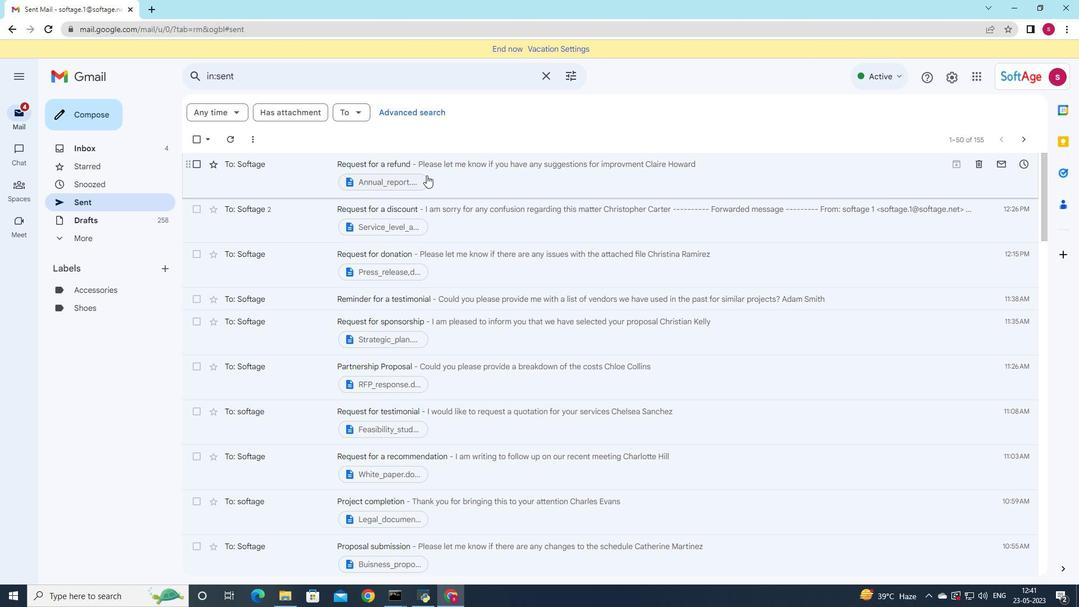 
Action: Mouse pressed left at (445, 176)
Screenshot: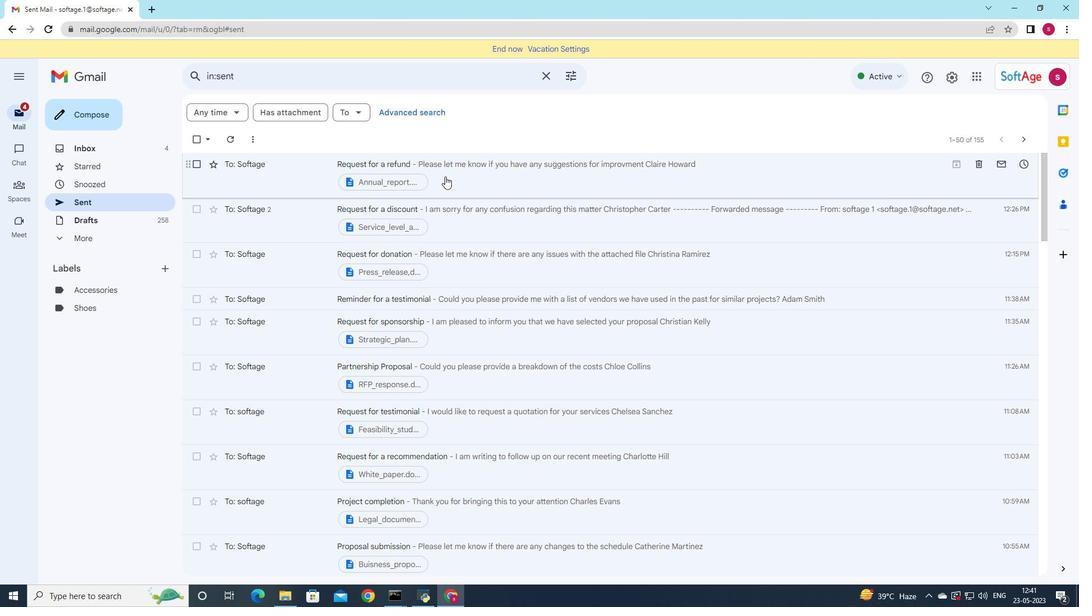 
Action: Mouse moved to (413, 114)
Screenshot: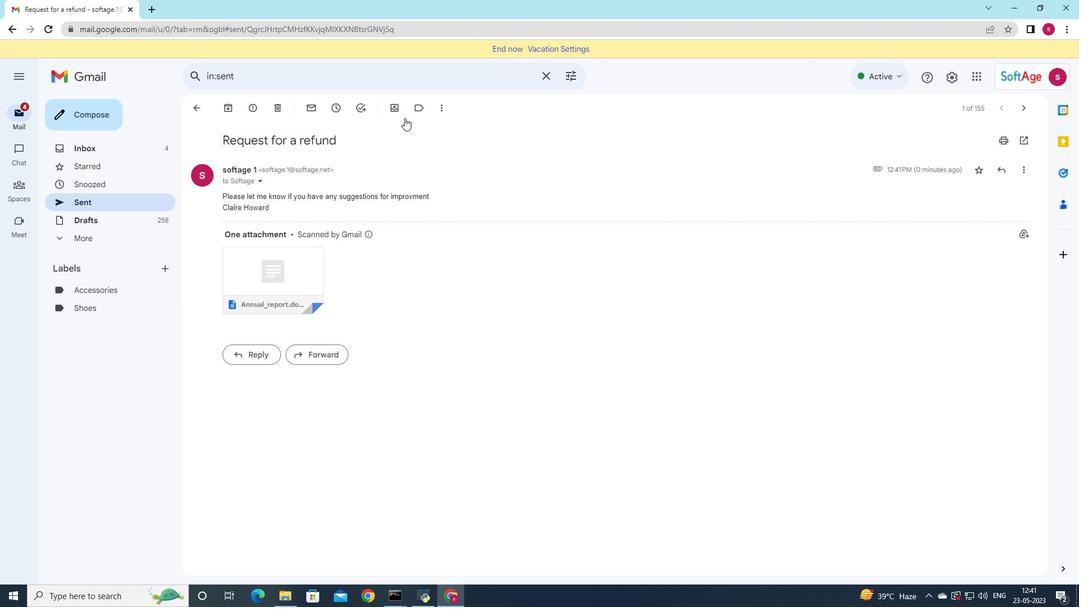 
Action: Mouse pressed left at (413, 114)
Screenshot: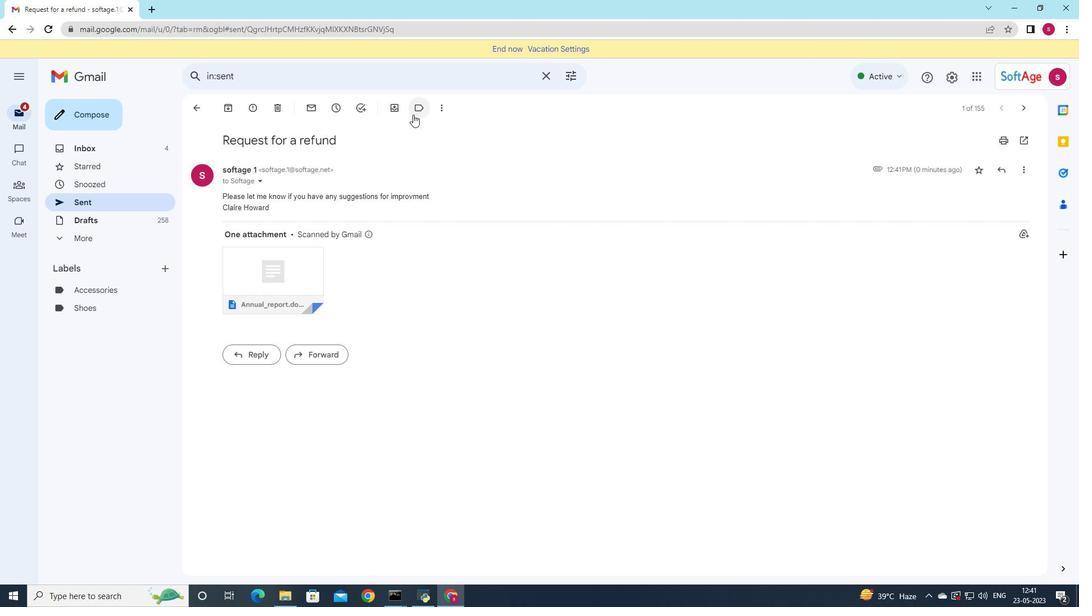 
Action: Mouse moved to (478, 291)
Screenshot: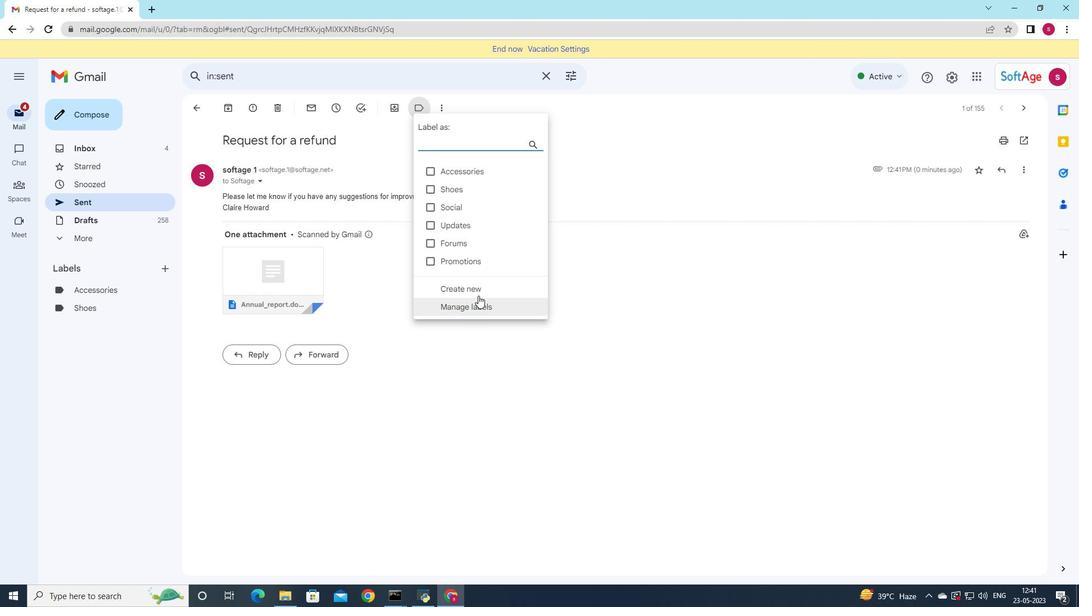 
Action: Mouse pressed left at (478, 291)
Screenshot: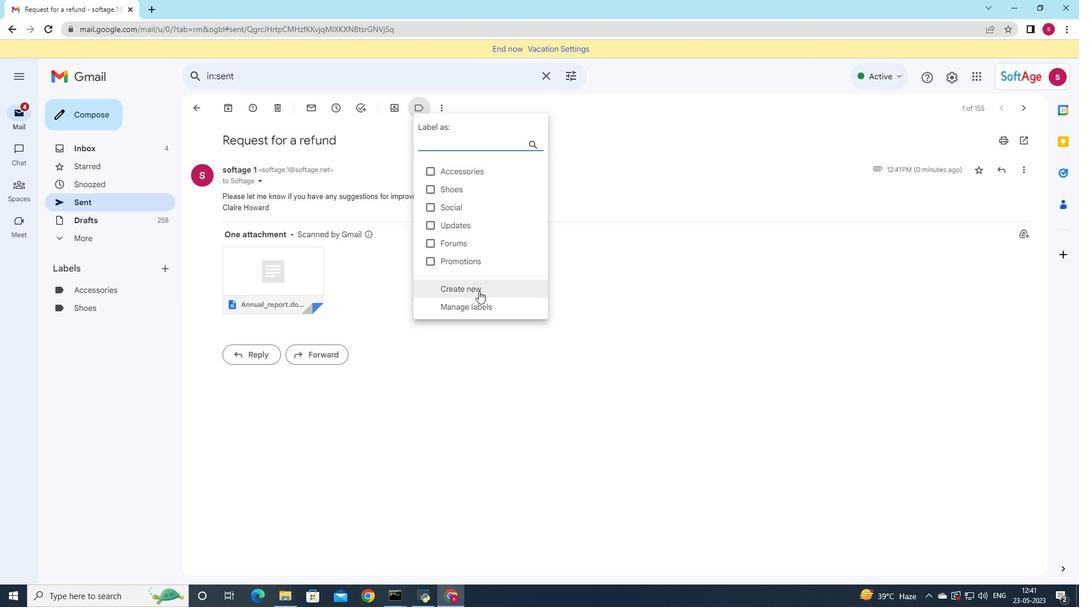 
Action: Mouse moved to (586, 353)
Screenshot: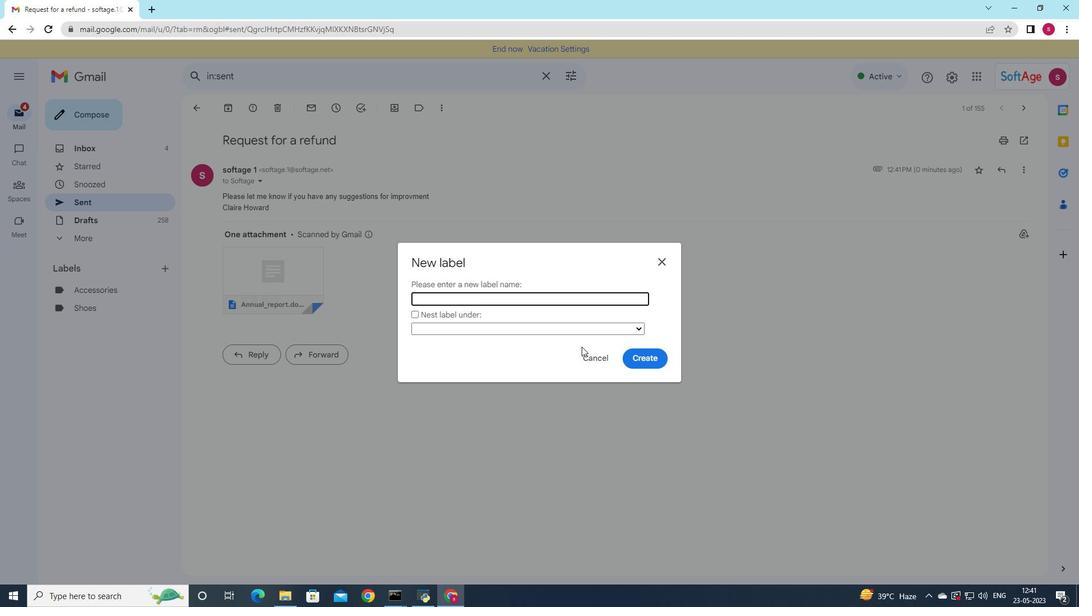 
Action: Key pressed <Key.shift><Key.shift><Key.shift>Procedures
Screenshot: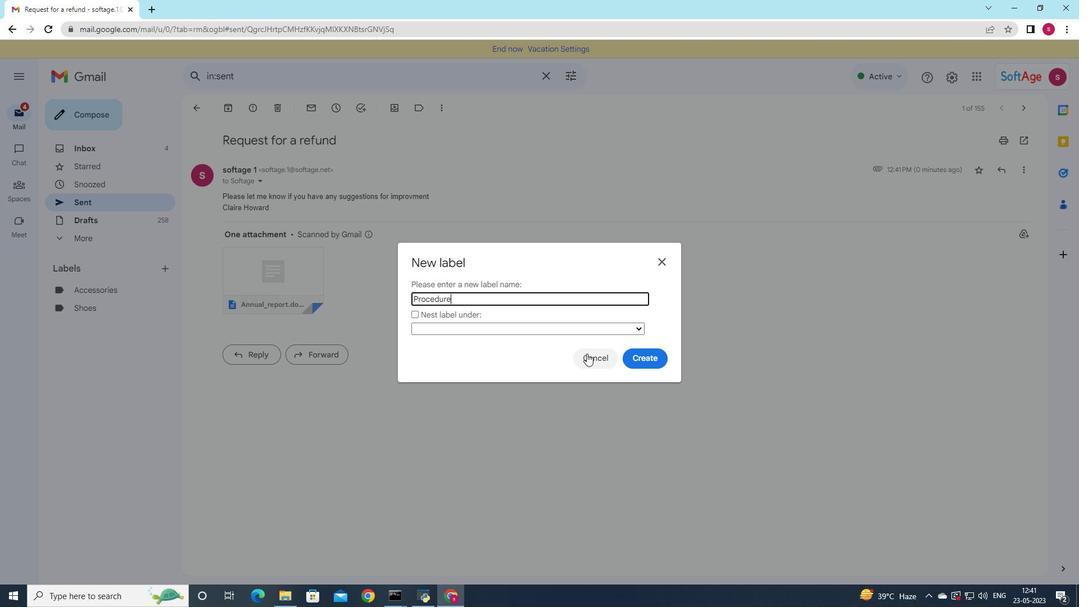 
Action: Mouse moved to (636, 359)
Screenshot: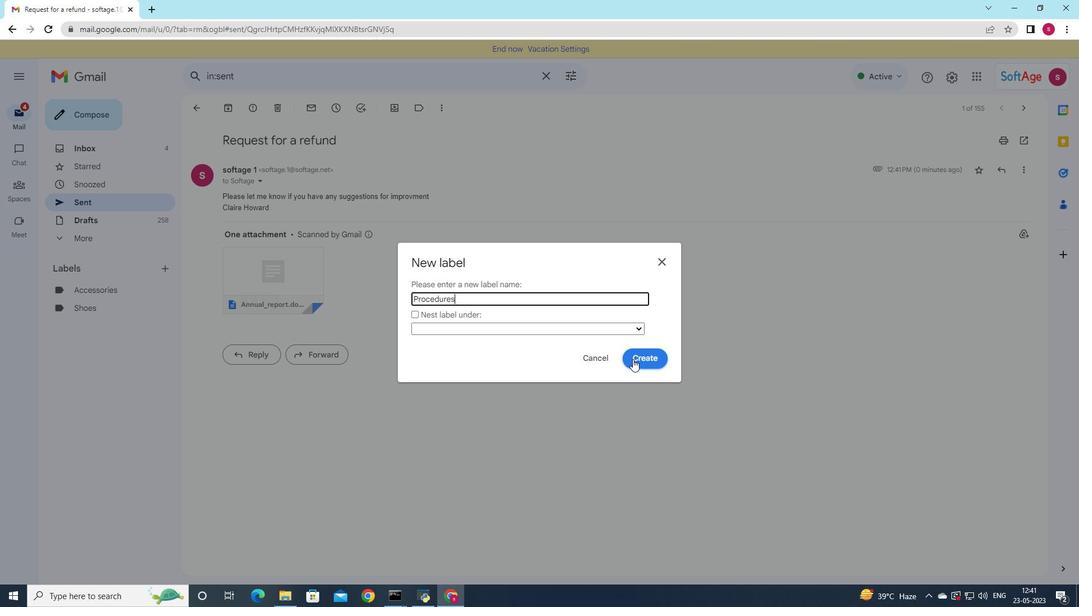 
Action: Mouse pressed left at (636, 359)
Screenshot: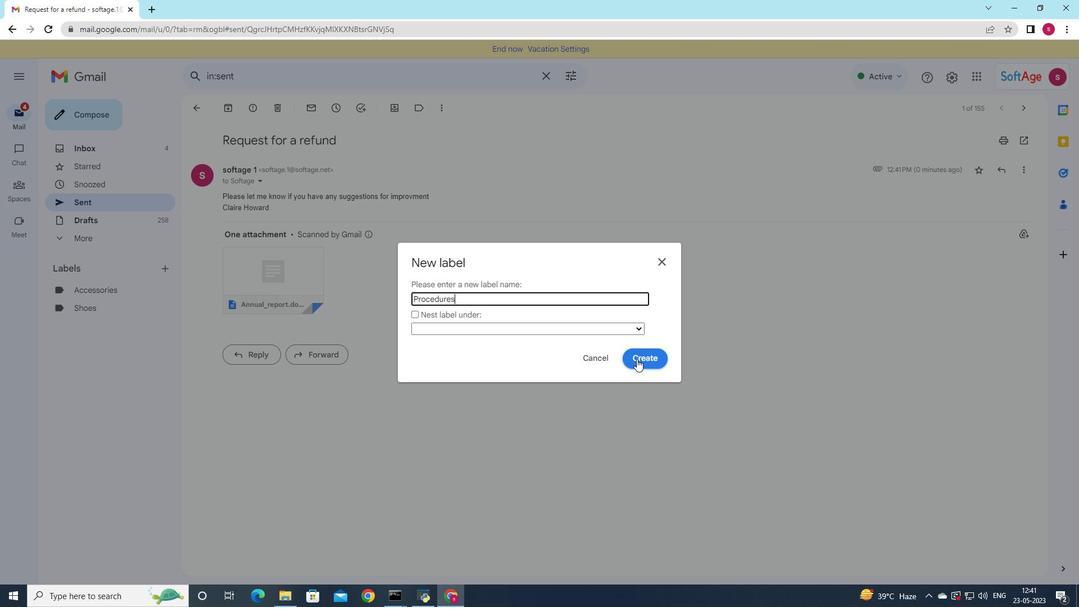 
Action: Mouse moved to (630, 111)
Screenshot: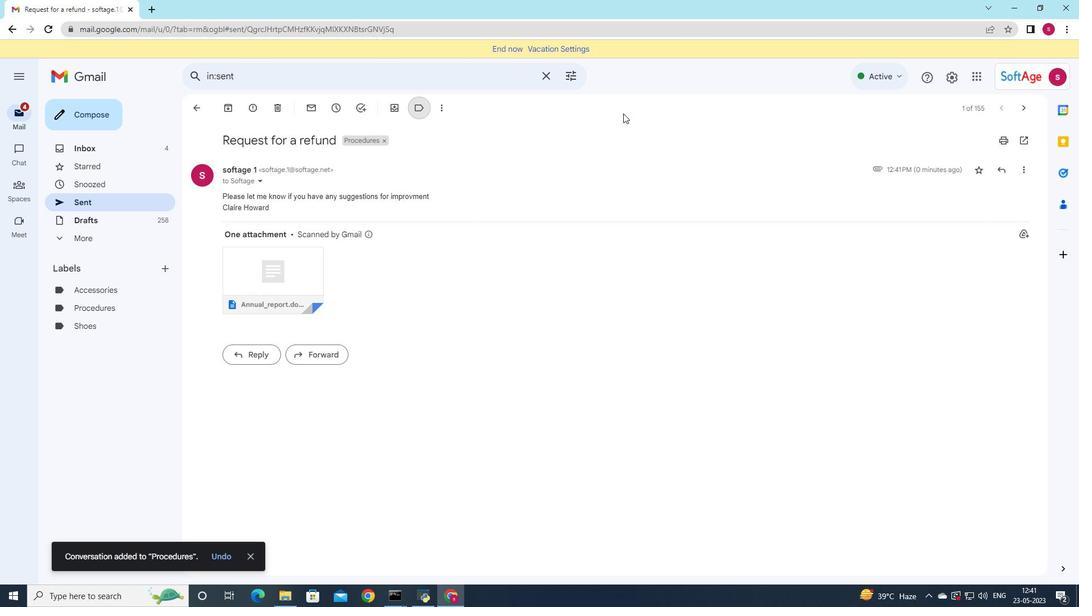 
